 Task: Find connections with filter location Pulheim with filter topic #Investingwith filter profile language English with filter current company Lodha  with filter school Air Force Bal Bharati School with filter industry Legal Services with filter service category Management Consulting with filter keywords title Sales Associate
Action: Mouse moved to (573, 97)
Screenshot: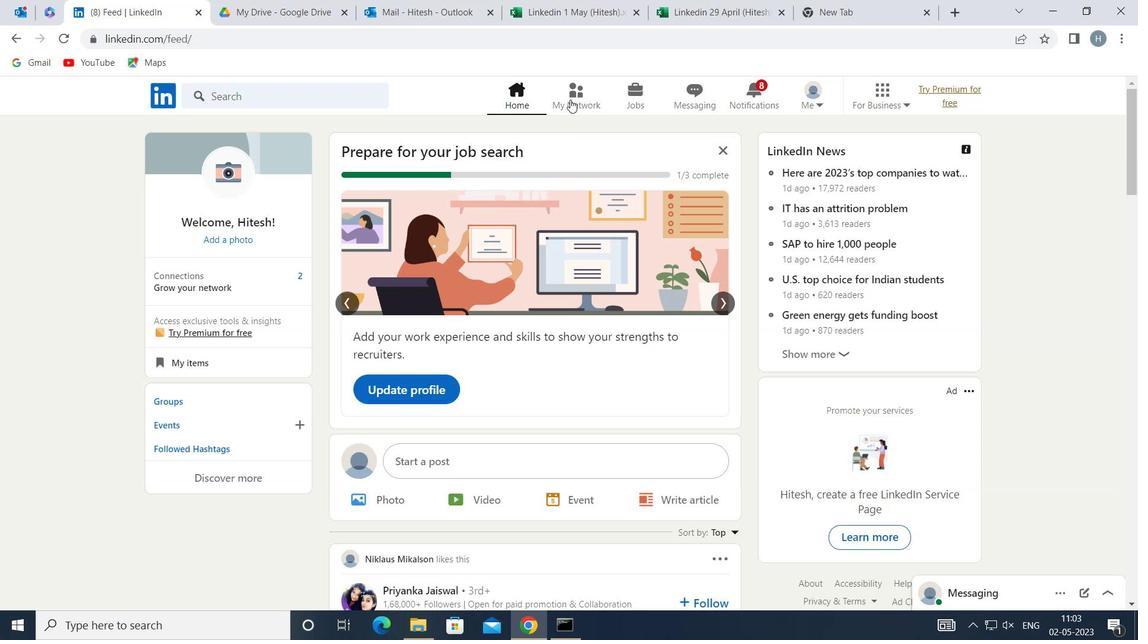 
Action: Mouse pressed left at (573, 97)
Screenshot: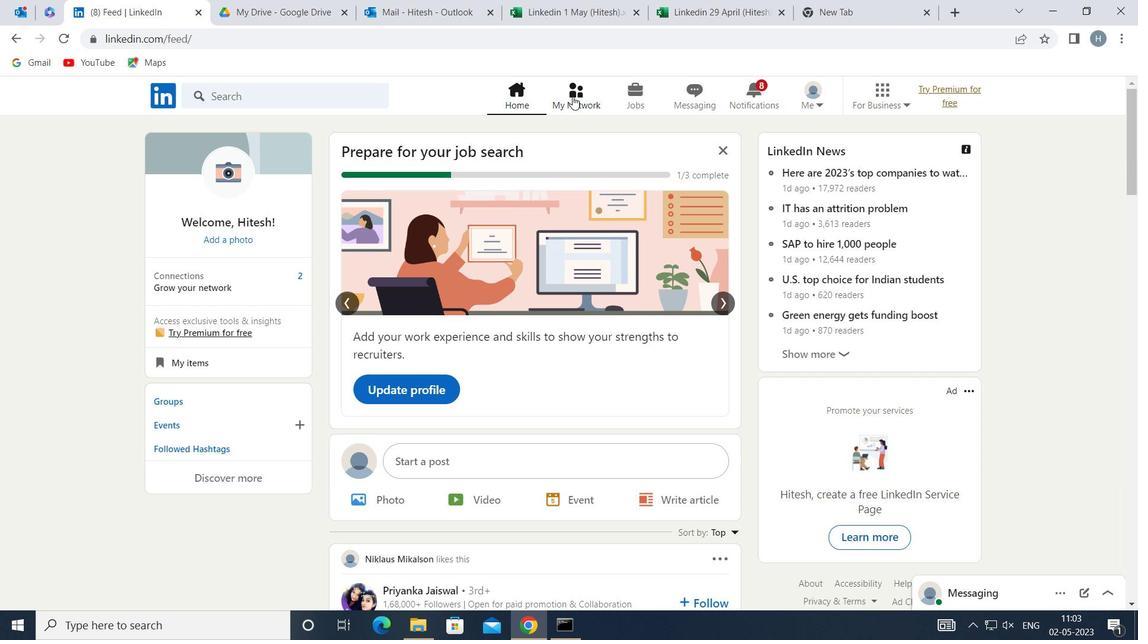 
Action: Mouse moved to (346, 177)
Screenshot: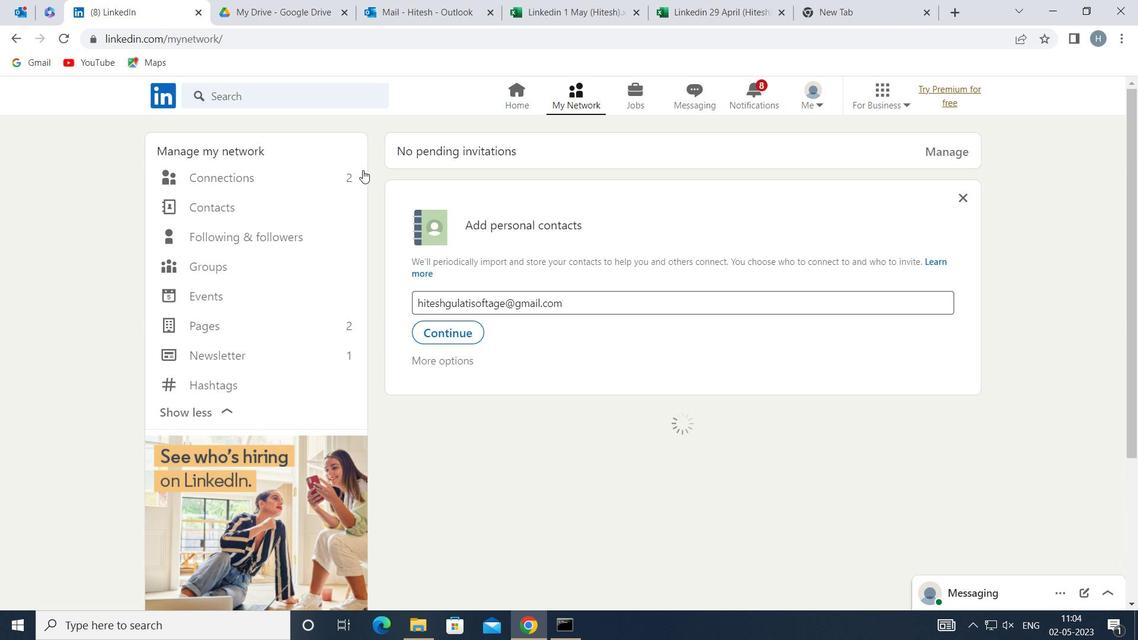 
Action: Mouse pressed left at (346, 177)
Screenshot: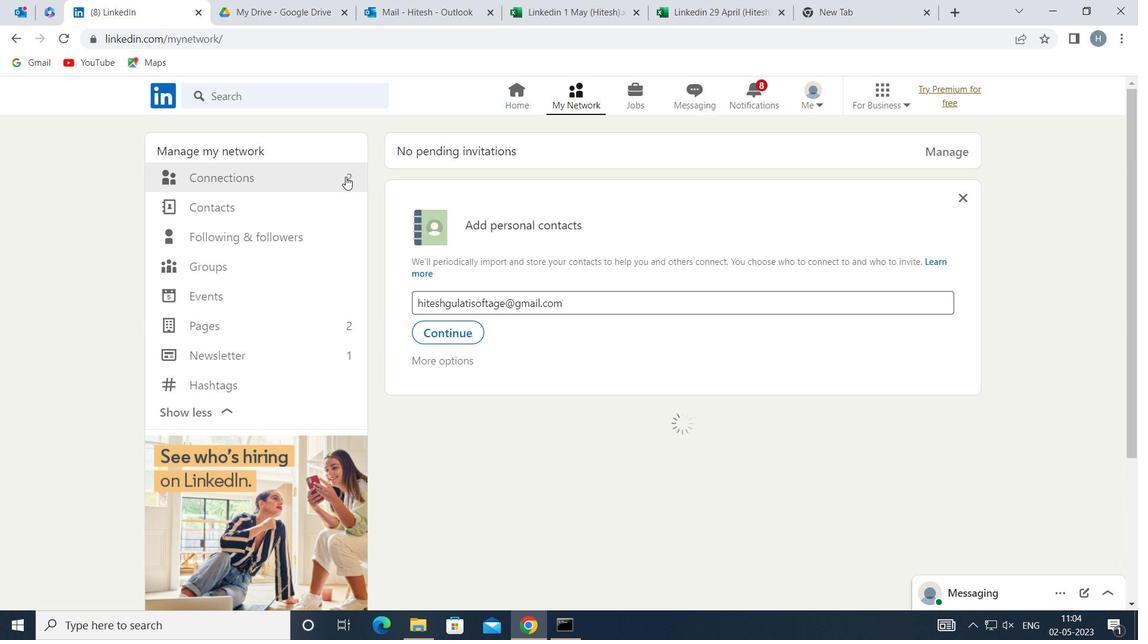 
Action: Mouse moved to (680, 177)
Screenshot: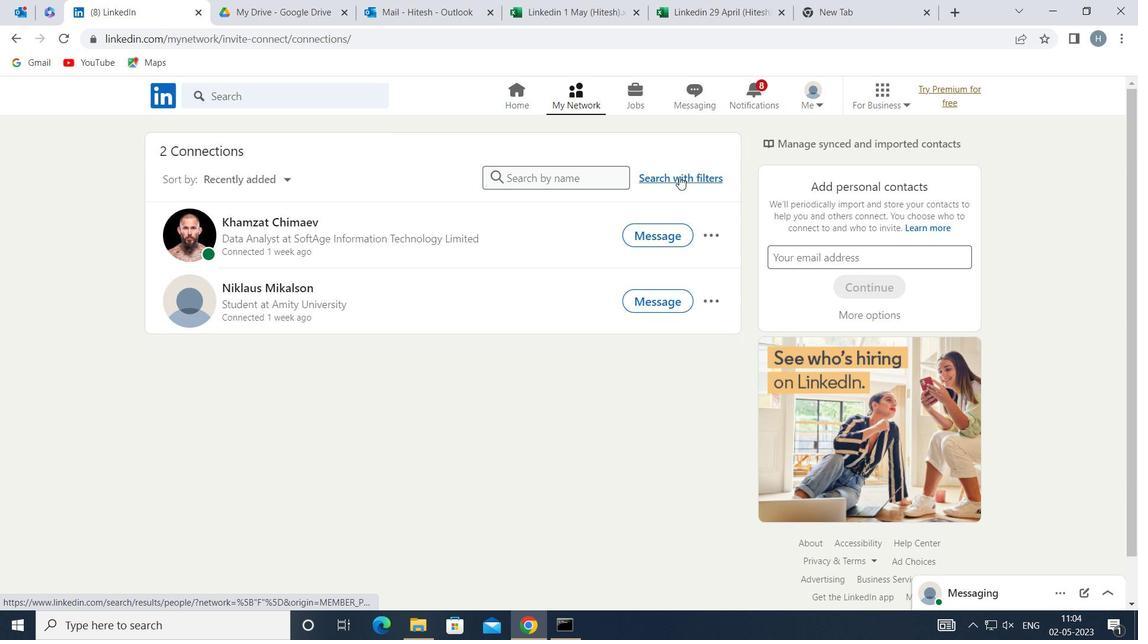 
Action: Mouse pressed left at (680, 177)
Screenshot: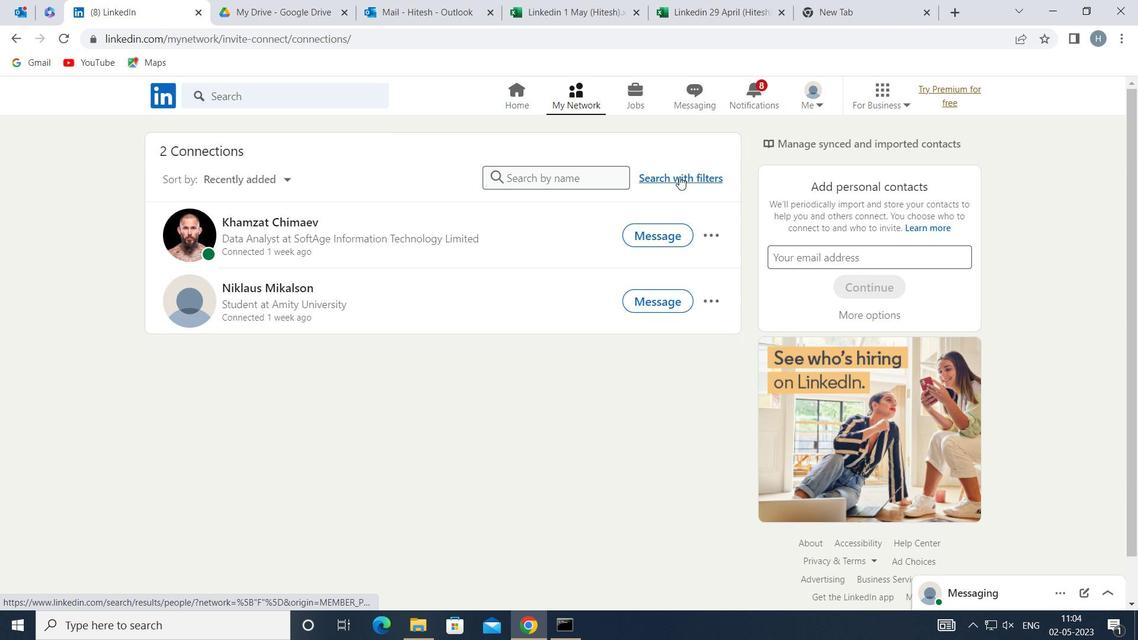 
Action: Mouse moved to (629, 135)
Screenshot: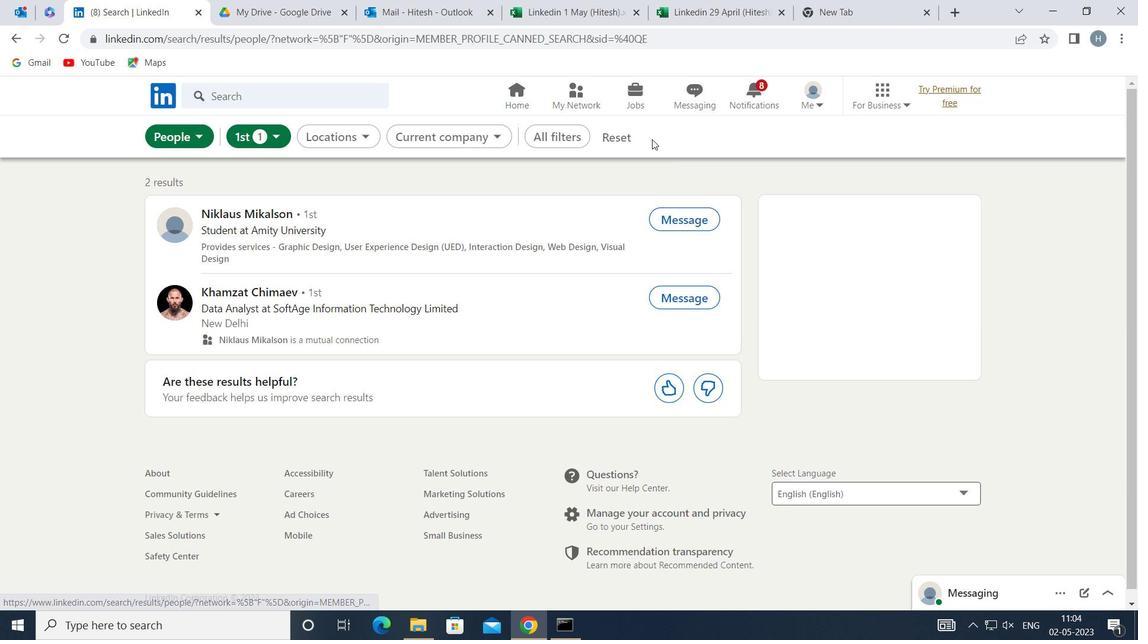 
Action: Mouse pressed left at (629, 135)
Screenshot: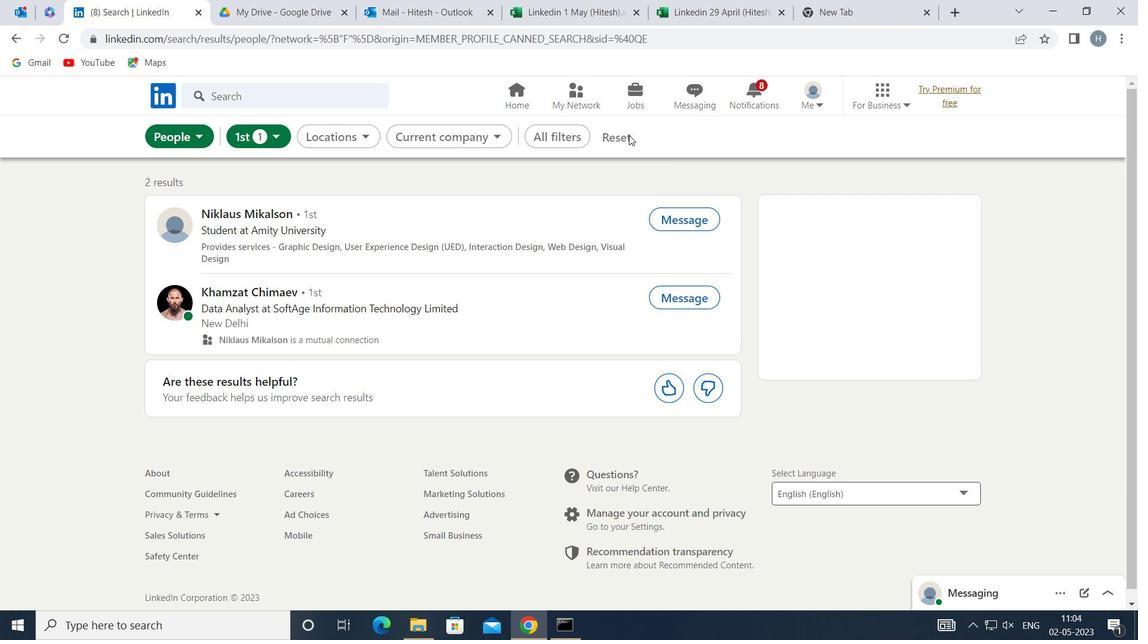 
Action: Mouse moved to (606, 134)
Screenshot: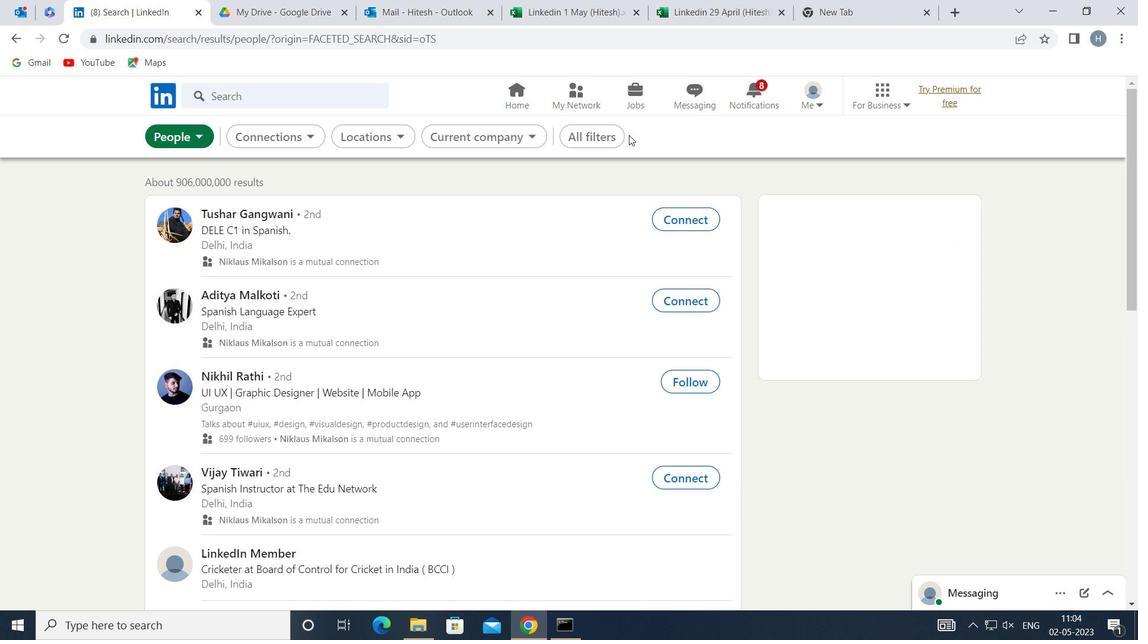 
Action: Mouse pressed left at (606, 134)
Screenshot: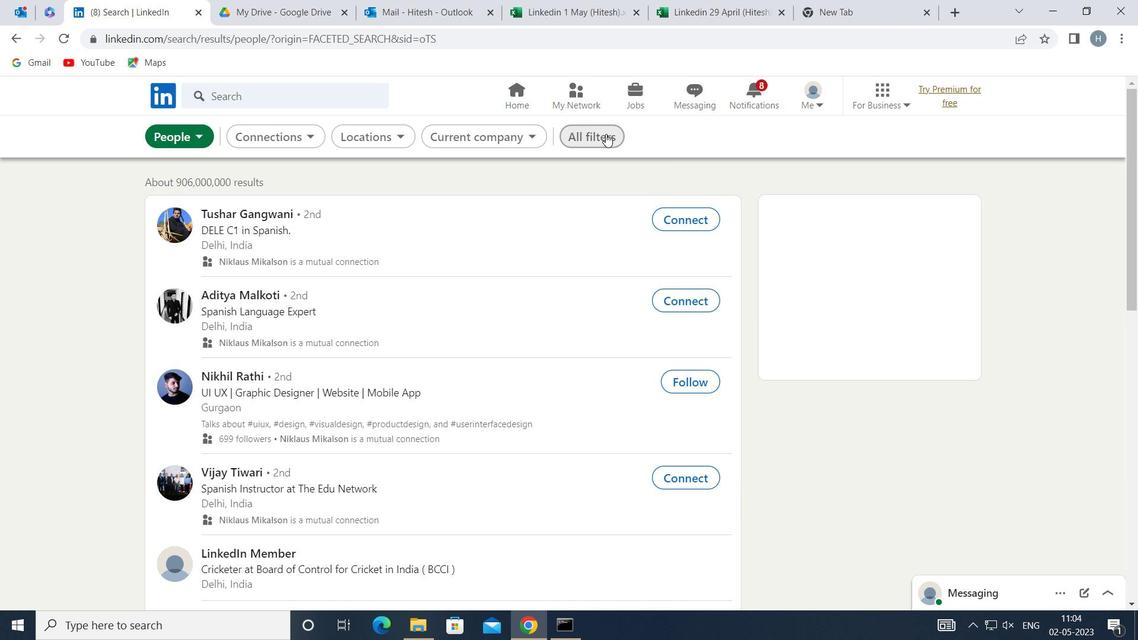 
Action: Mouse moved to (813, 286)
Screenshot: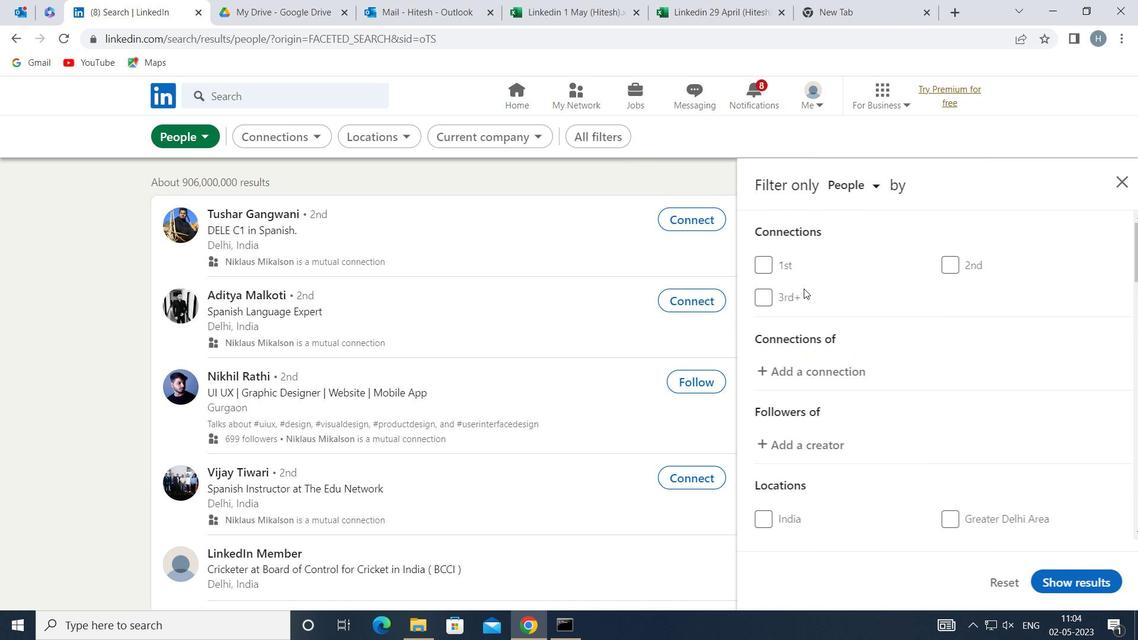 
Action: Mouse scrolled (813, 285) with delta (0, 0)
Screenshot: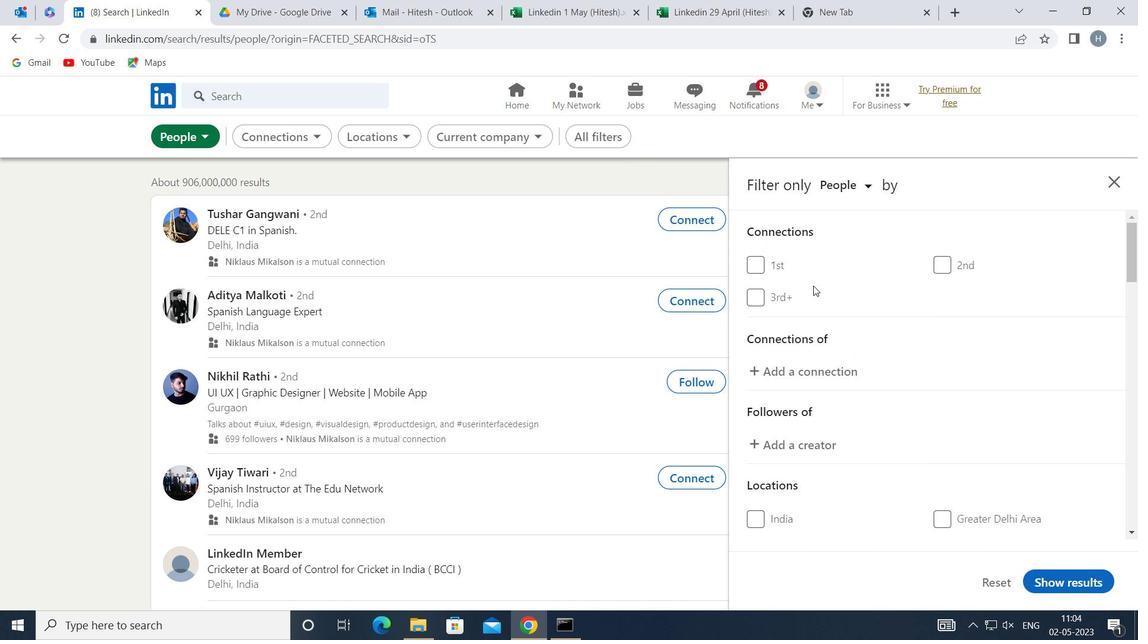 
Action: Mouse scrolled (813, 285) with delta (0, 0)
Screenshot: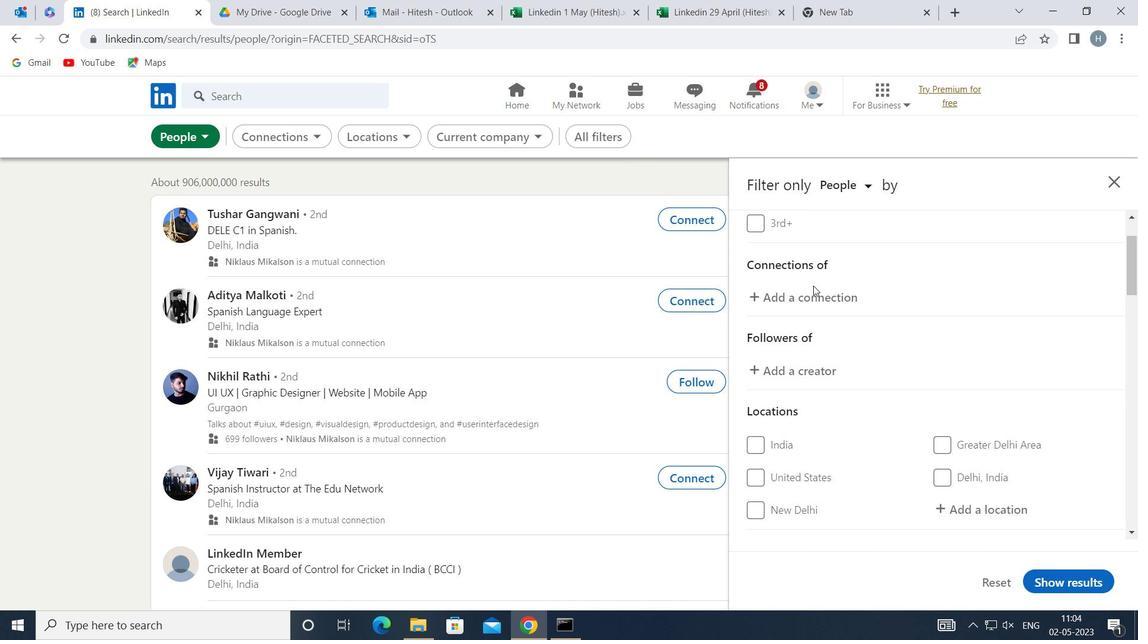 
Action: Mouse moved to (968, 440)
Screenshot: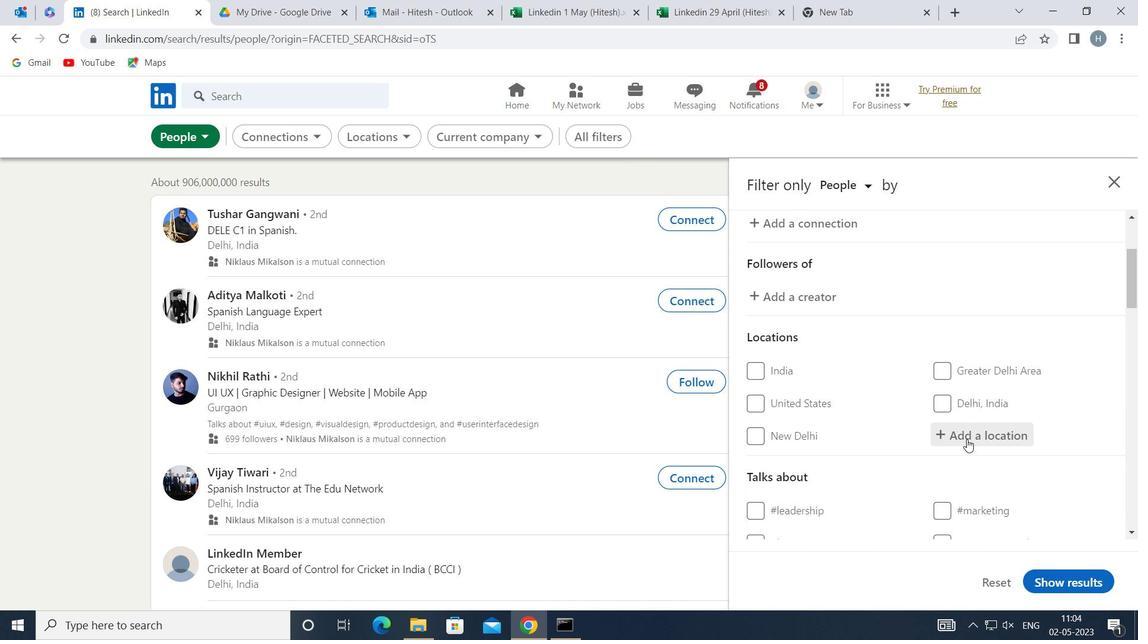 
Action: Mouse pressed left at (968, 440)
Screenshot: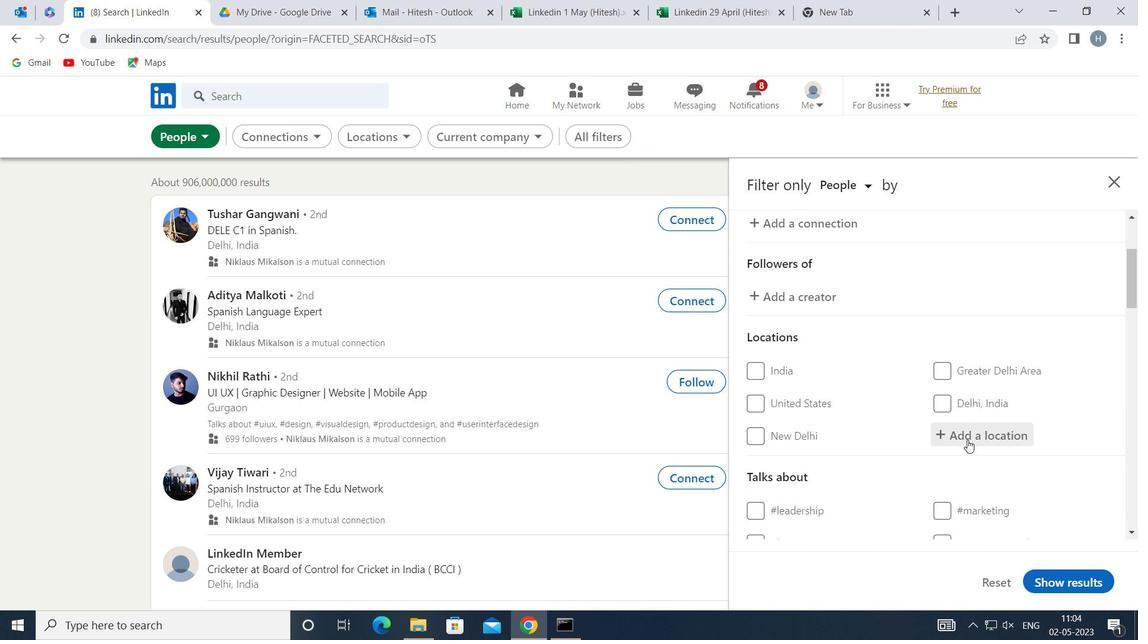 
Action: Key pressed <Key.shift>PULHEIM
Screenshot: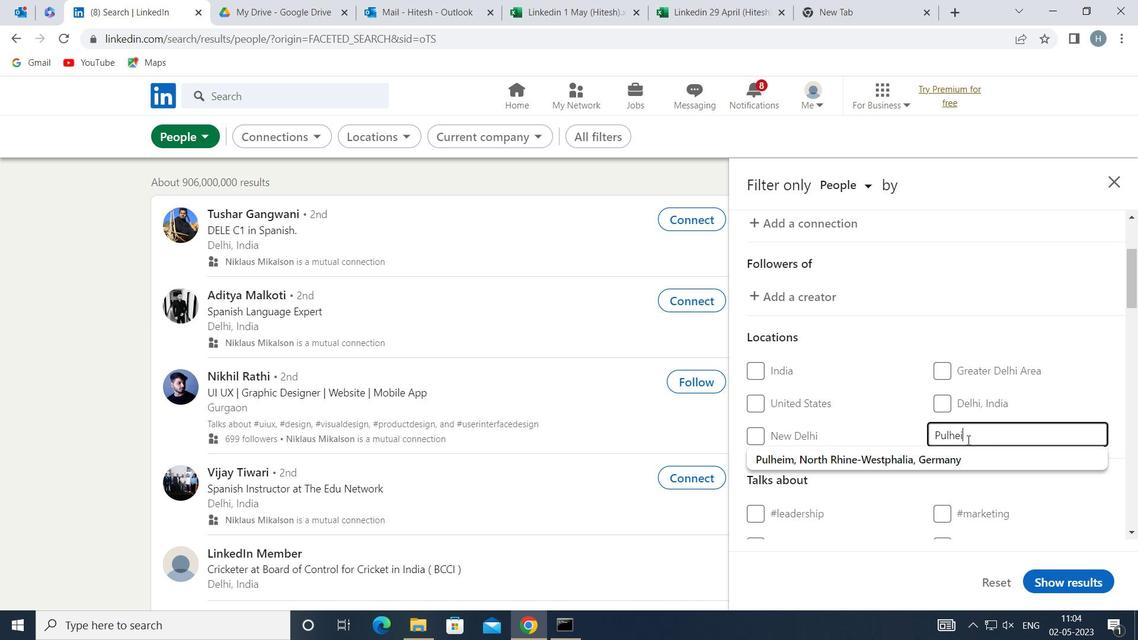 
Action: Mouse moved to (959, 454)
Screenshot: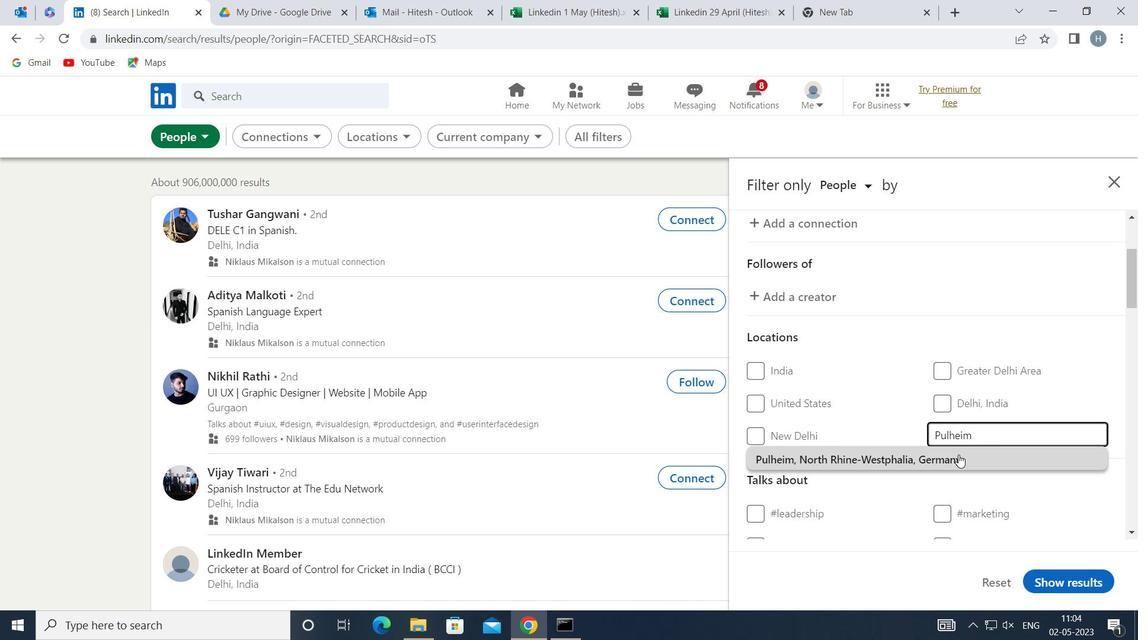 
Action: Mouse pressed left at (959, 454)
Screenshot: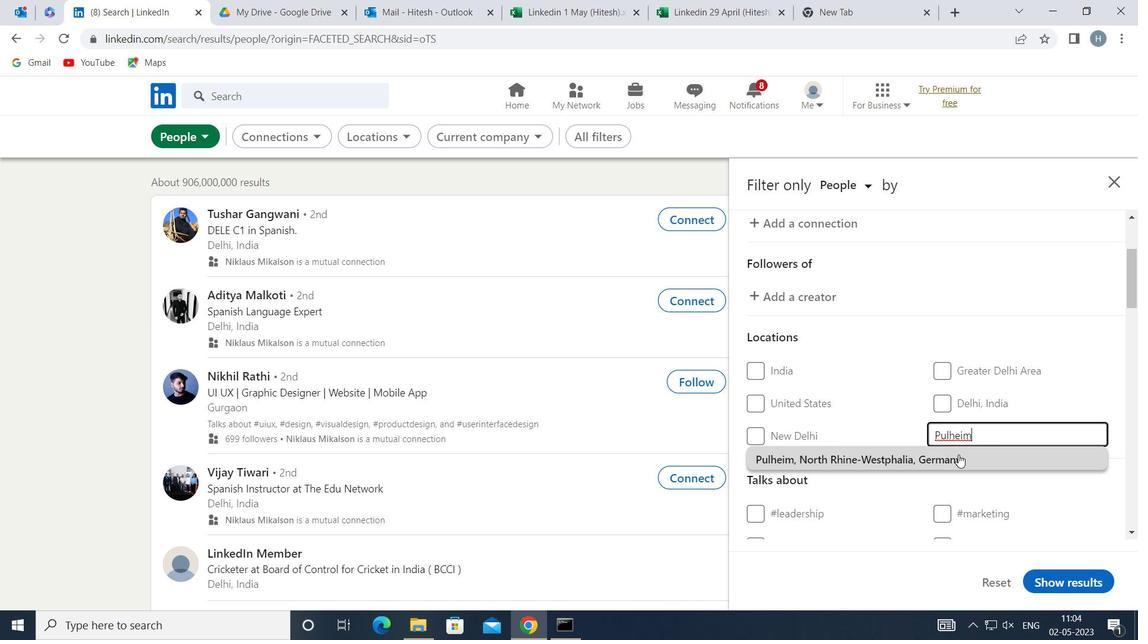 
Action: Mouse moved to (957, 438)
Screenshot: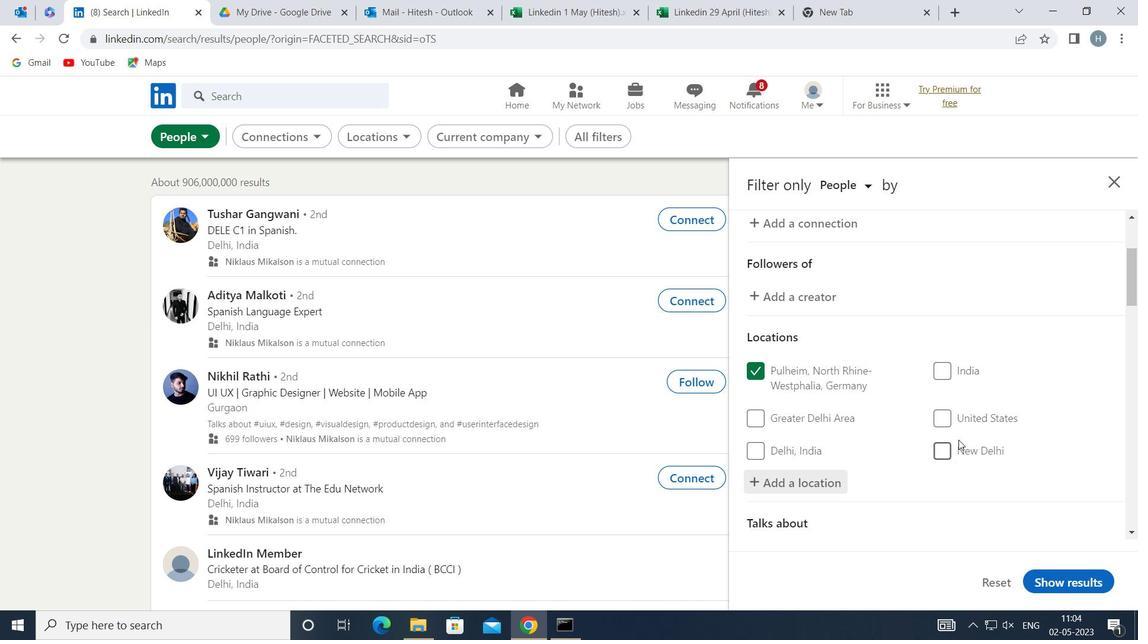 
Action: Mouse scrolled (957, 438) with delta (0, 0)
Screenshot: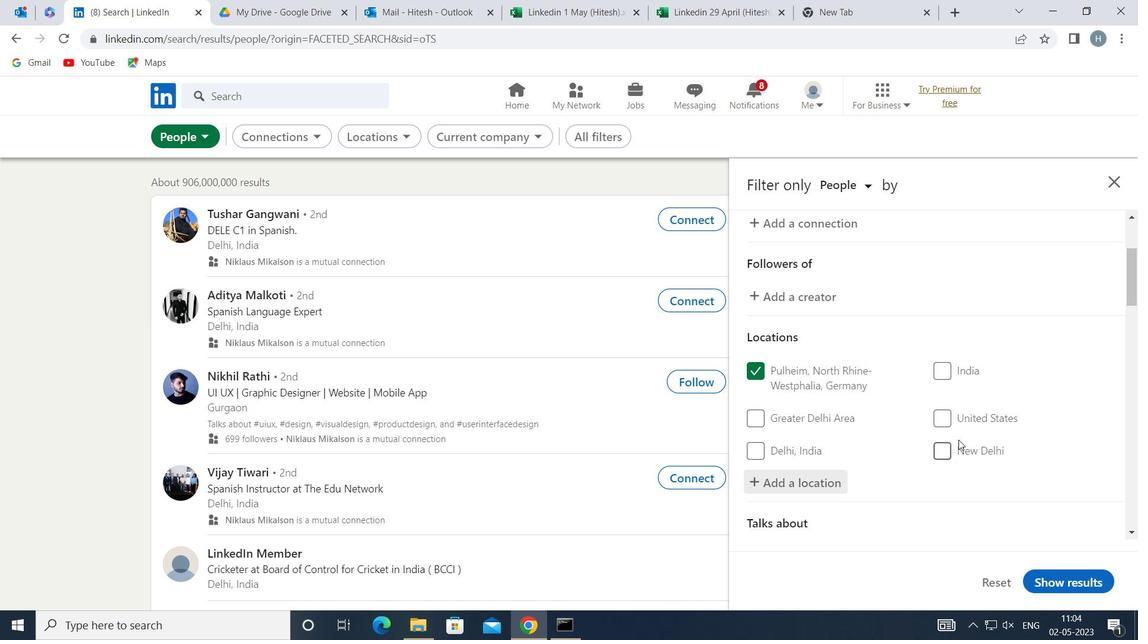 
Action: Mouse scrolled (957, 438) with delta (0, 0)
Screenshot: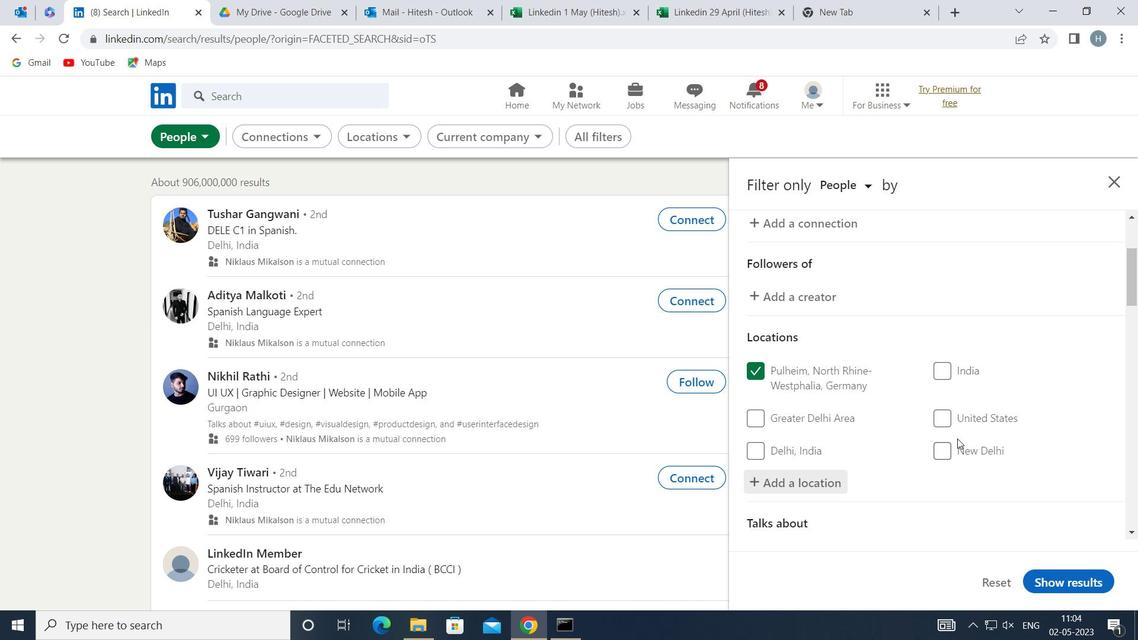 
Action: Mouse moved to (965, 470)
Screenshot: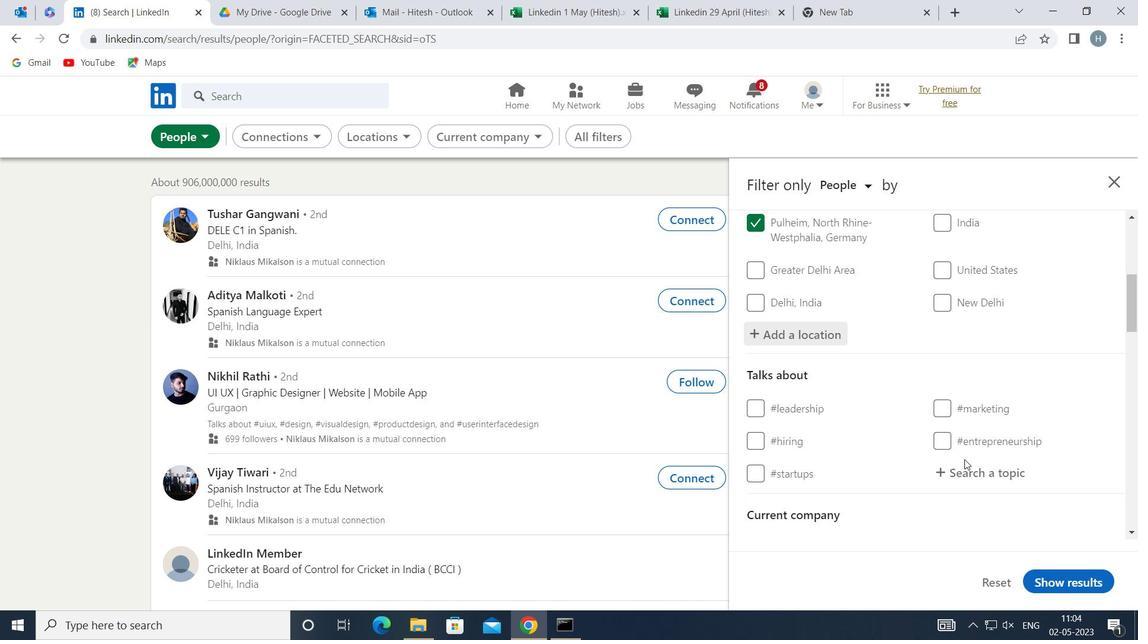
Action: Mouse pressed left at (965, 470)
Screenshot: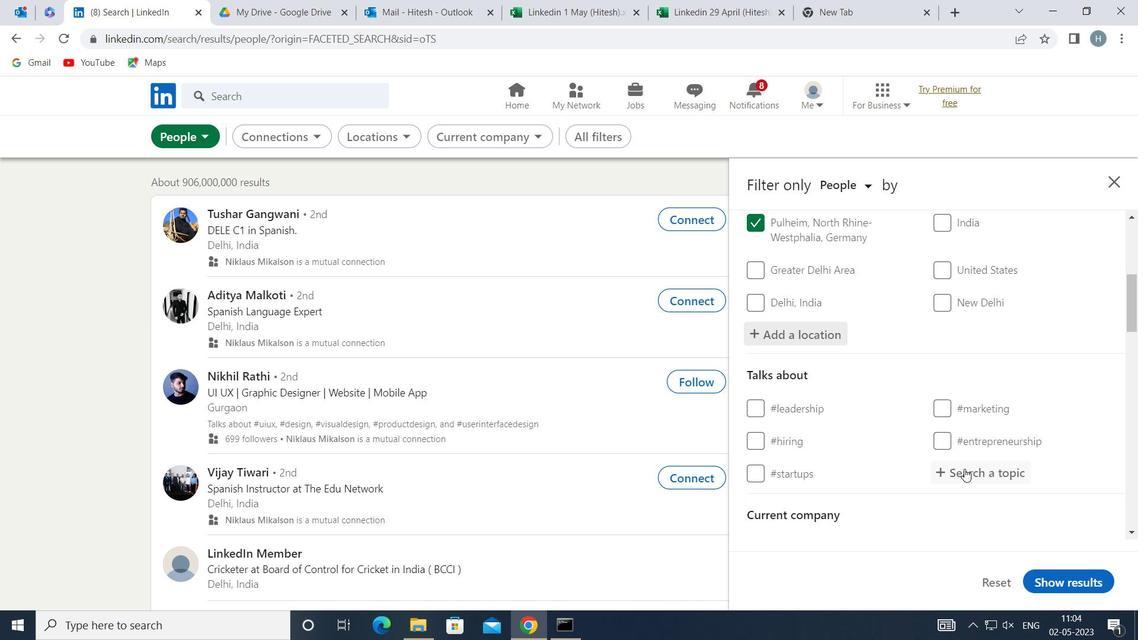 
Action: Mouse moved to (956, 467)
Screenshot: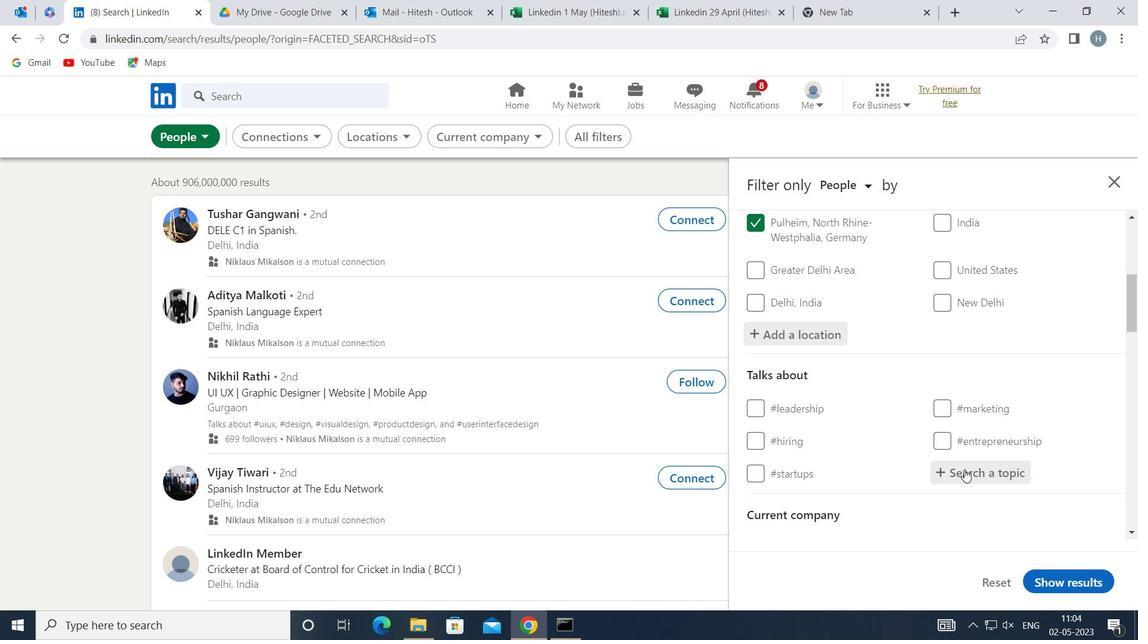 
Action: Key pressed <Key.shift>INVESTING
Screenshot: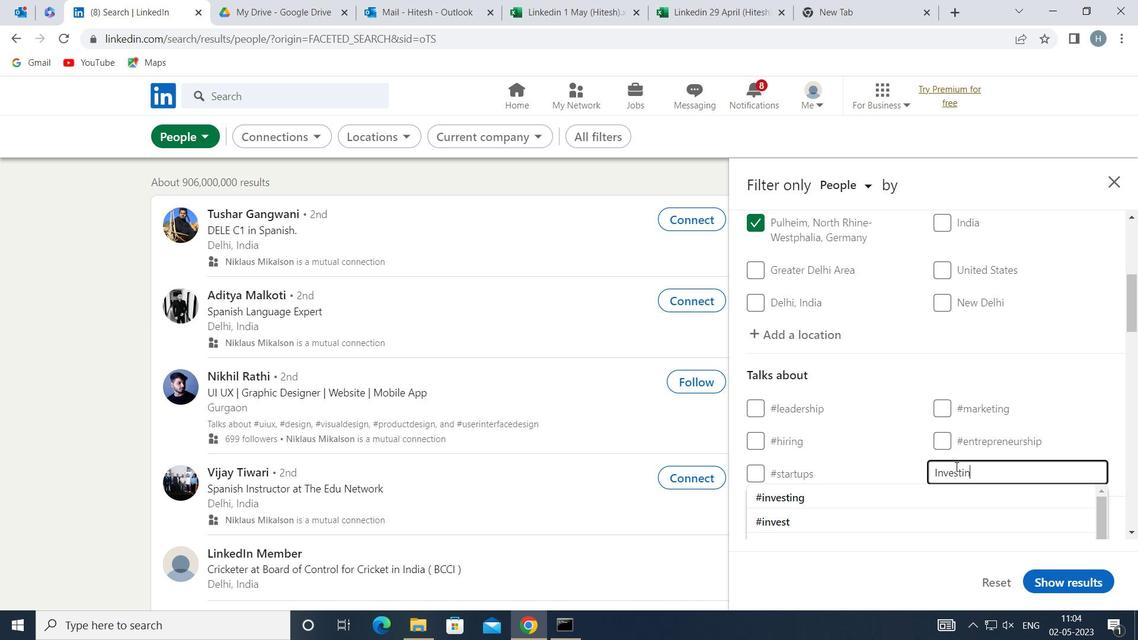 
Action: Mouse moved to (892, 496)
Screenshot: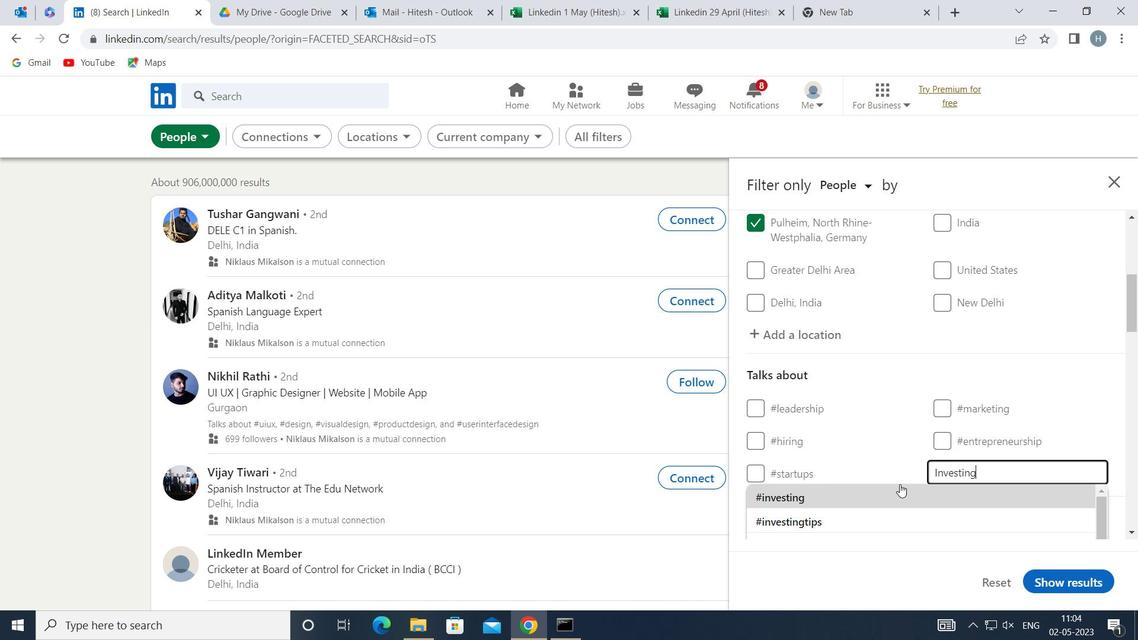 
Action: Mouse pressed left at (892, 496)
Screenshot: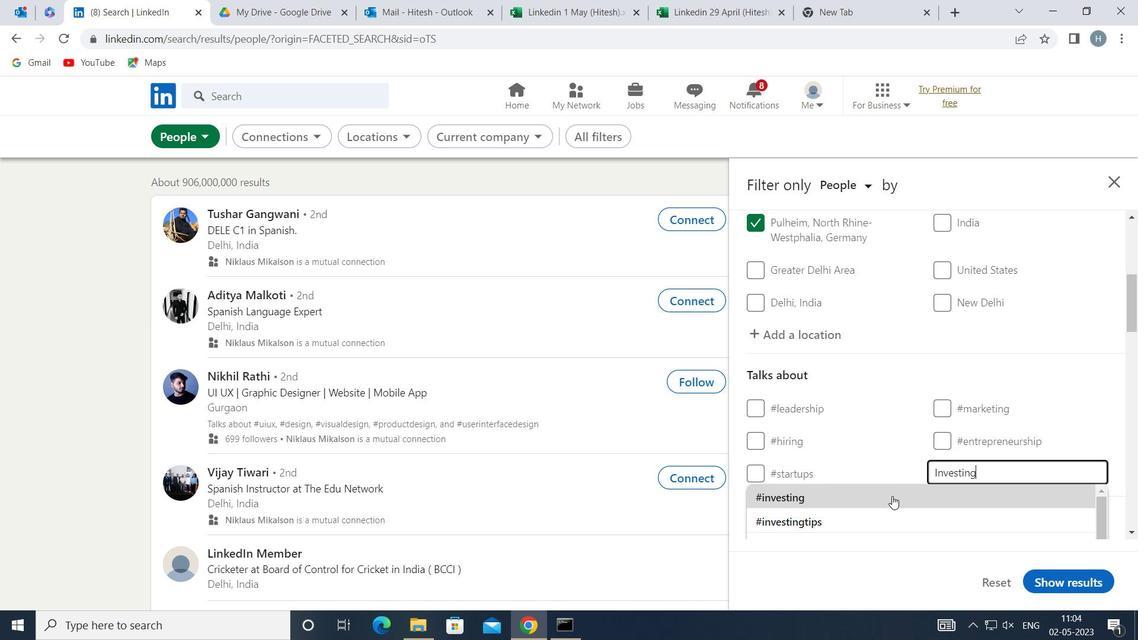 
Action: Mouse moved to (890, 459)
Screenshot: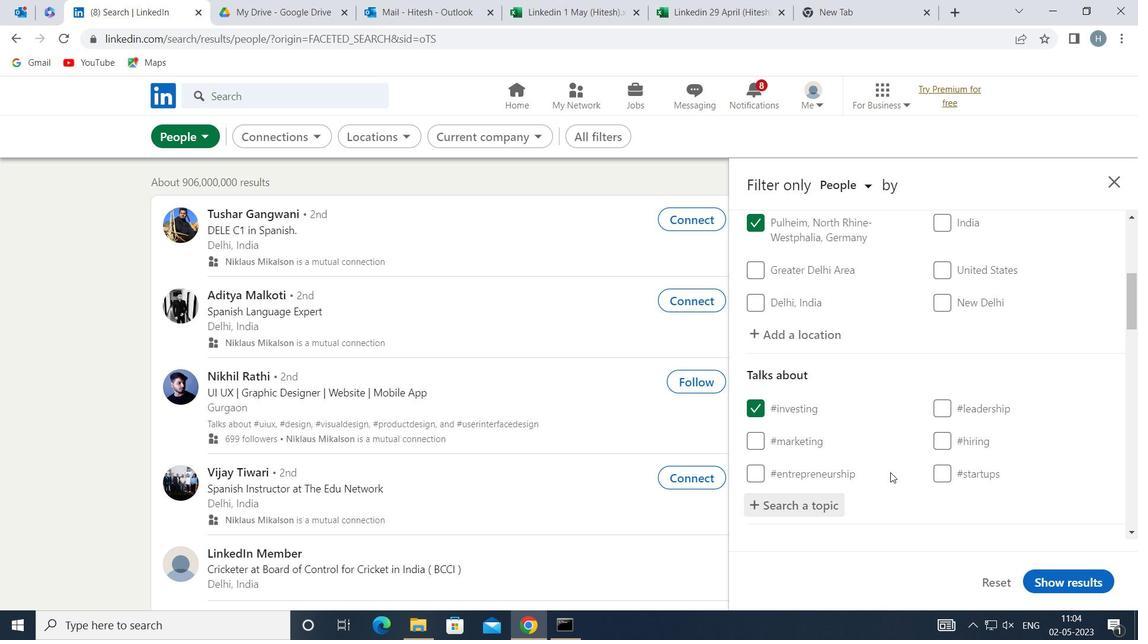 
Action: Mouse scrolled (890, 459) with delta (0, 0)
Screenshot: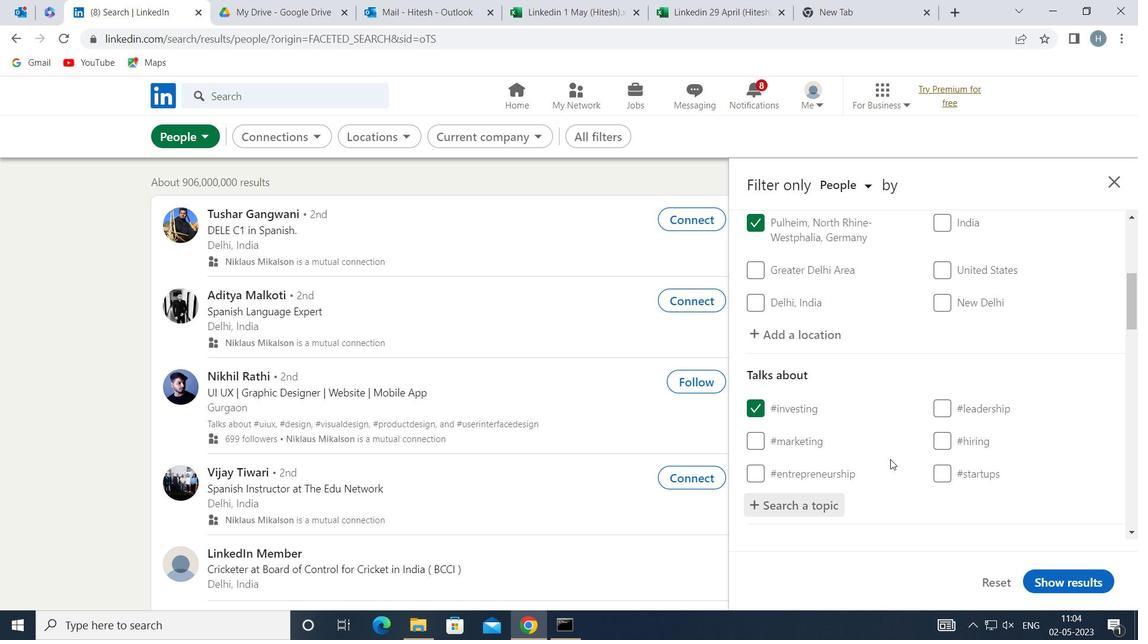 
Action: Mouse moved to (889, 432)
Screenshot: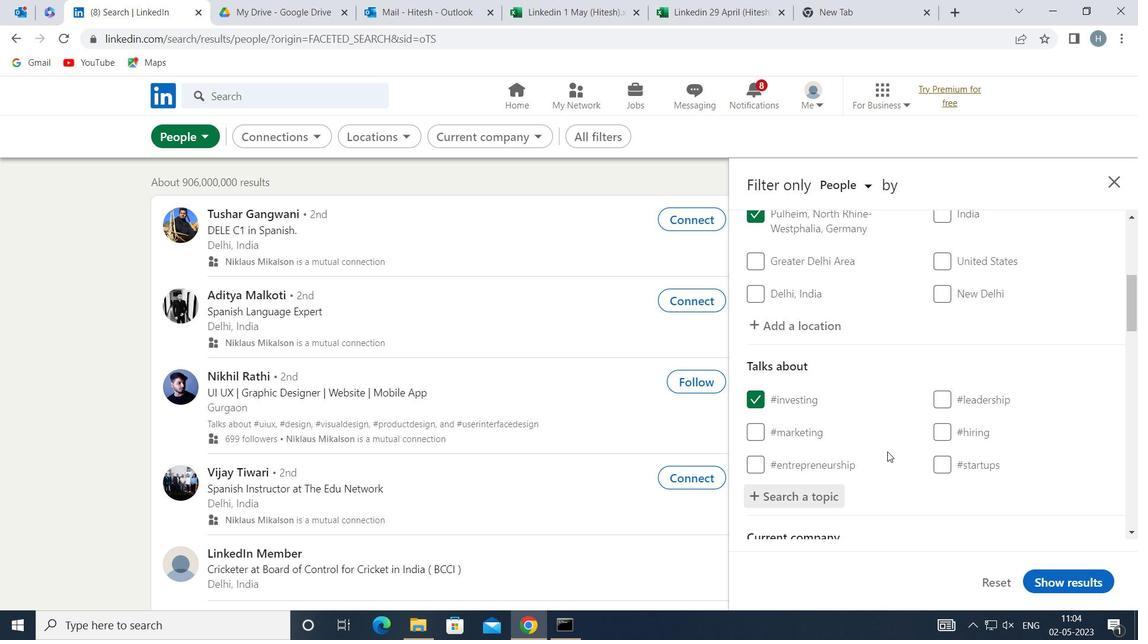 
Action: Mouse scrolled (889, 431) with delta (0, 0)
Screenshot: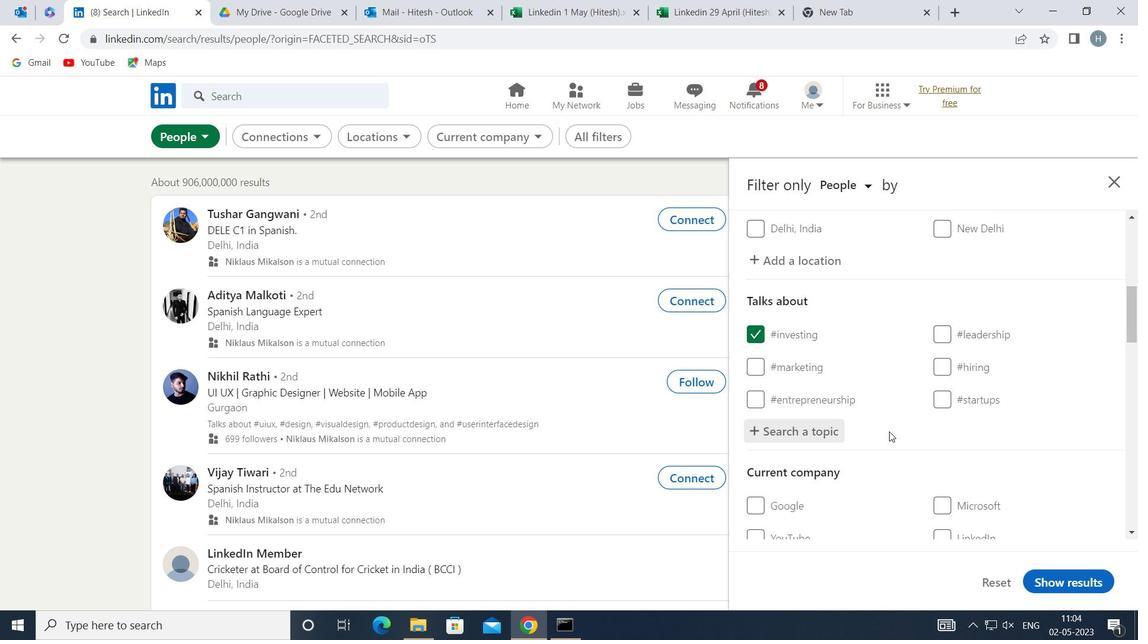 
Action: Mouse moved to (889, 431)
Screenshot: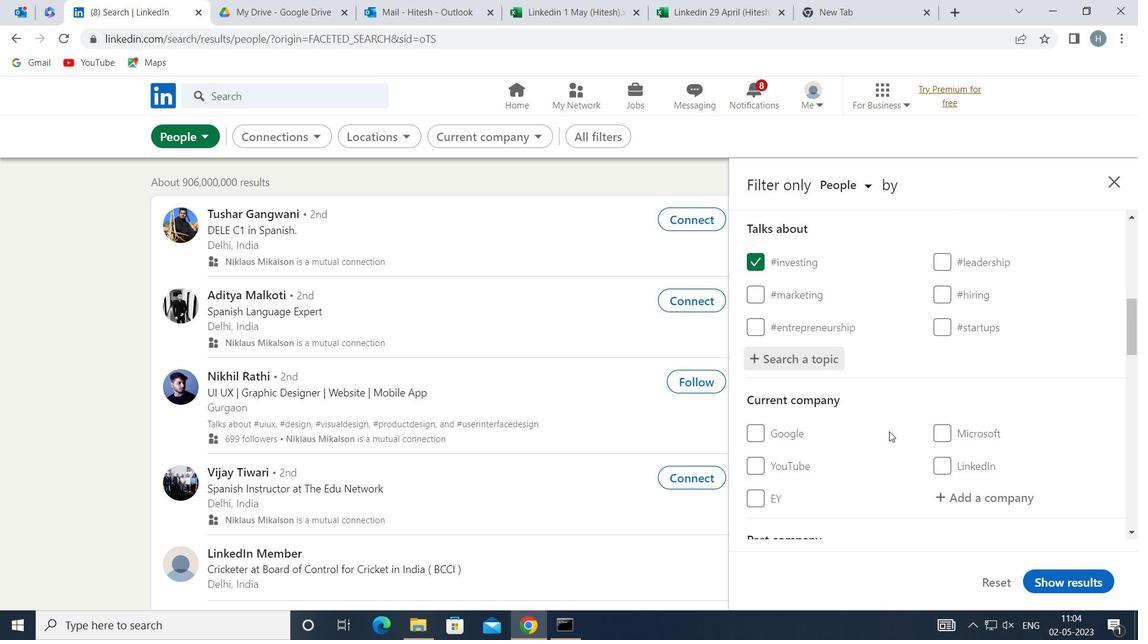 
Action: Mouse scrolled (889, 431) with delta (0, 0)
Screenshot: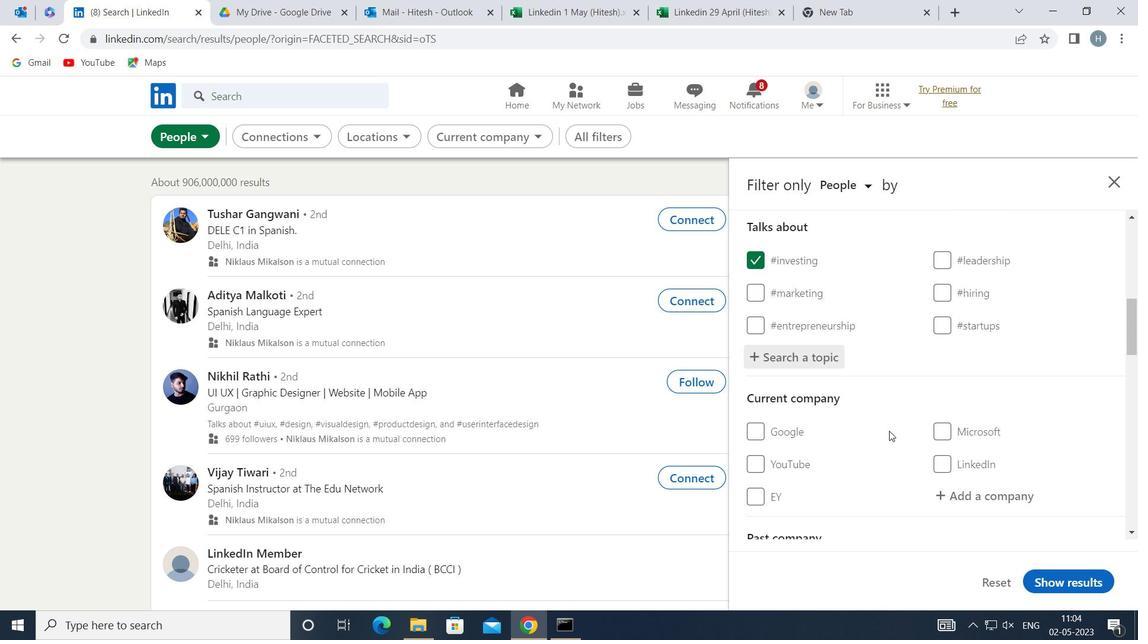 
Action: Mouse scrolled (889, 431) with delta (0, 0)
Screenshot: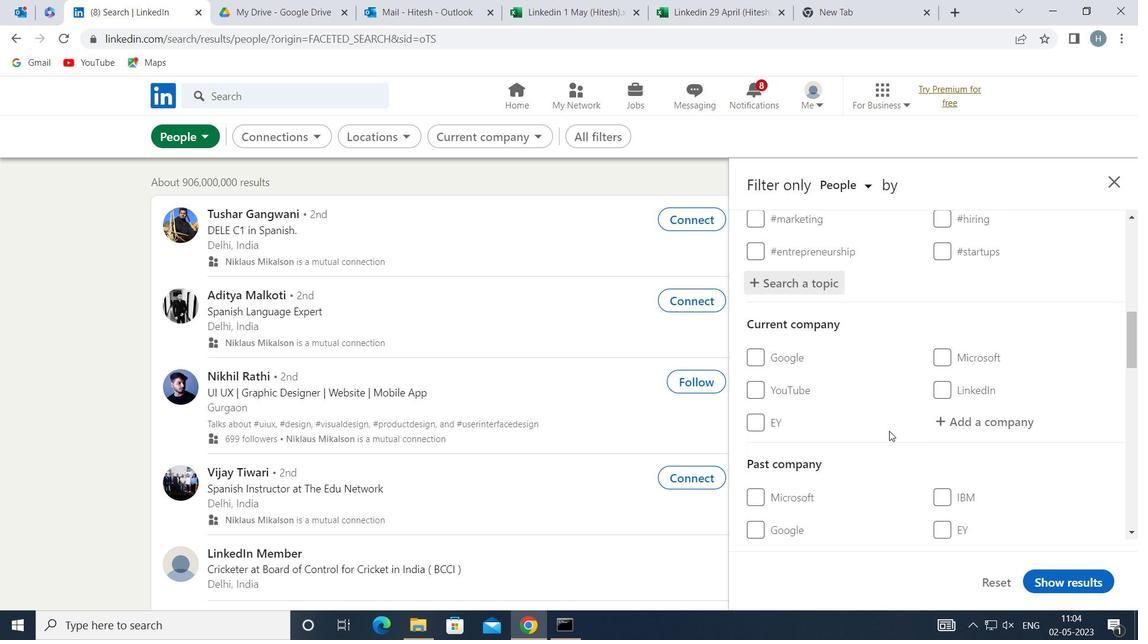 
Action: Mouse moved to (892, 428)
Screenshot: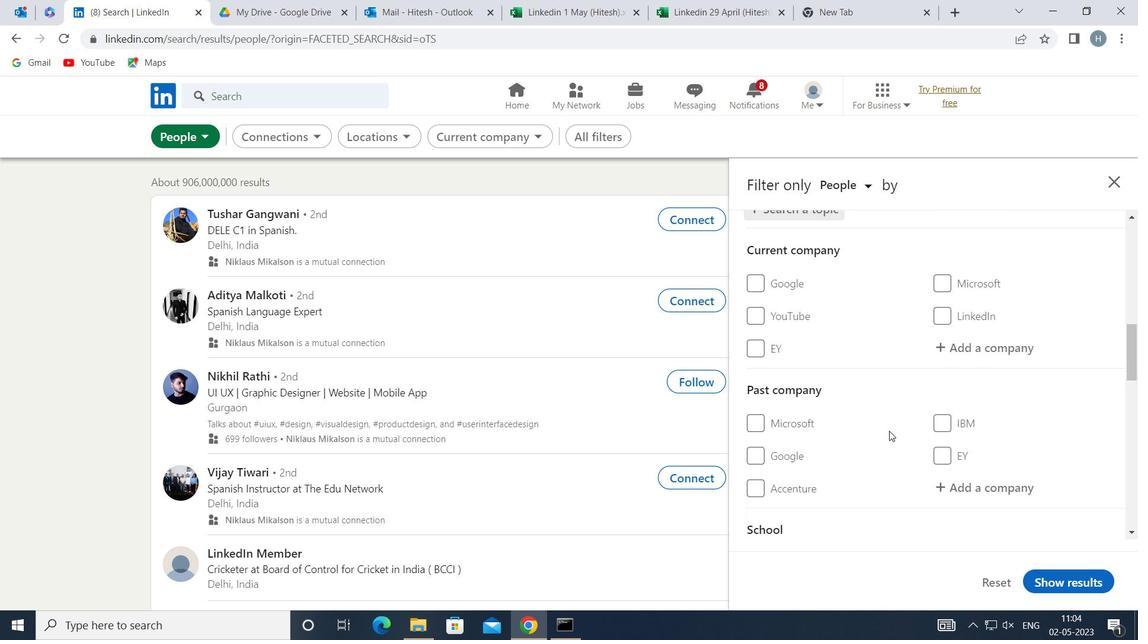 
Action: Mouse scrolled (892, 428) with delta (0, 0)
Screenshot: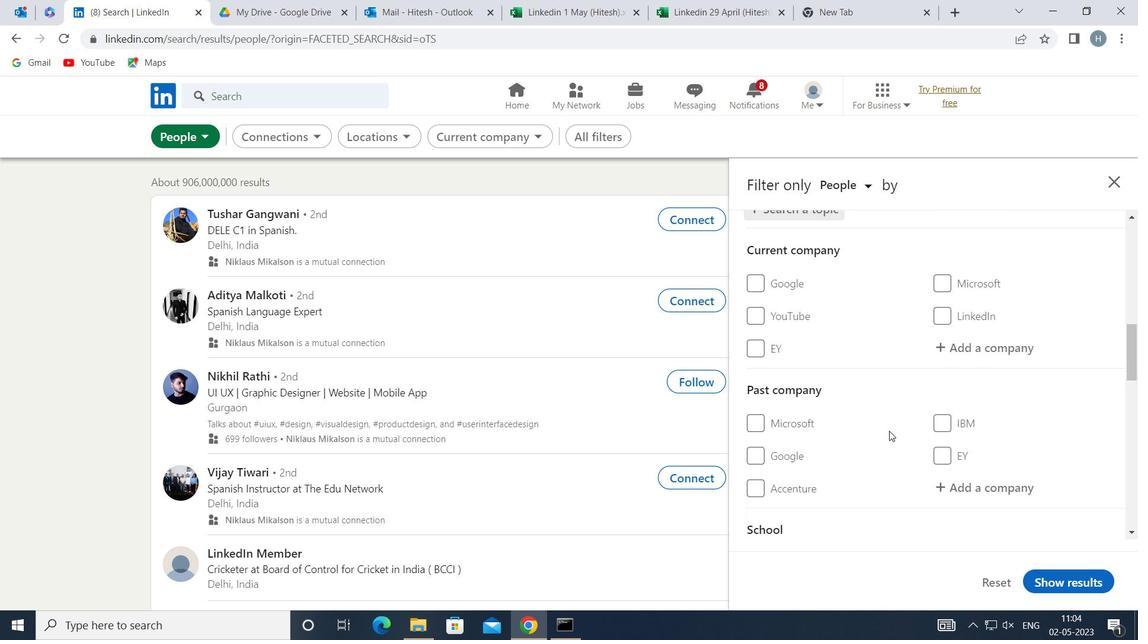 
Action: Mouse scrolled (892, 428) with delta (0, 0)
Screenshot: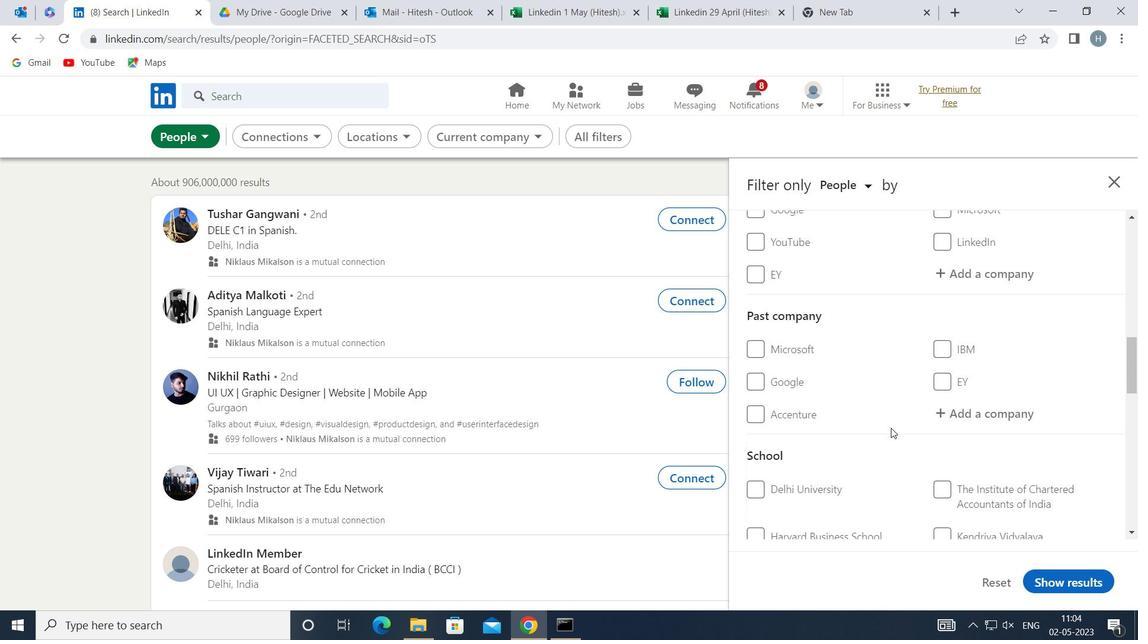 
Action: Mouse scrolled (892, 428) with delta (0, 0)
Screenshot: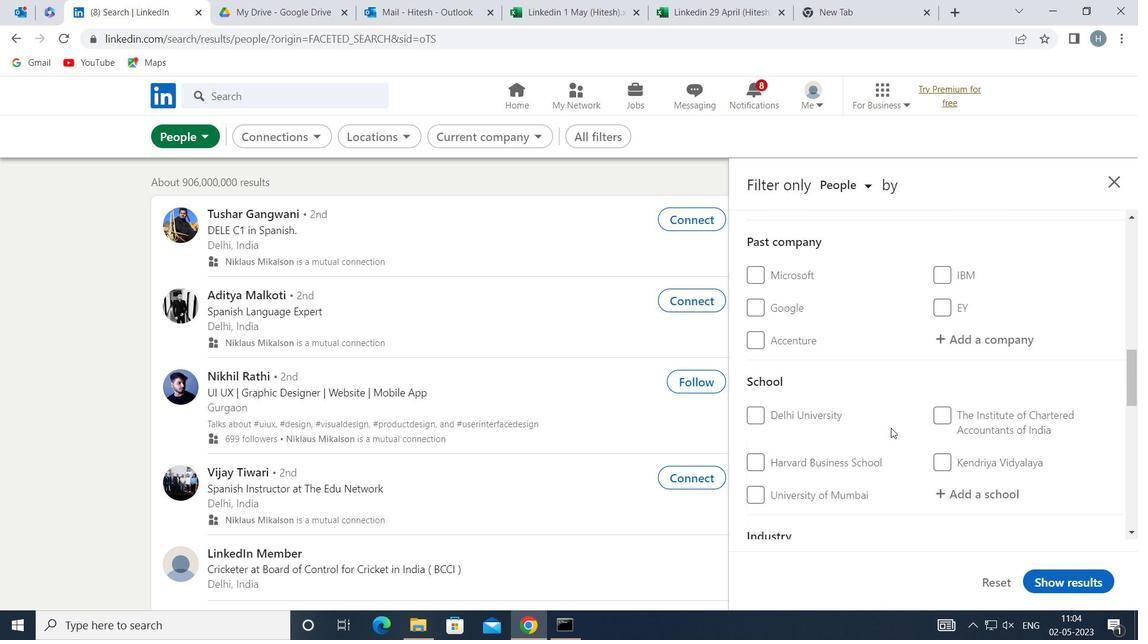 
Action: Mouse scrolled (892, 428) with delta (0, 0)
Screenshot: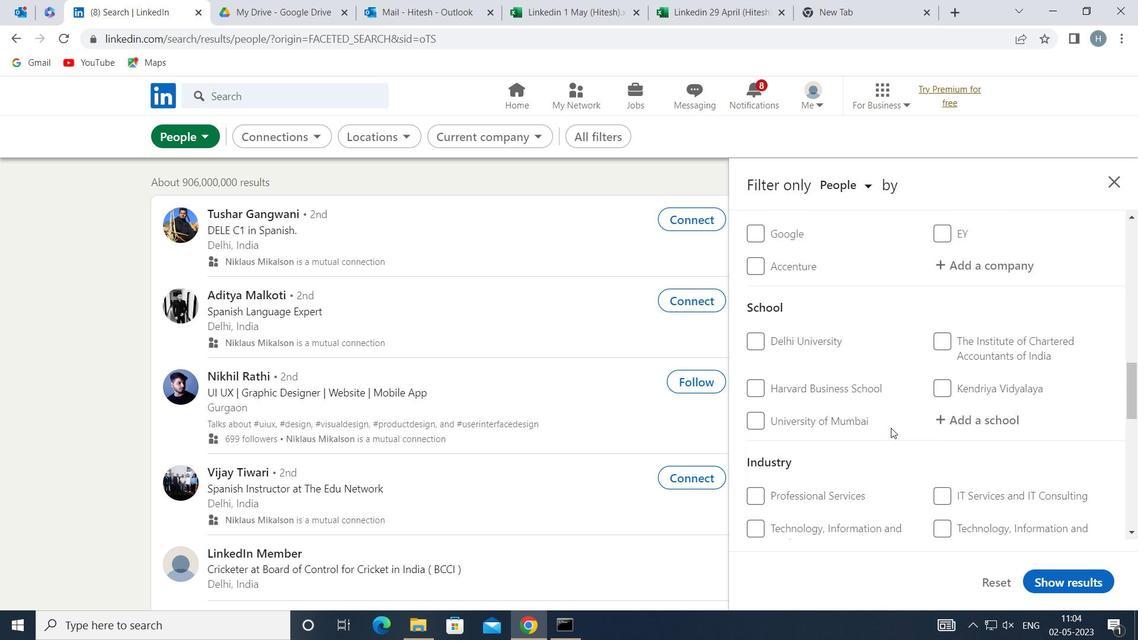 
Action: Mouse scrolled (892, 428) with delta (0, 0)
Screenshot: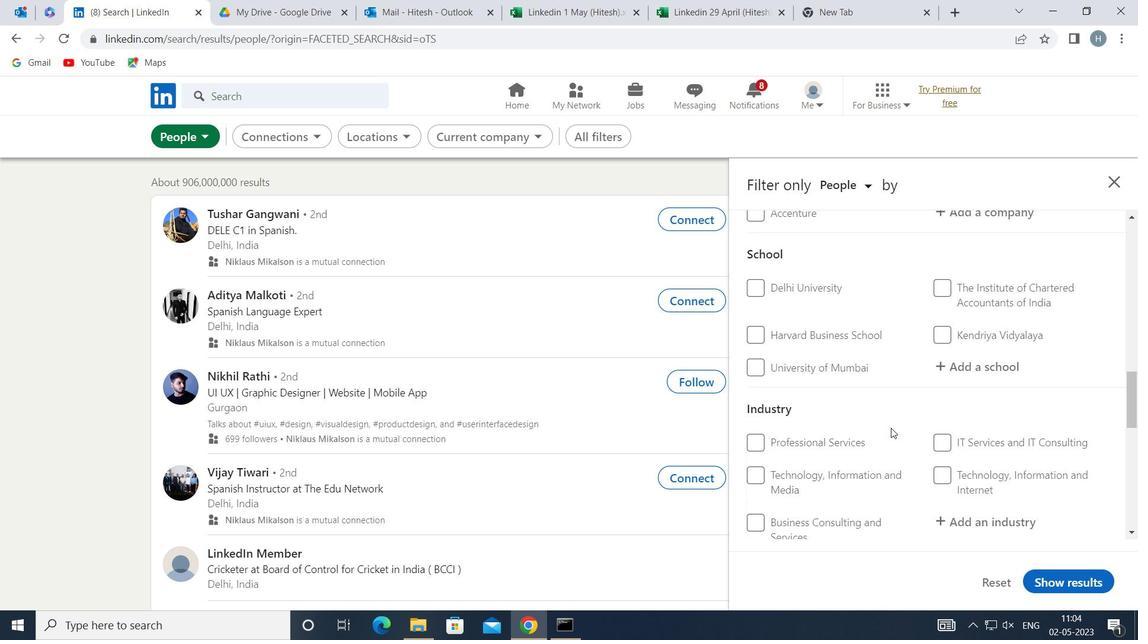 
Action: Mouse scrolled (892, 428) with delta (0, 0)
Screenshot: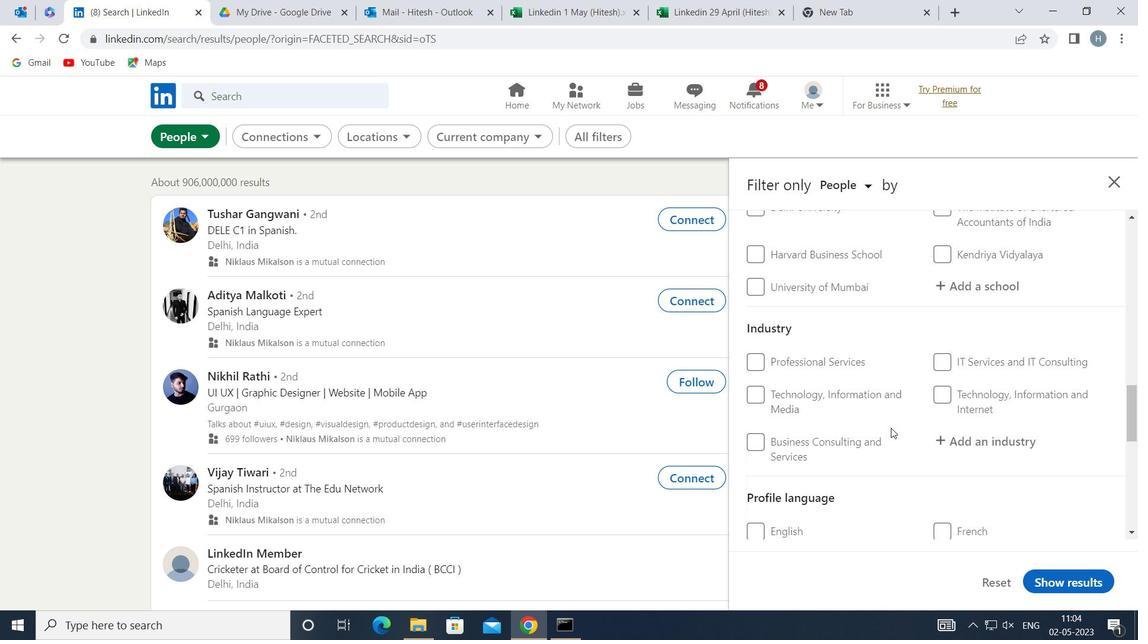 
Action: Mouse moved to (796, 447)
Screenshot: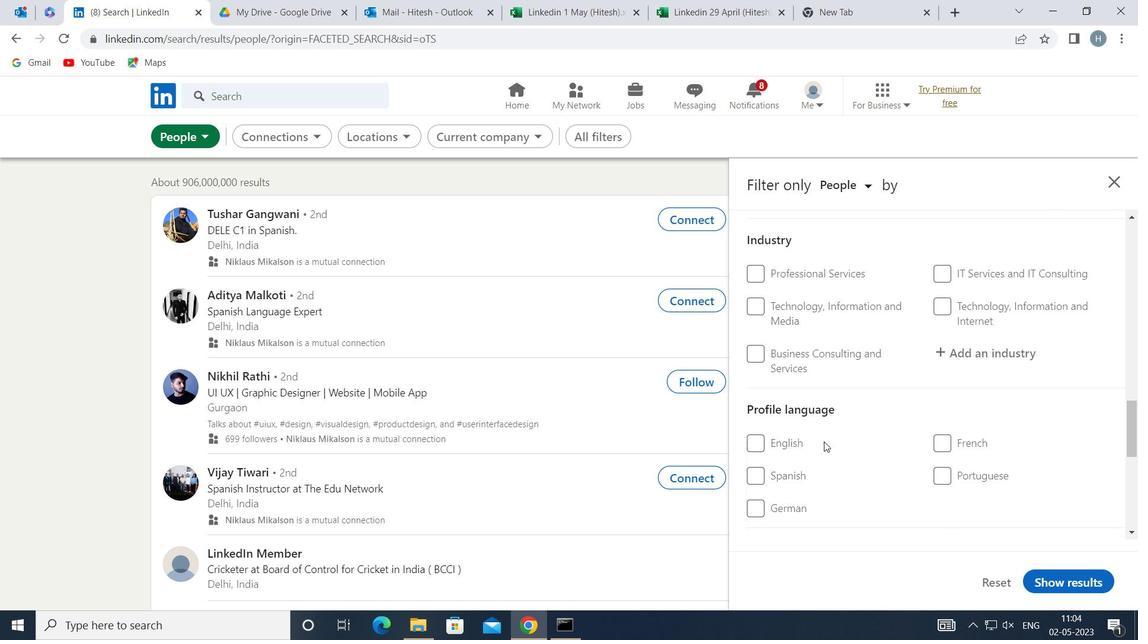 
Action: Mouse pressed left at (796, 447)
Screenshot: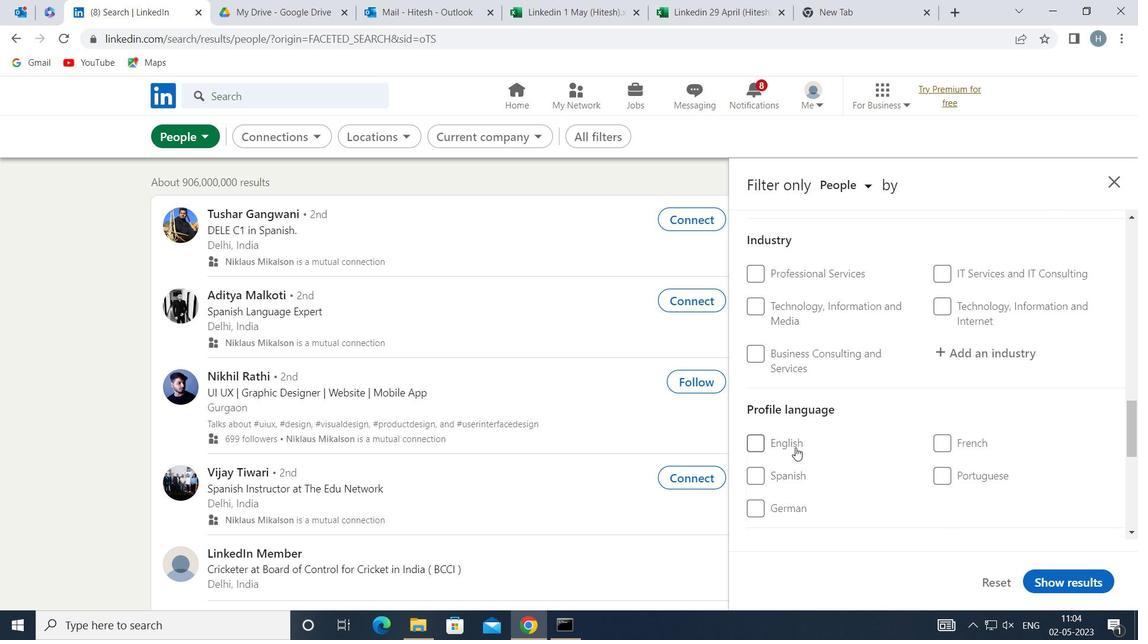 
Action: Mouse moved to (874, 448)
Screenshot: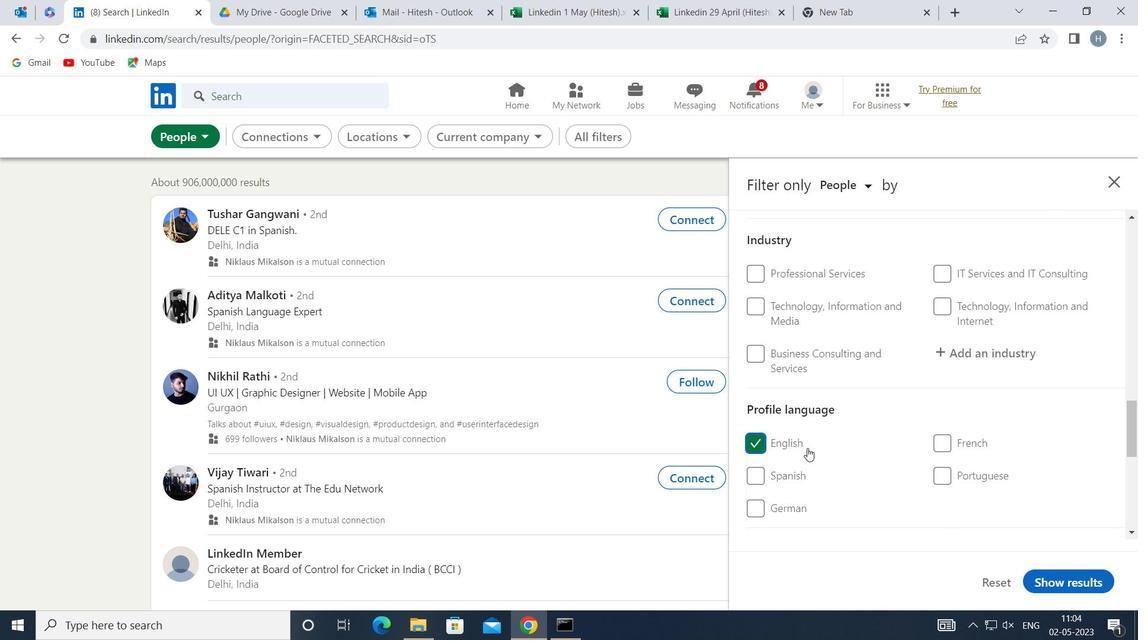 
Action: Mouse scrolled (874, 449) with delta (0, 0)
Screenshot: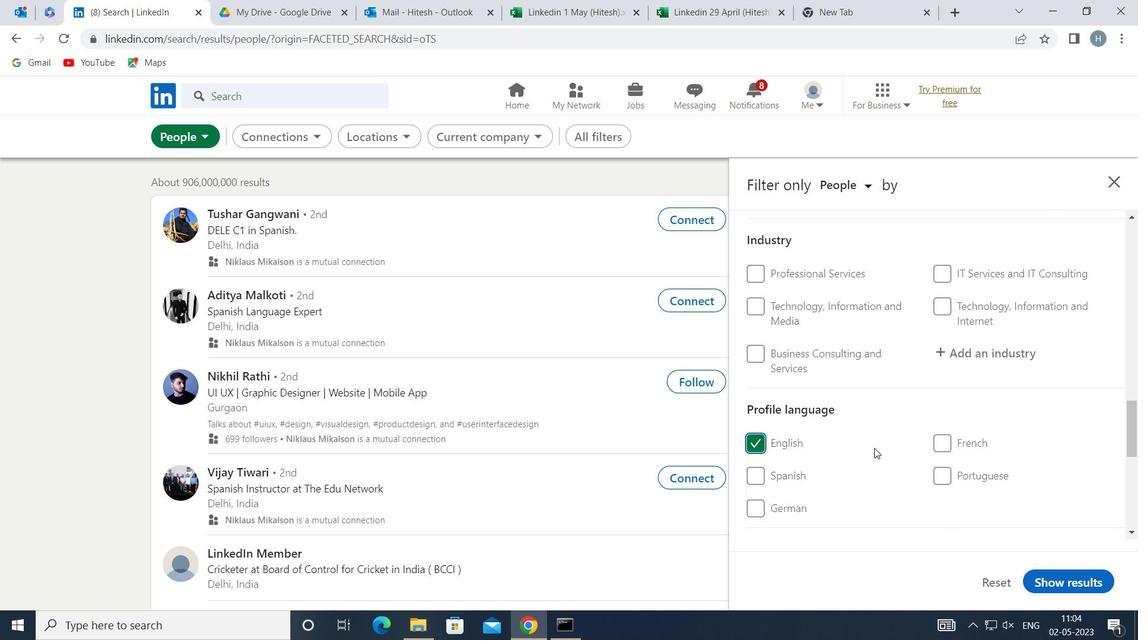 
Action: Mouse scrolled (874, 449) with delta (0, 0)
Screenshot: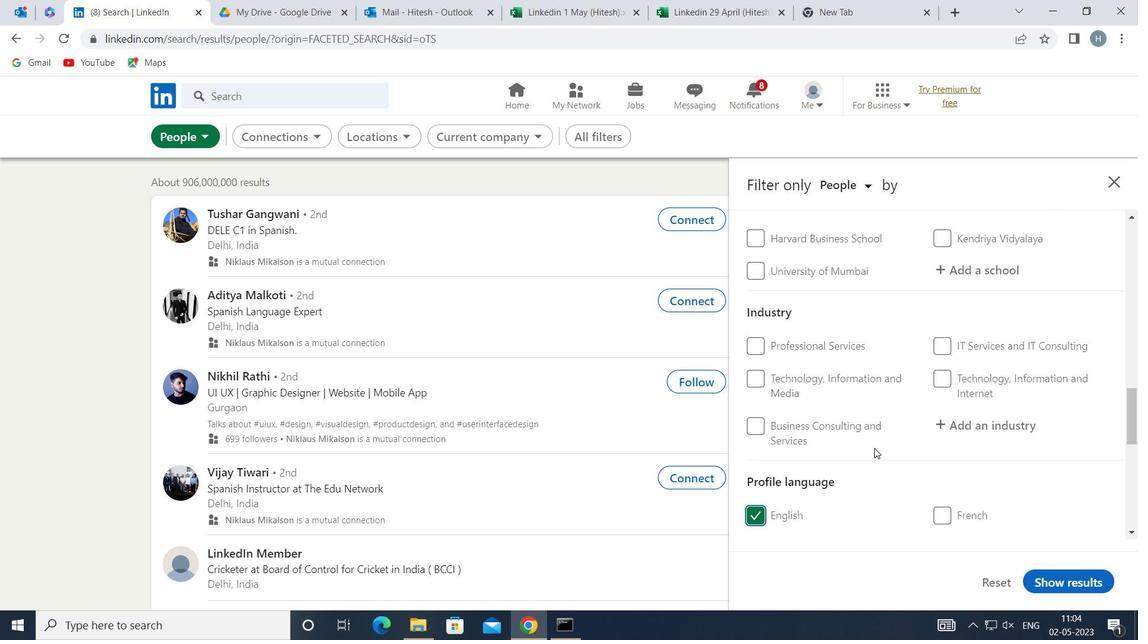 
Action: Mouse scrolled (874, 449) with delta (0, 0)
Screenshot: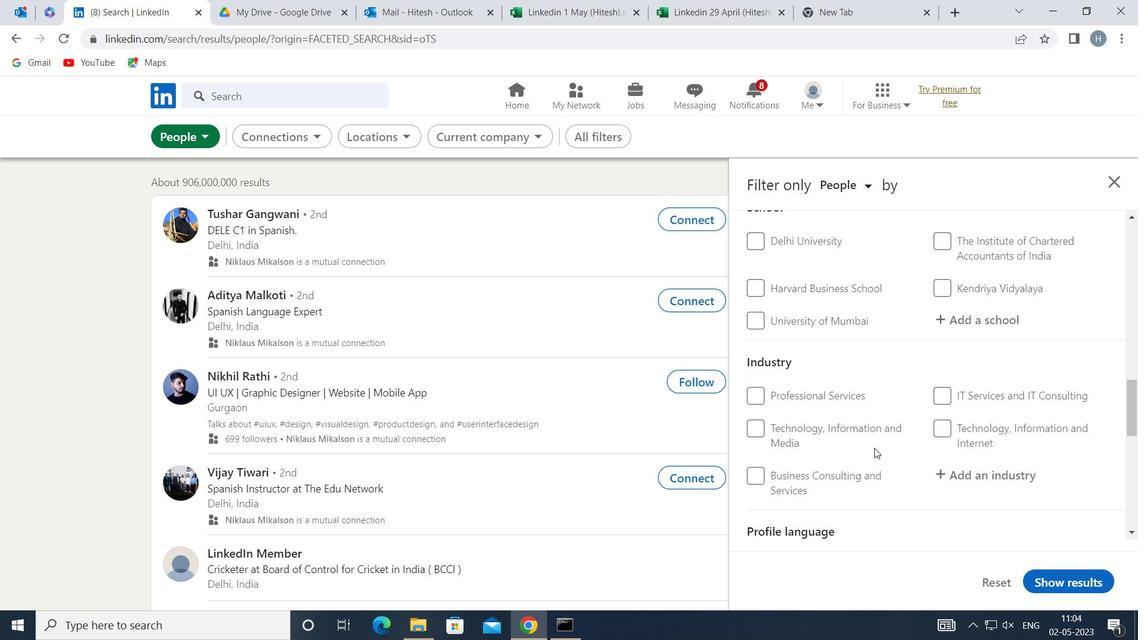 
Action: Mouse scrolled (874, 449) with delta (0, 0)
Screenshot: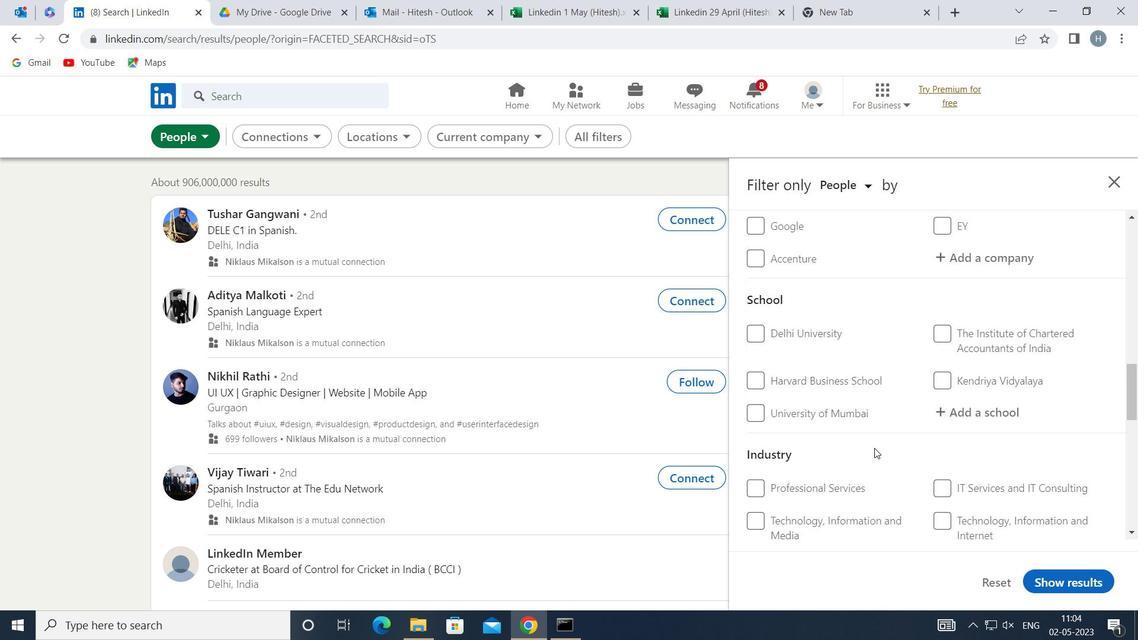 
Action: Mouse scrolled (874, 449) with delta (0, 0)
Screenshot: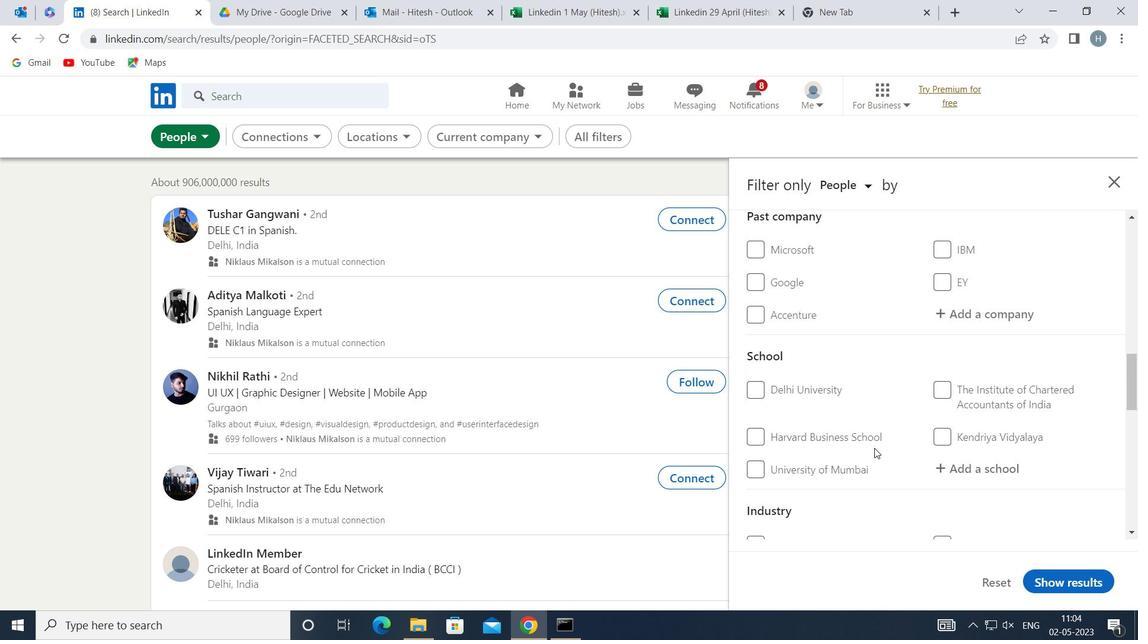 
Action: Mouse scrolled (874, 449) with delta (0, 0)
Screenshot: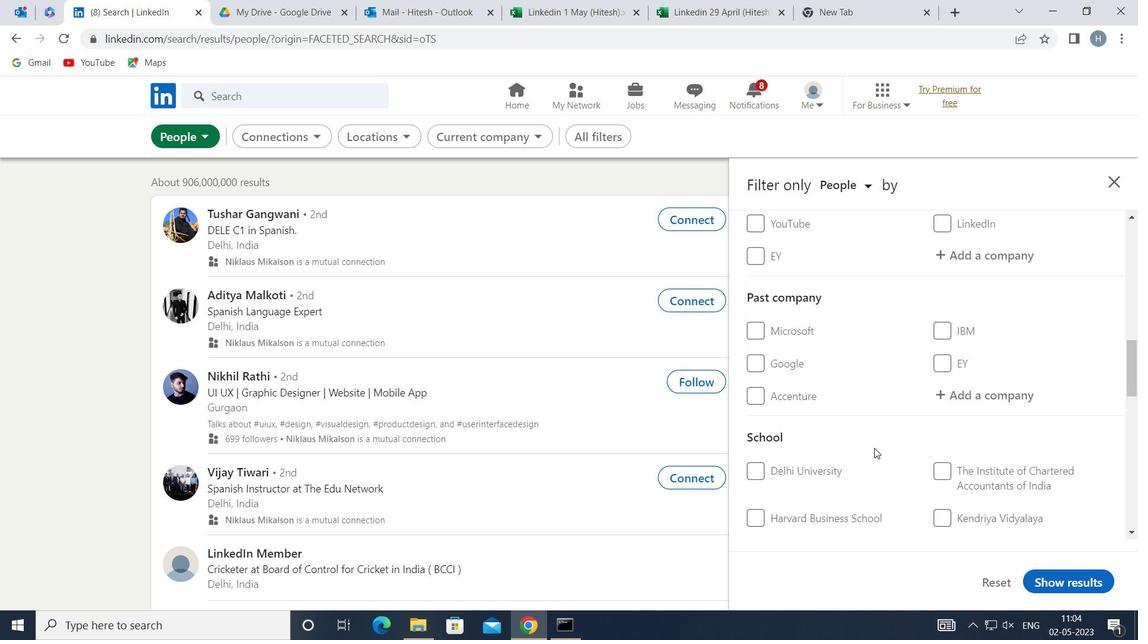 
Action: Mouse scrolled (874, 449) with delta (0, 0)
Screenshot: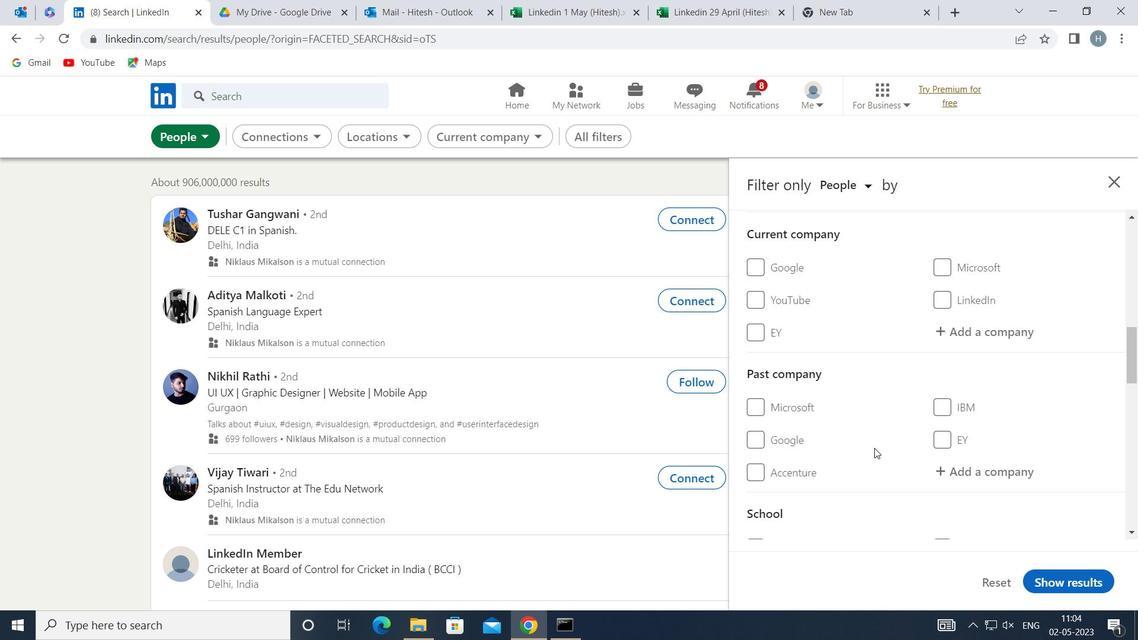 
Action: Mouse moved to (992, 423)
Screenshot: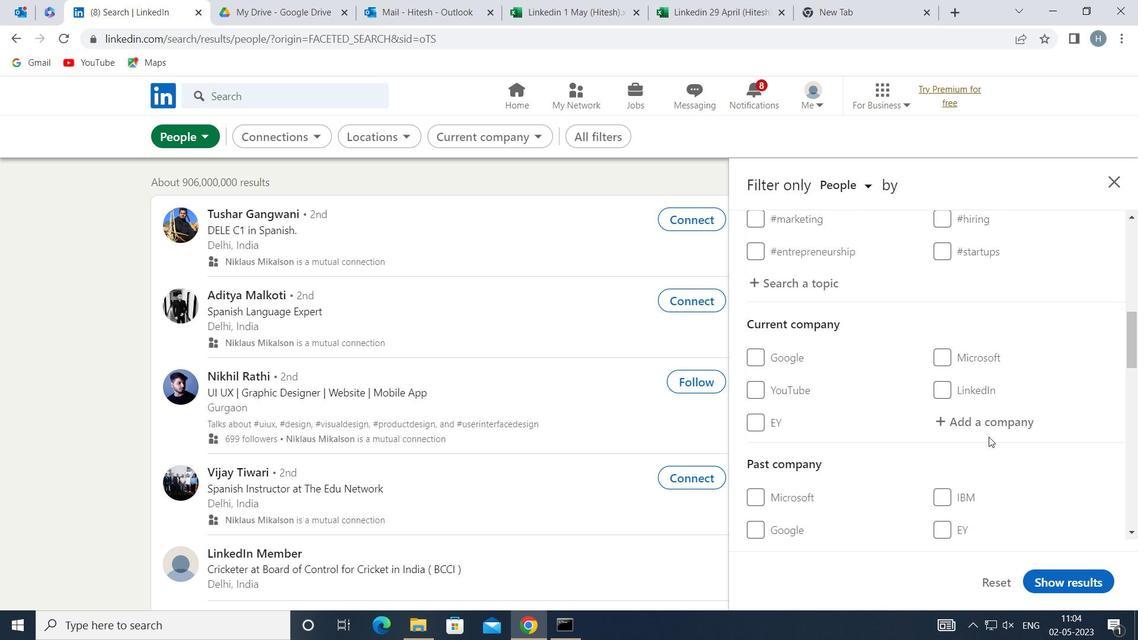 
Action: Mouse pressed left at (992, 423)
Screenshot: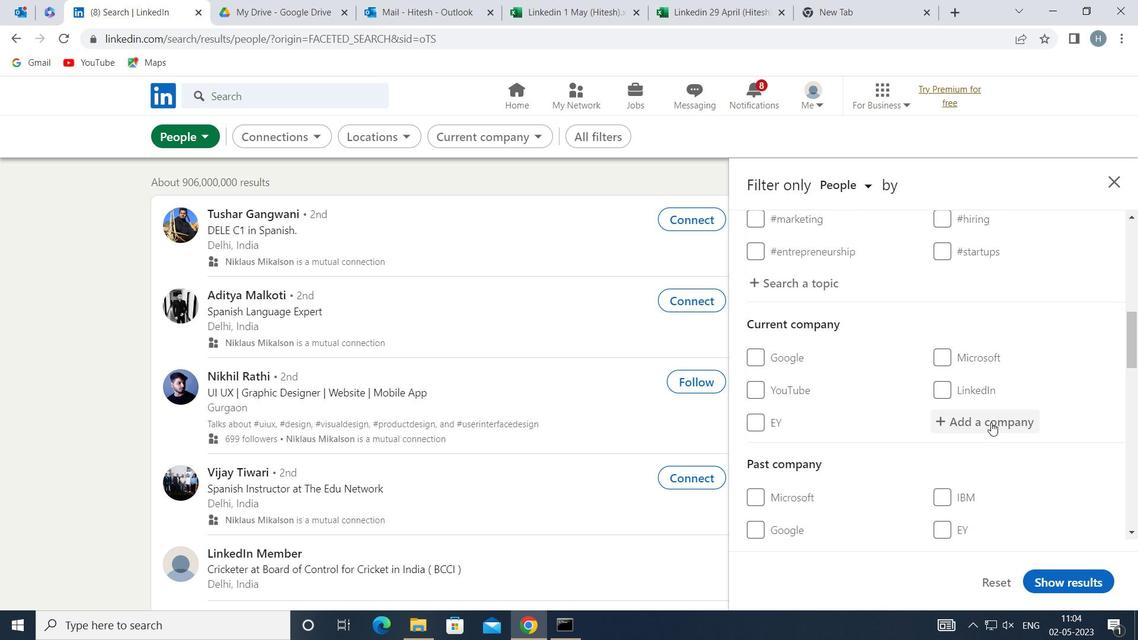 
Action: Key pressed <Key.shift>
Screenshot: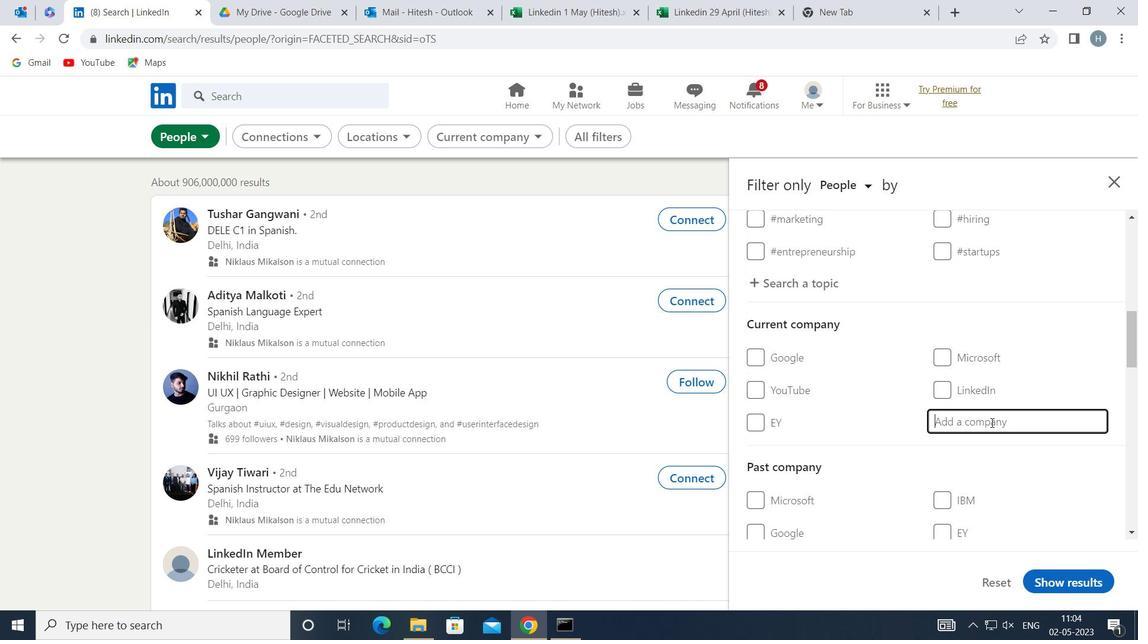 
Action: Mouse moved to (992, 422)
Screenshot: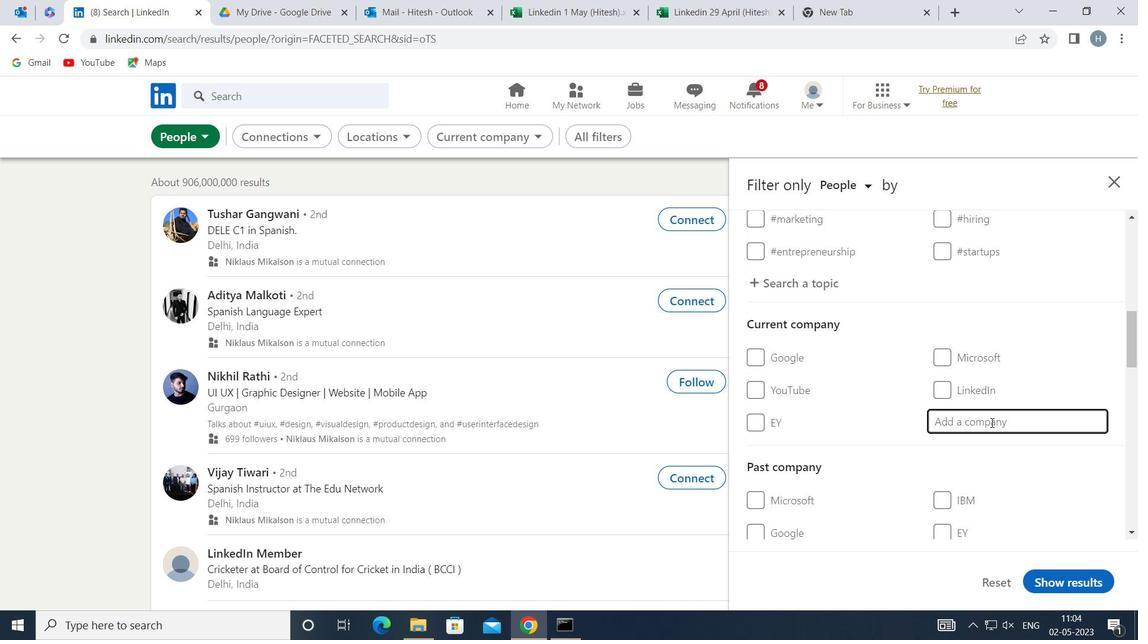 
Action: Key pressed LODHA
Screenshot: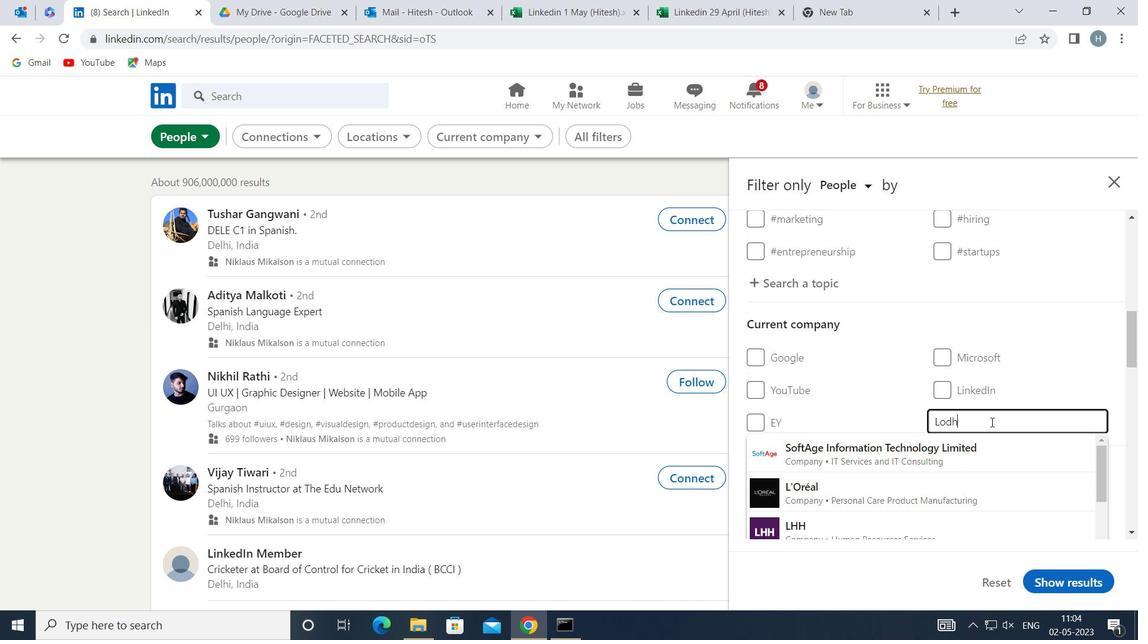 
Action: Mouse moved to (953, 455)
Screenshot: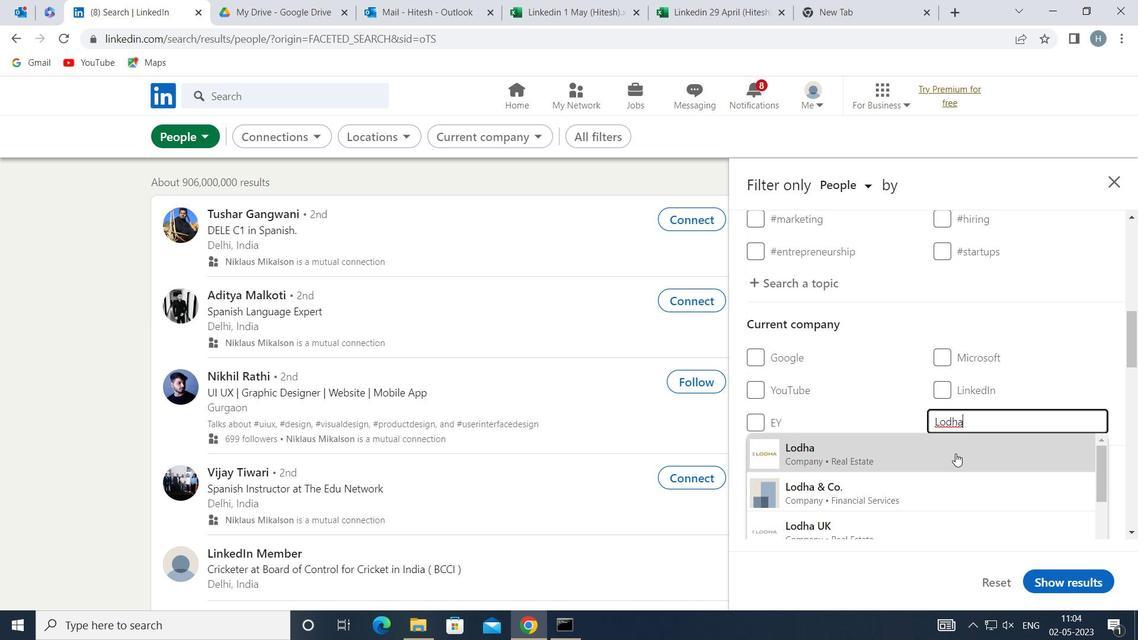
Action: Mouse pressed left at (953, 455)
Screenshot: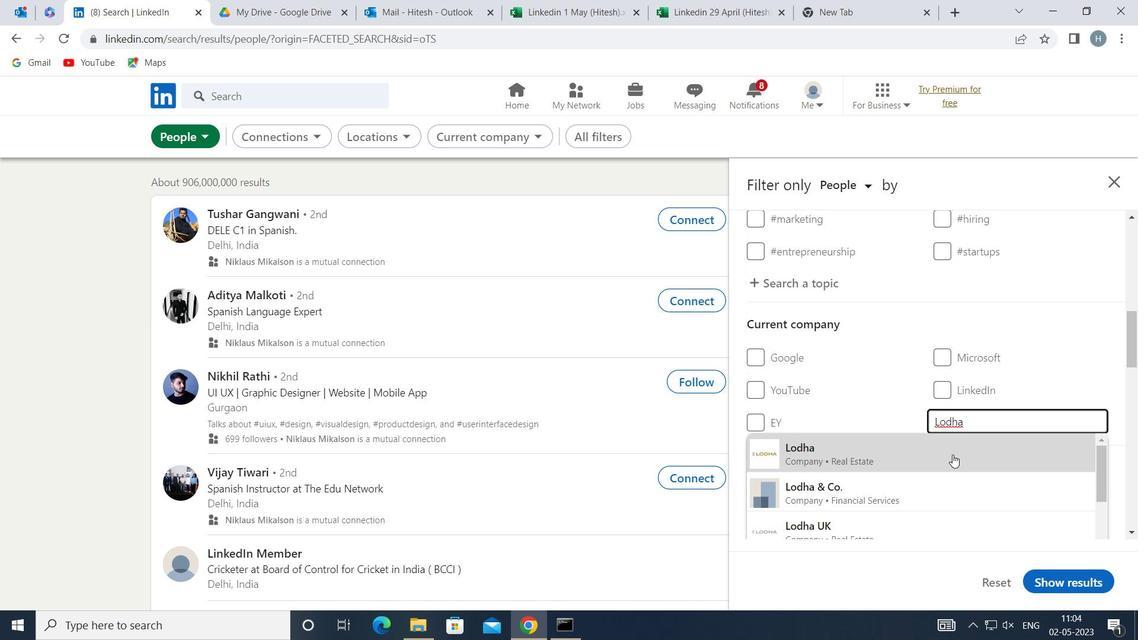
Action: Mouse moved to (923, 447)
Screenshot: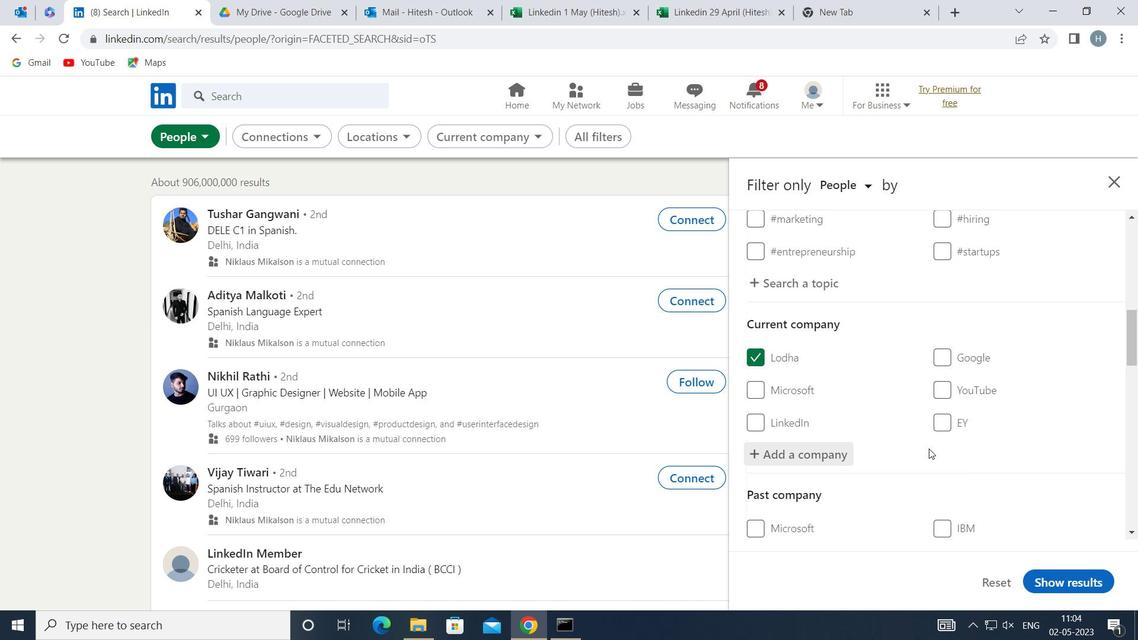 
Action: Mouse scrolled (923, 447) with delta (0, 0)
Screenshot: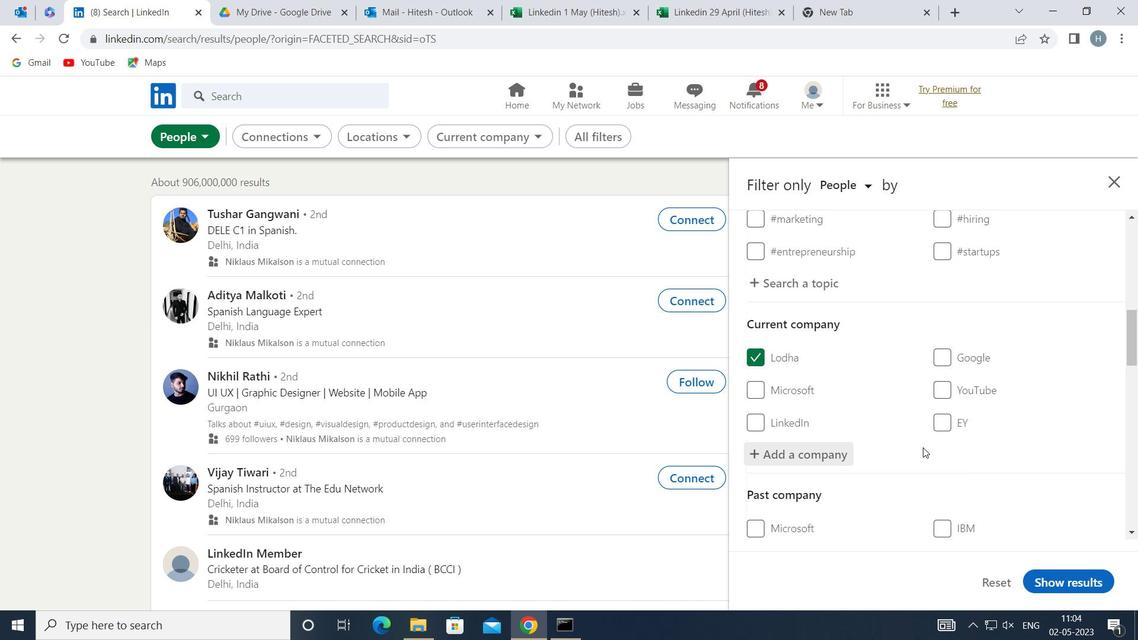 
Action: Mouse scrolled (923, 447) with delta (0, 0)
Screenshot: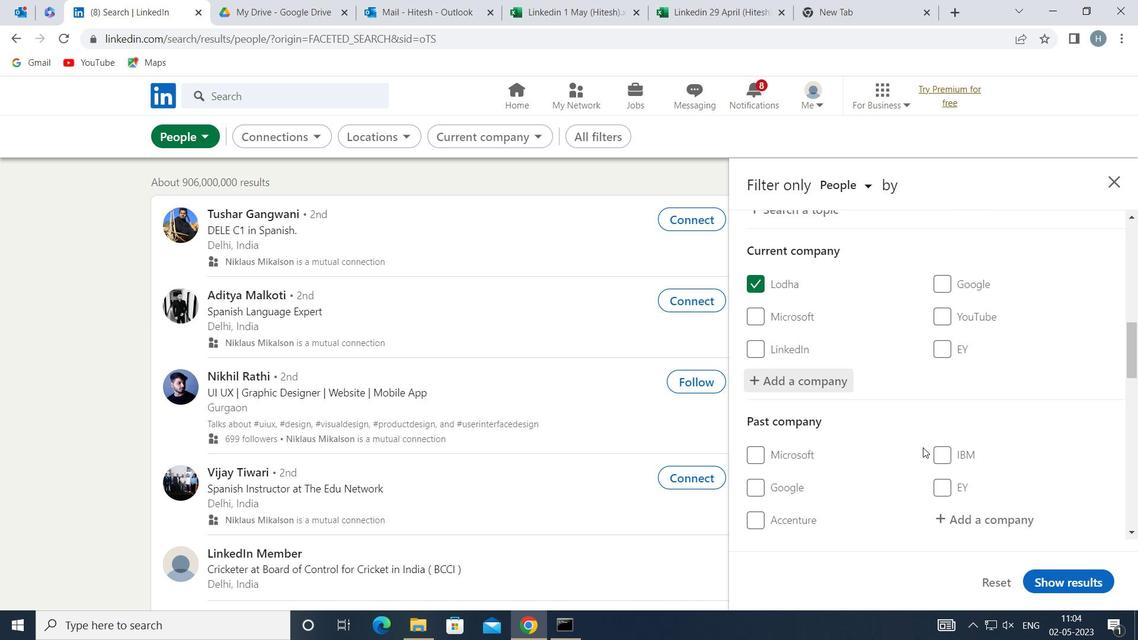 
Action: Mouse scrolled (923, 447) with delta (0, 0)
Screenshot: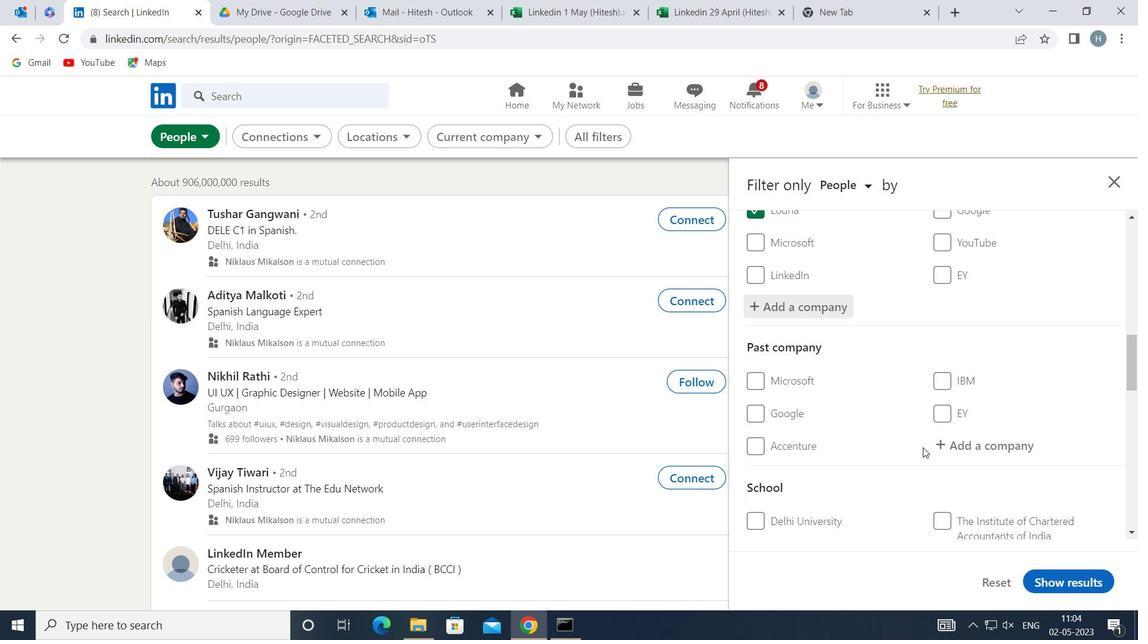 
Action: Mouse scrolled (923, 447) with delta (0, 0)
Screenshot: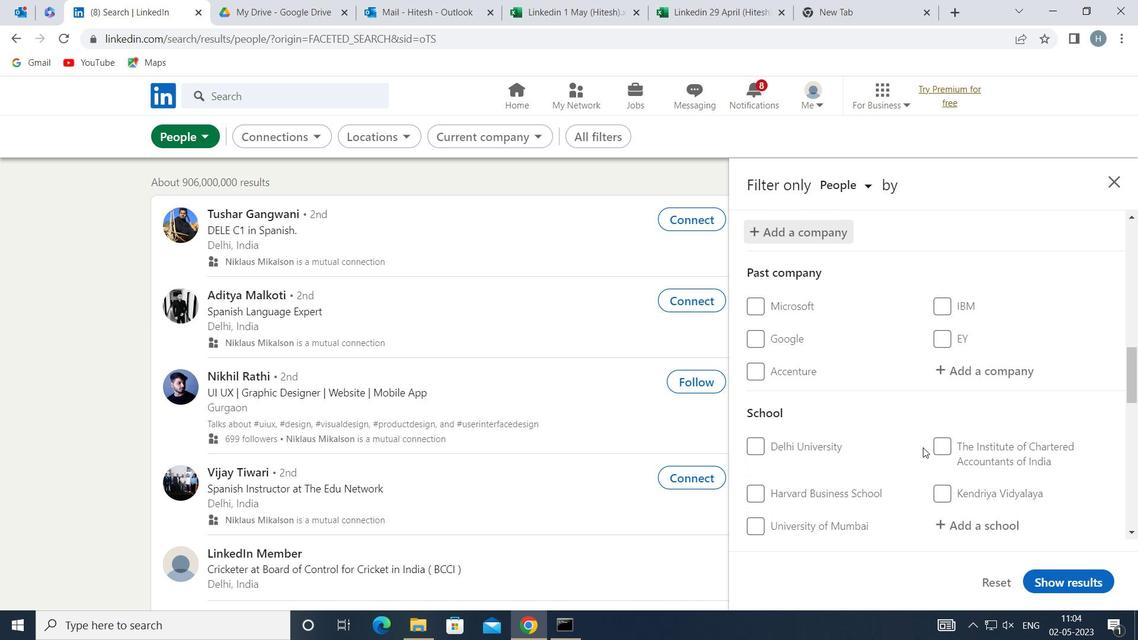 
Action: Mouse moved to (968, 450)
Screenshot: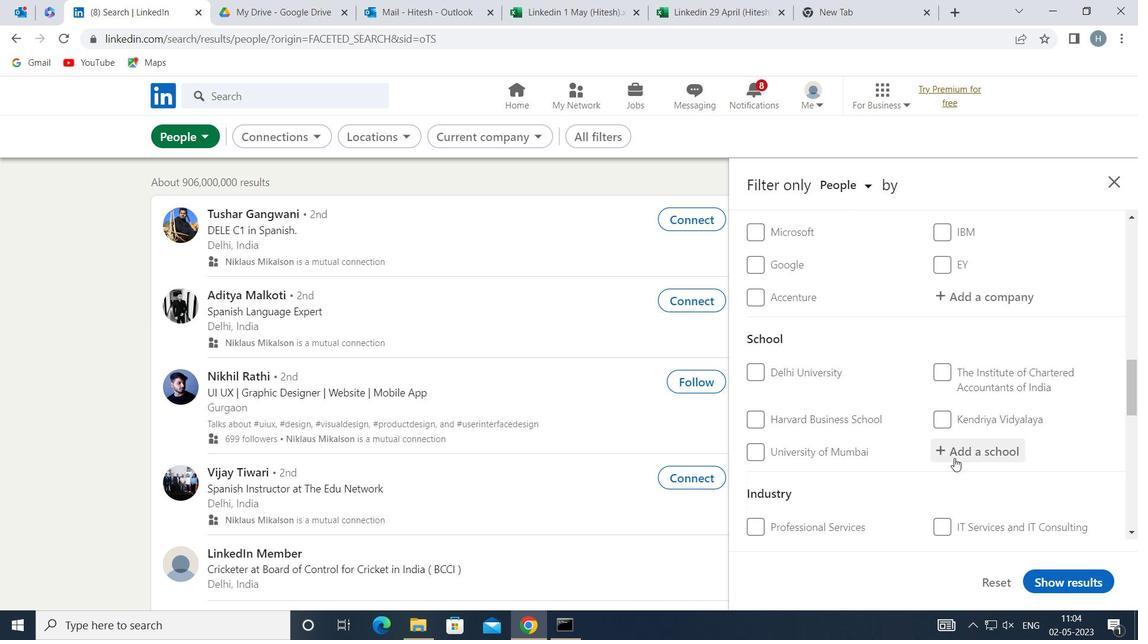
Action: Mouse pressed left at (968, 450)
Screenshot: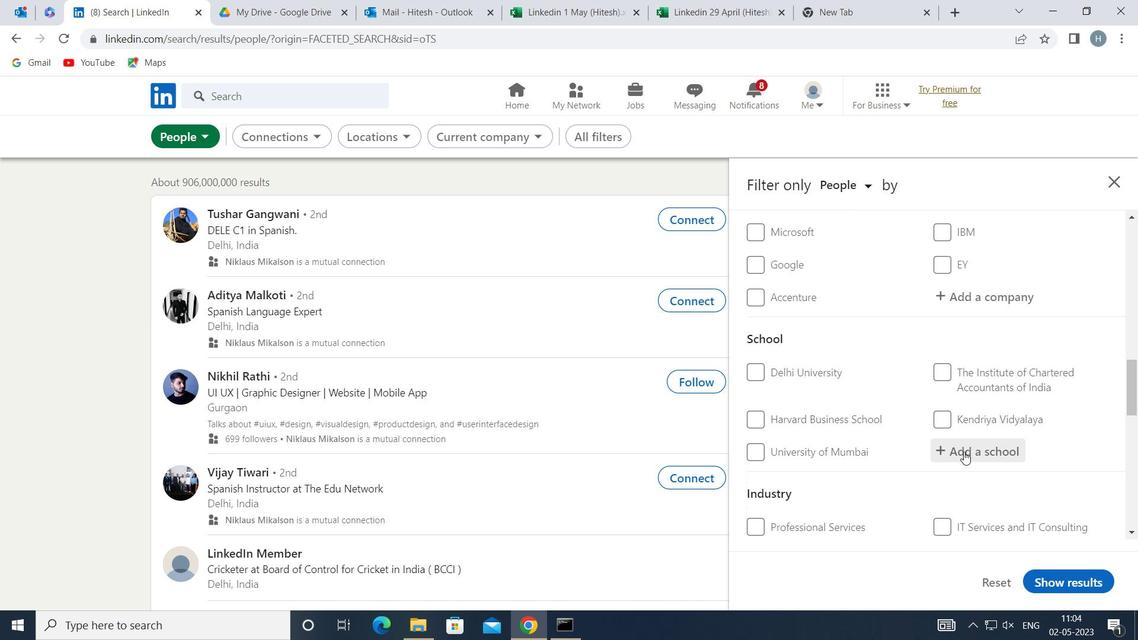 
Action: Key pressed <Key.shift>AIR<Key.space><Key.shift>FORCE<Key.space>
Screenshot: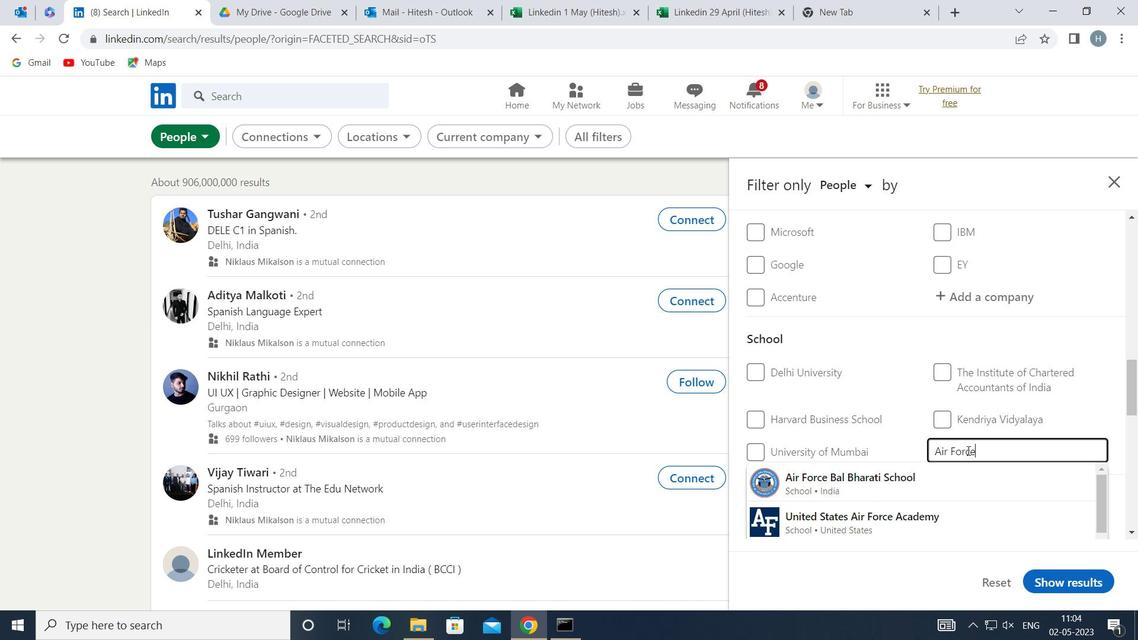 
Action: Mouse moved to (919, 479)
Screenshot: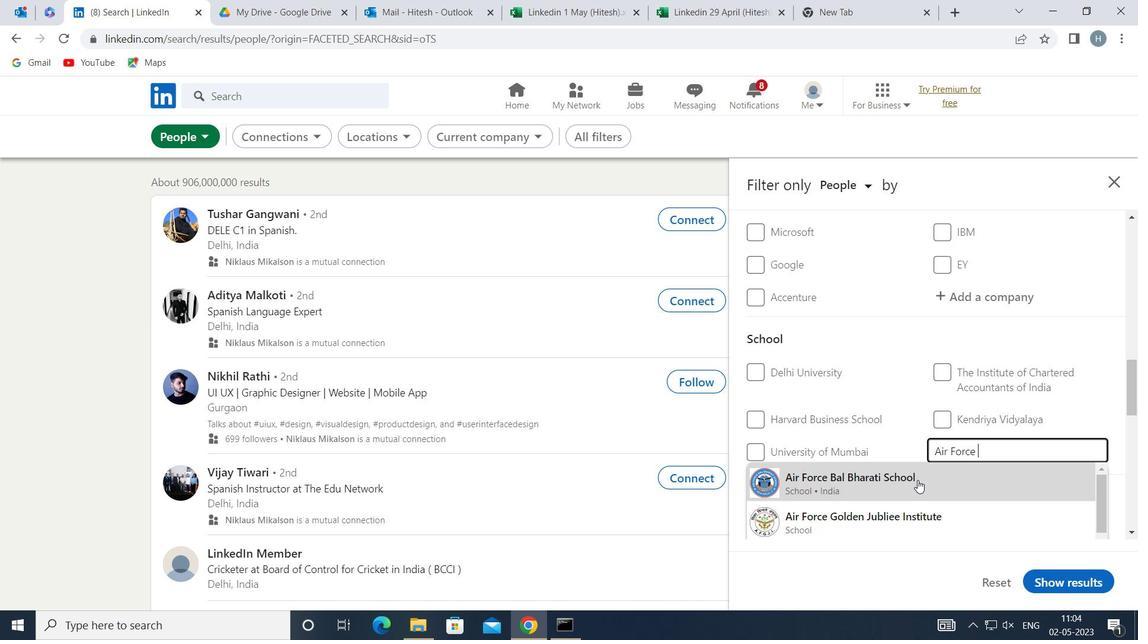 
Action: Mouse pressed left at (919, 479)
Screenshot: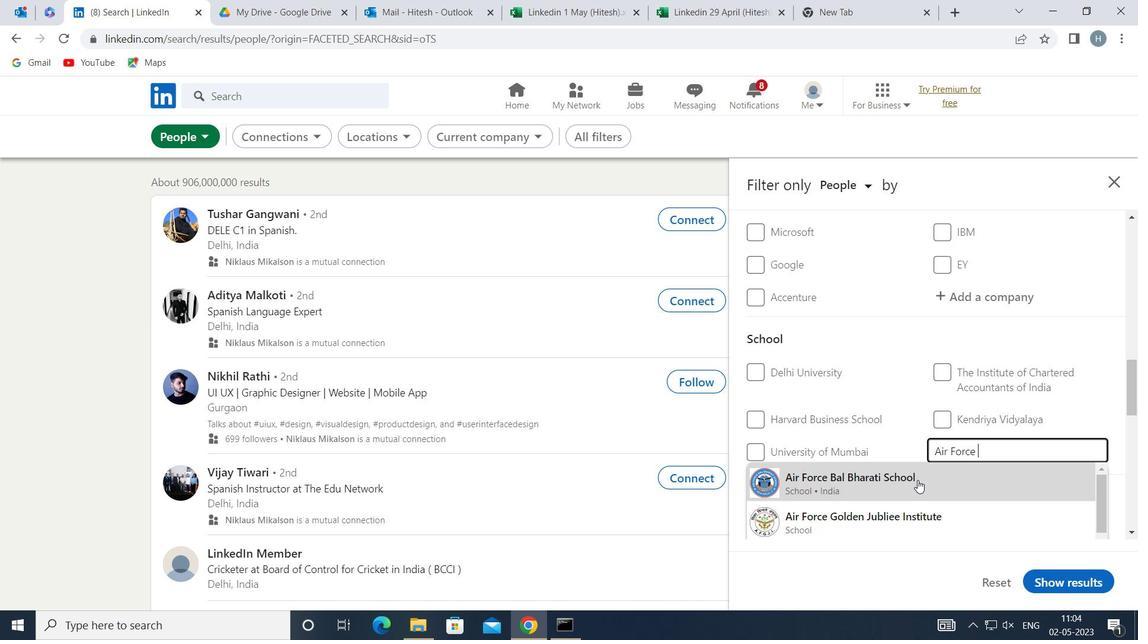 
Action: Mouse moved to (908, 456)
Screenshot: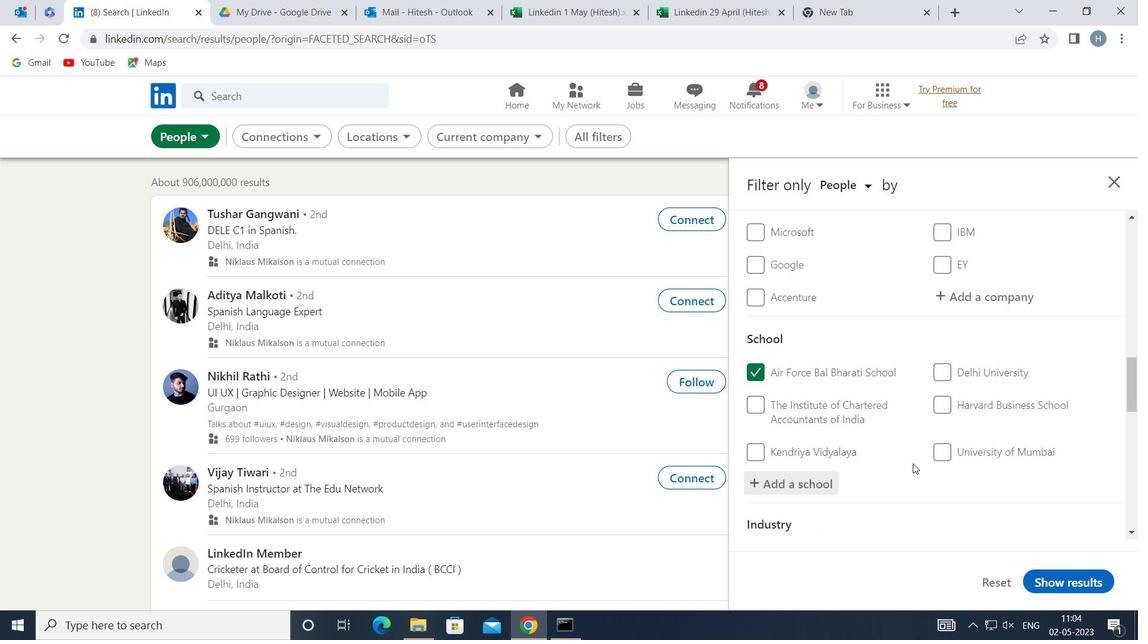 
Action: Mouse scrolled (908, 456) with delta (0, 0)
Screenshot: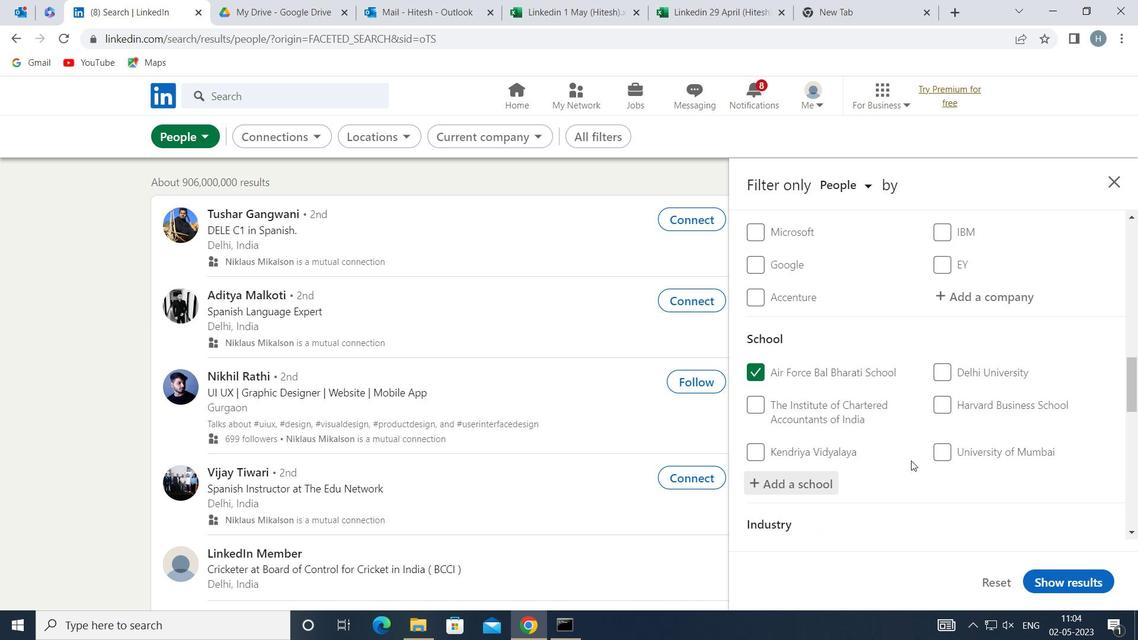 
Action: Mouse scrolled (908, 456) with delta (0, 0)
Screenshot: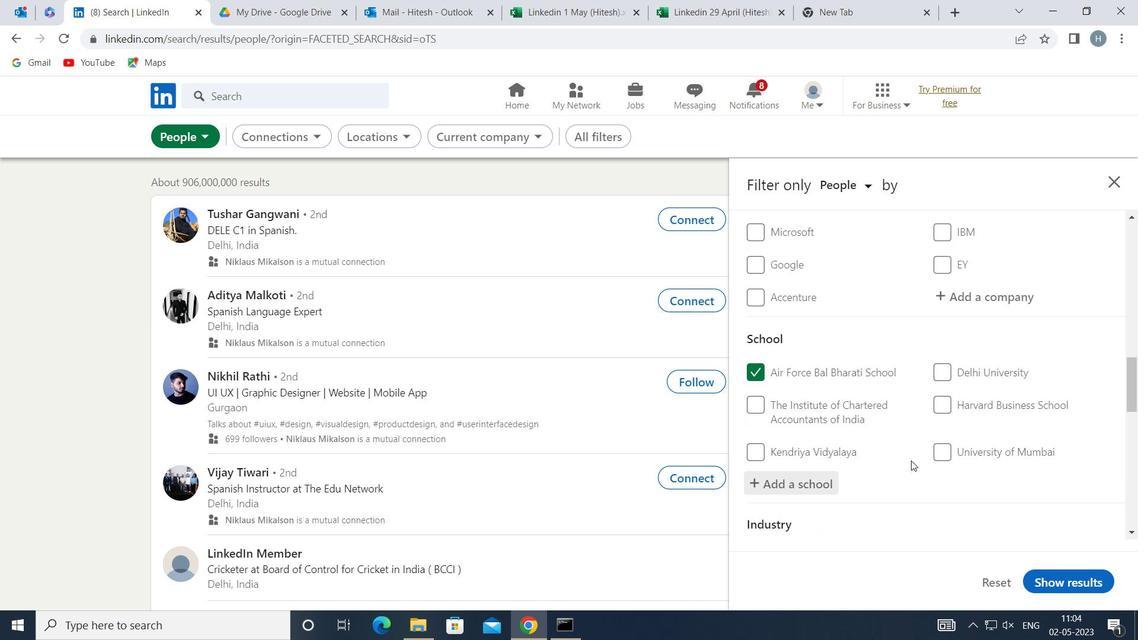 
Action: Mouse moved to (908, 455)
Screenshot: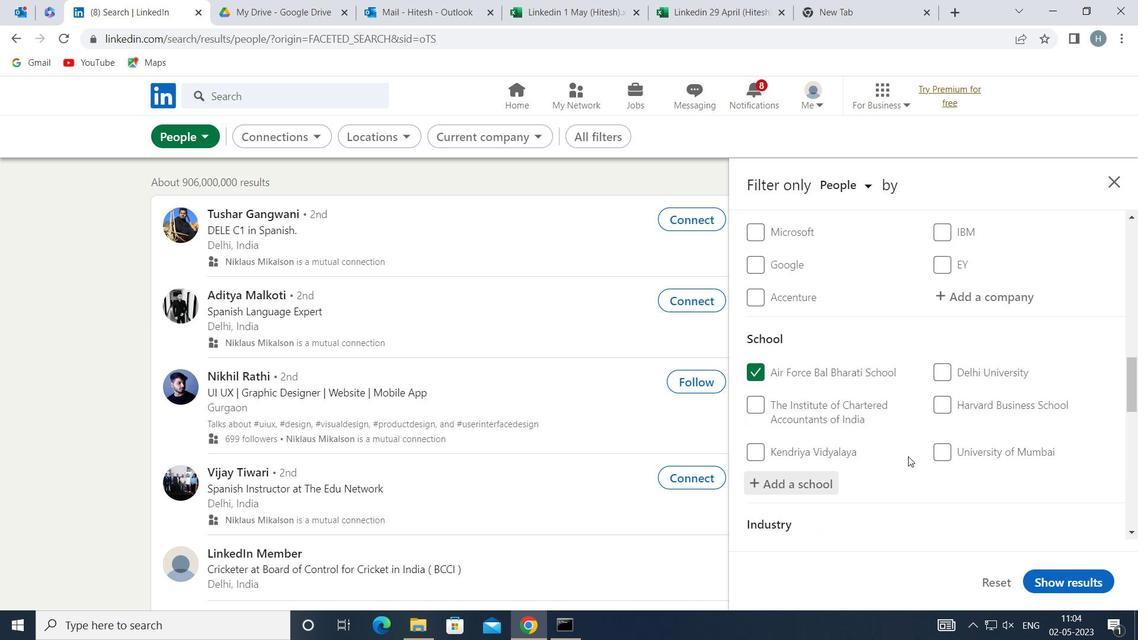 
Action: Mouse scrolled (908, 454) with delta (0, 0)
Screenshot: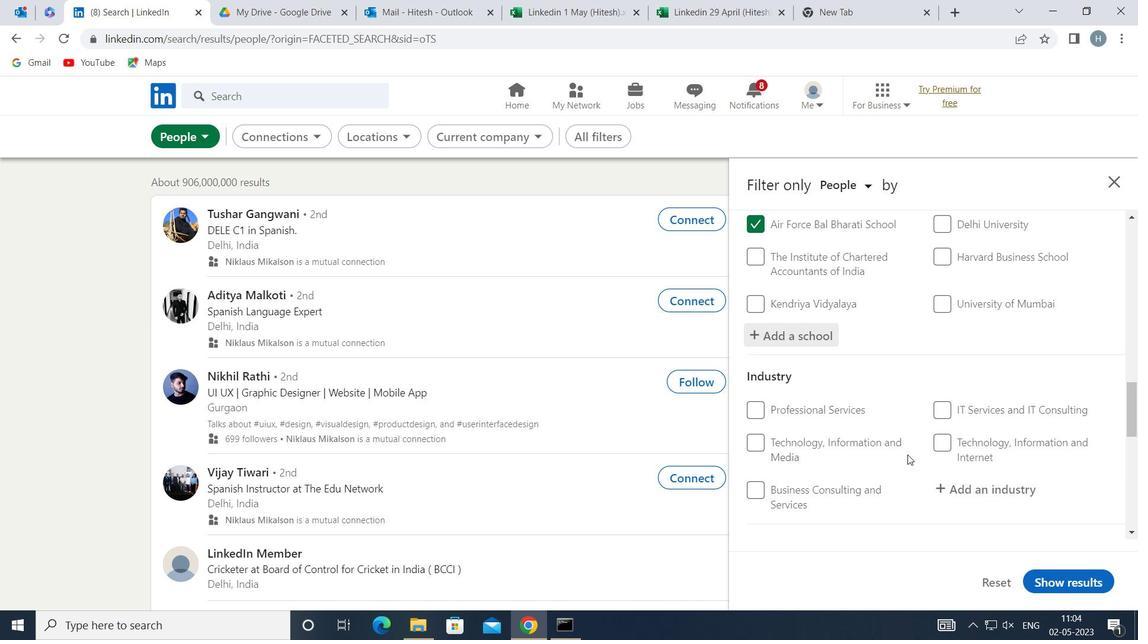 
Action: Mouse moved to (976, 420)
Screenshot: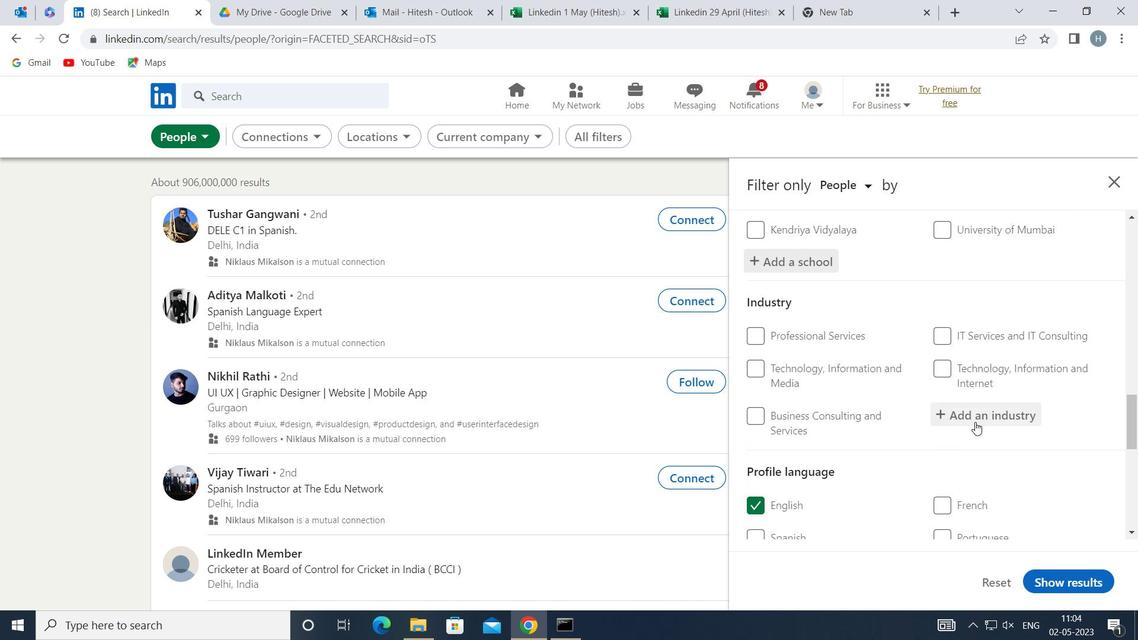 
Action: Mouse pressed left at (976, 420)
Screenshot: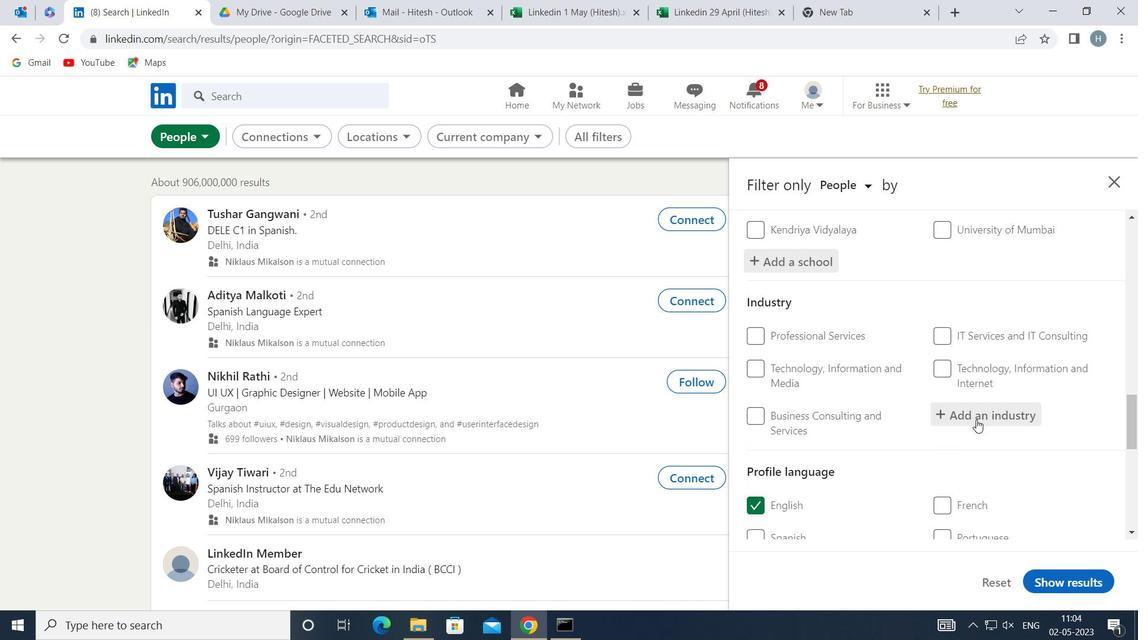 
Action: Key pressed <Key.shift>LEGAL<Key.space><Key.shift>SERVICE
Screenshot: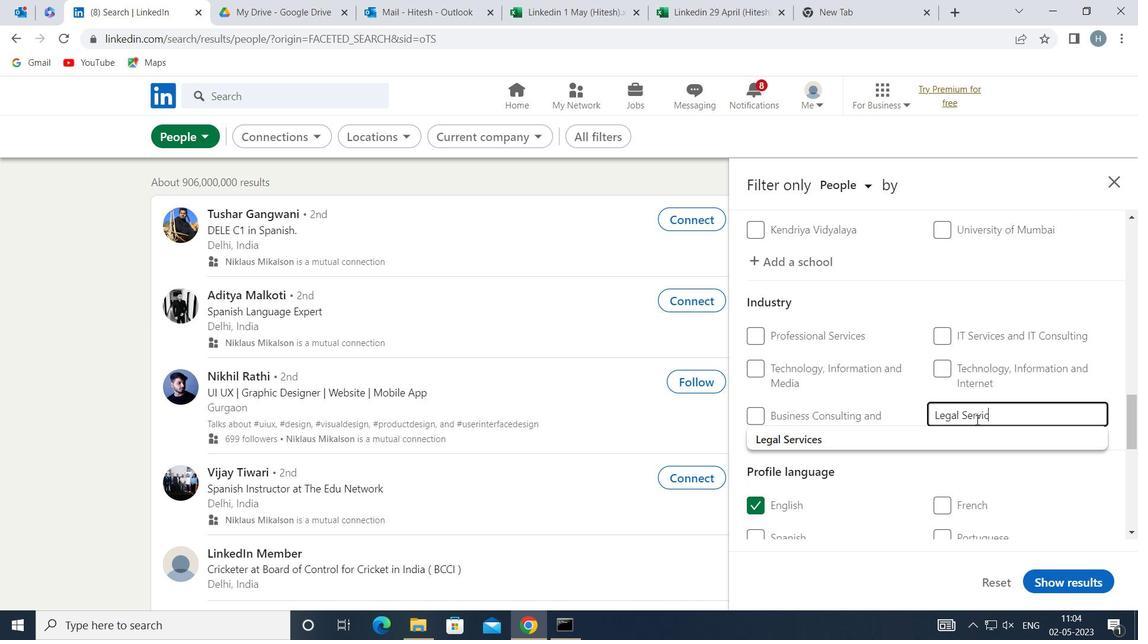 
Action: Mouse moved to (975, 420)
Screenshot: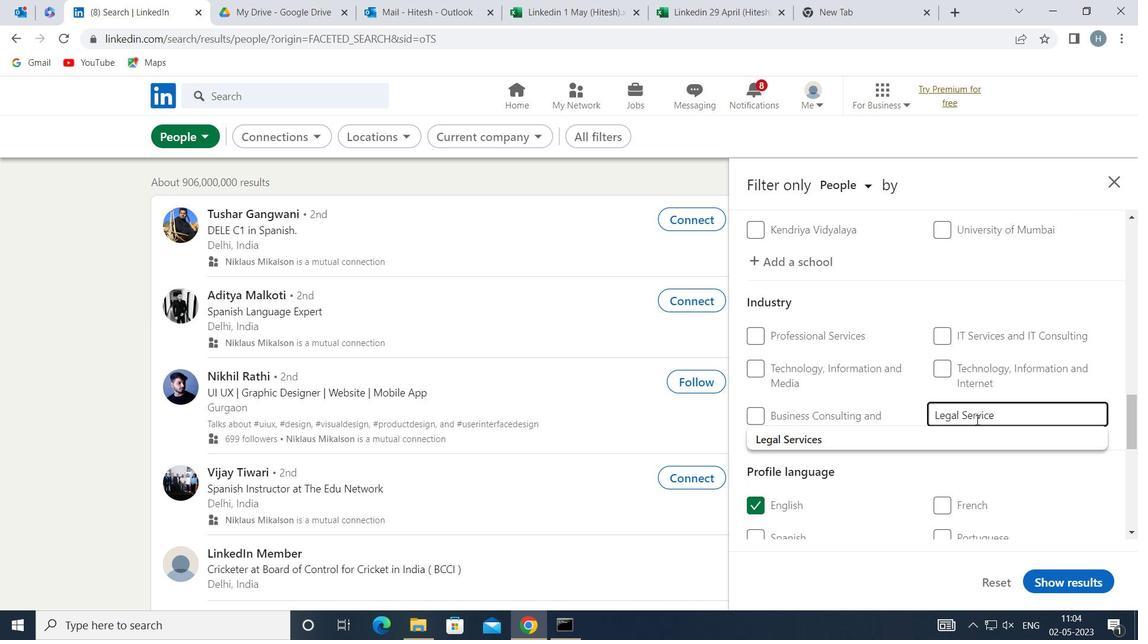
Action: Key pressed S
Screenshot: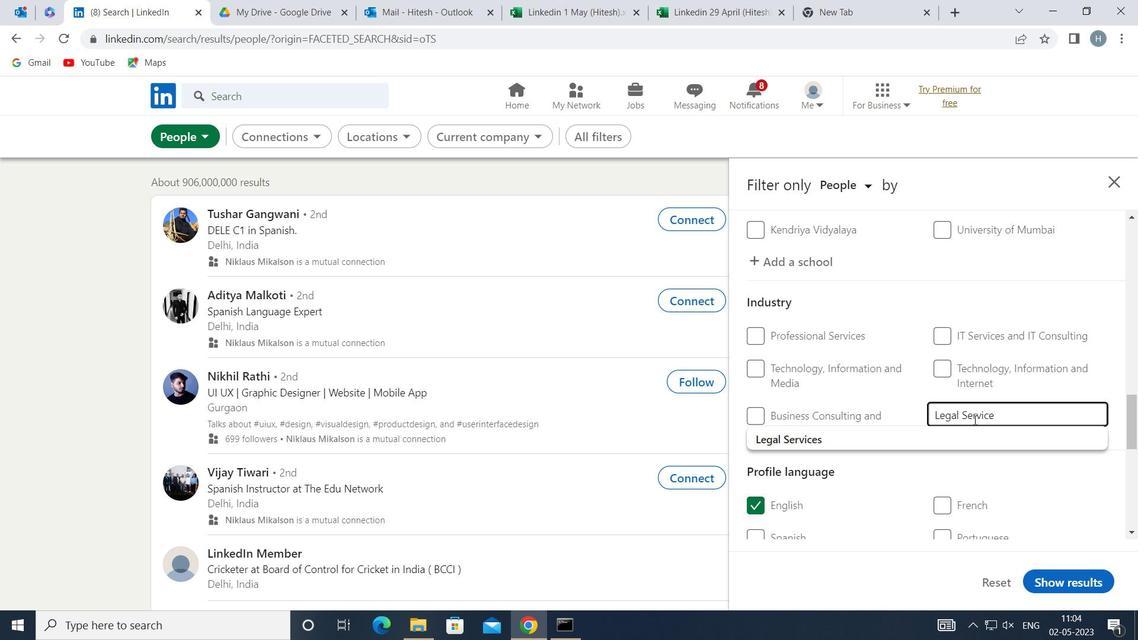 
Action: Mouse moved to (935, 439)
Screenshot: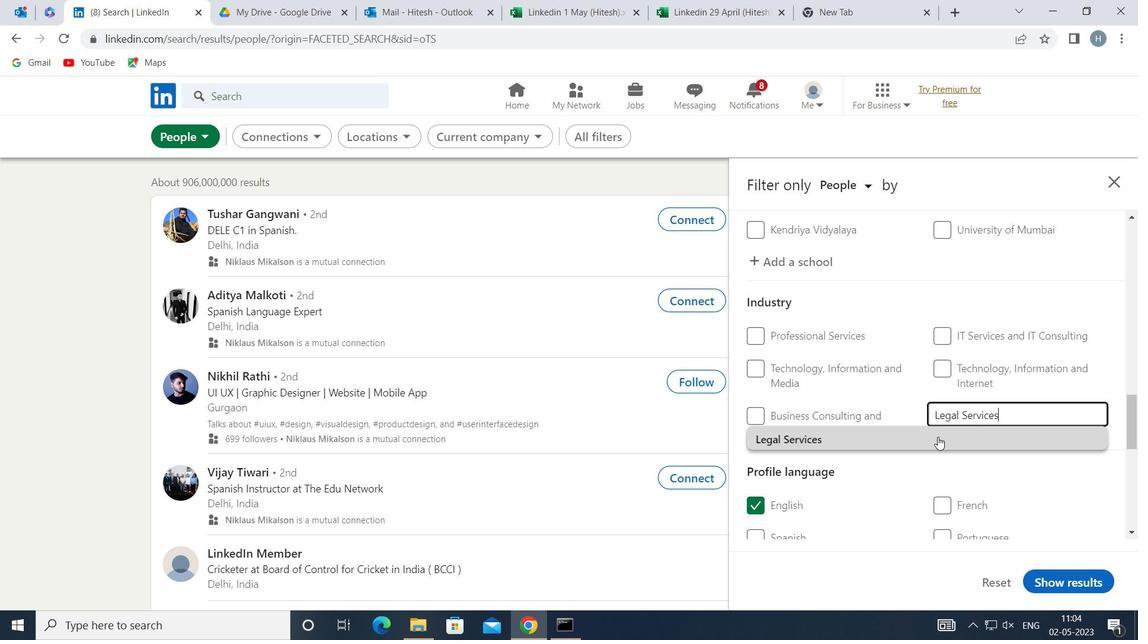 
Action: Mouse pressed left at (935, 439)
Screenshot: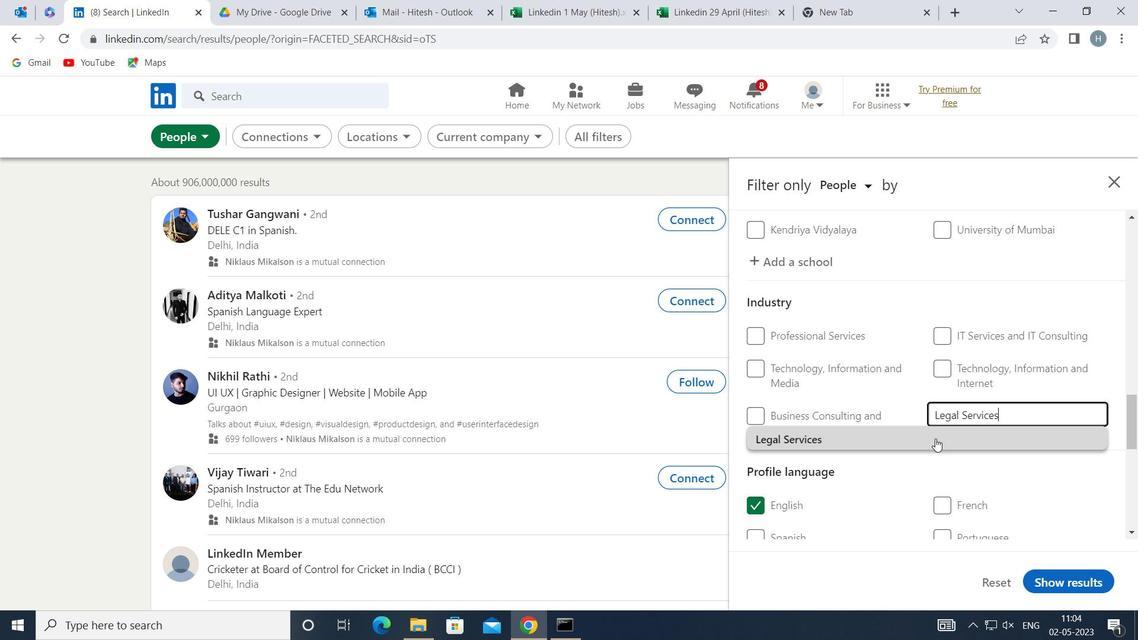 
Action: Mouse moved to (901, 434)
Screenshot: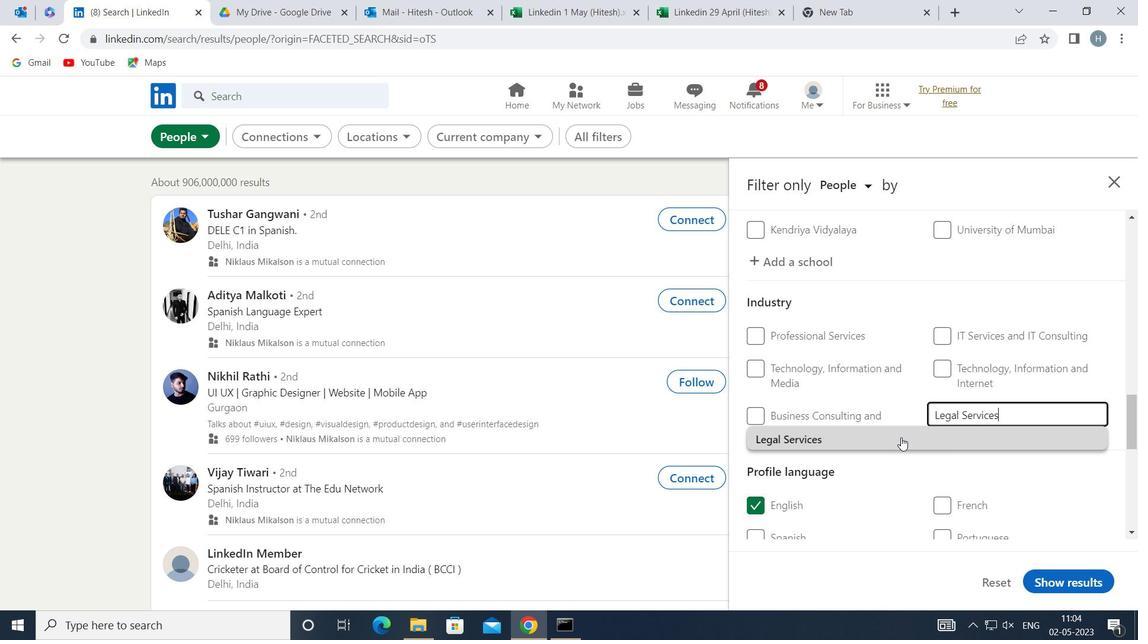 
Action: Mouse pressed left at (901, 434)
Screenshot: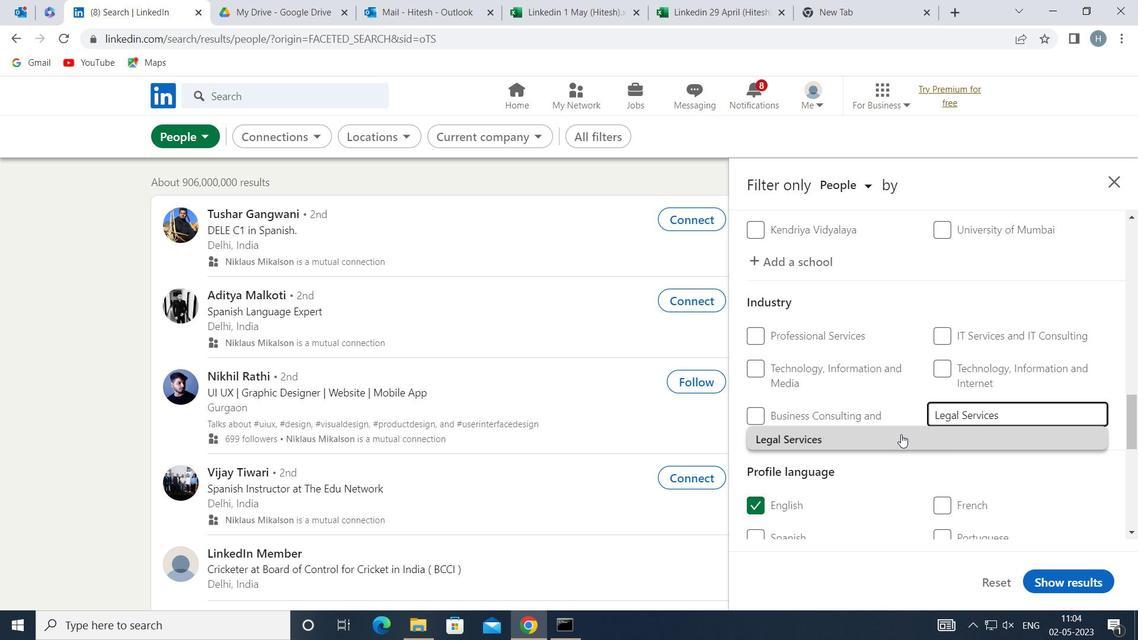 
Action: Mouse moved to (888, 440)
Screenshot: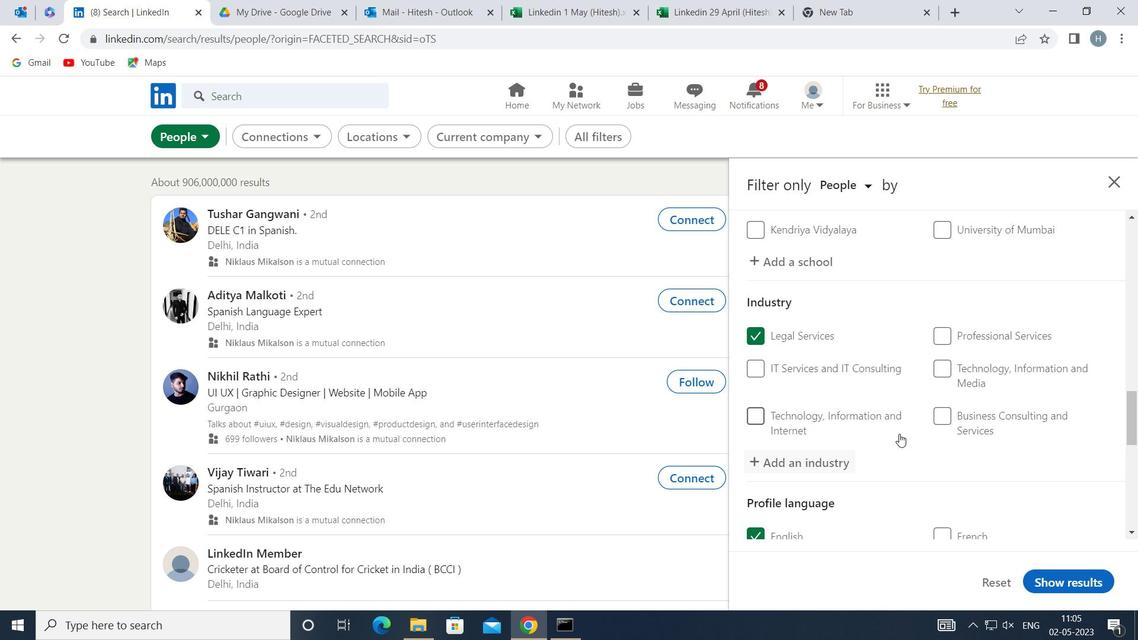 
Action: Mouse scrolled (888, 440) with delta (0, 0)
Screenshot: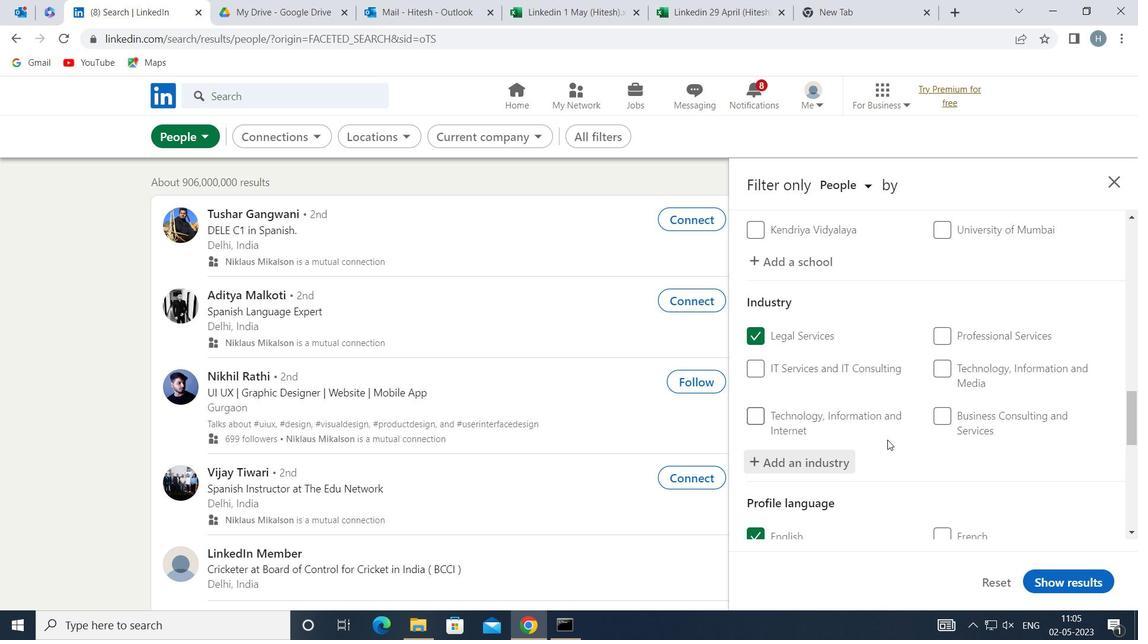 
Action: Mouse scrolled (888, 440) with delta (0, 0)
Screenshot: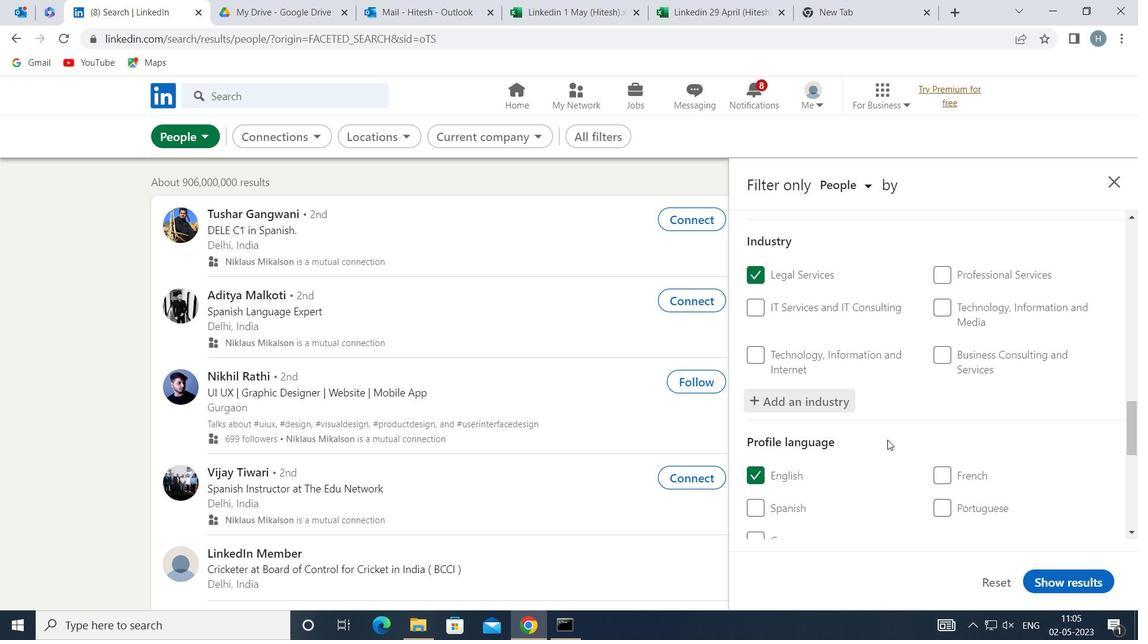 
Action: Mouse scrolled (888, 440) with delta (0, 0)
Screenshot: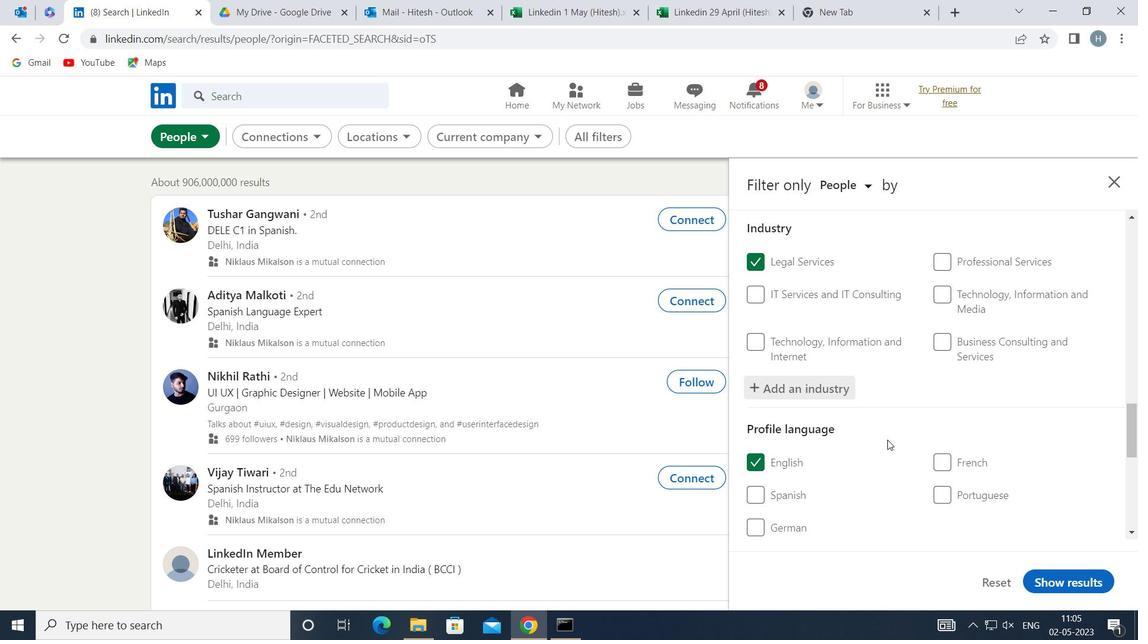 
Action: Mouse scrolled (888, 440) with delta (0, 0)
Screenshot: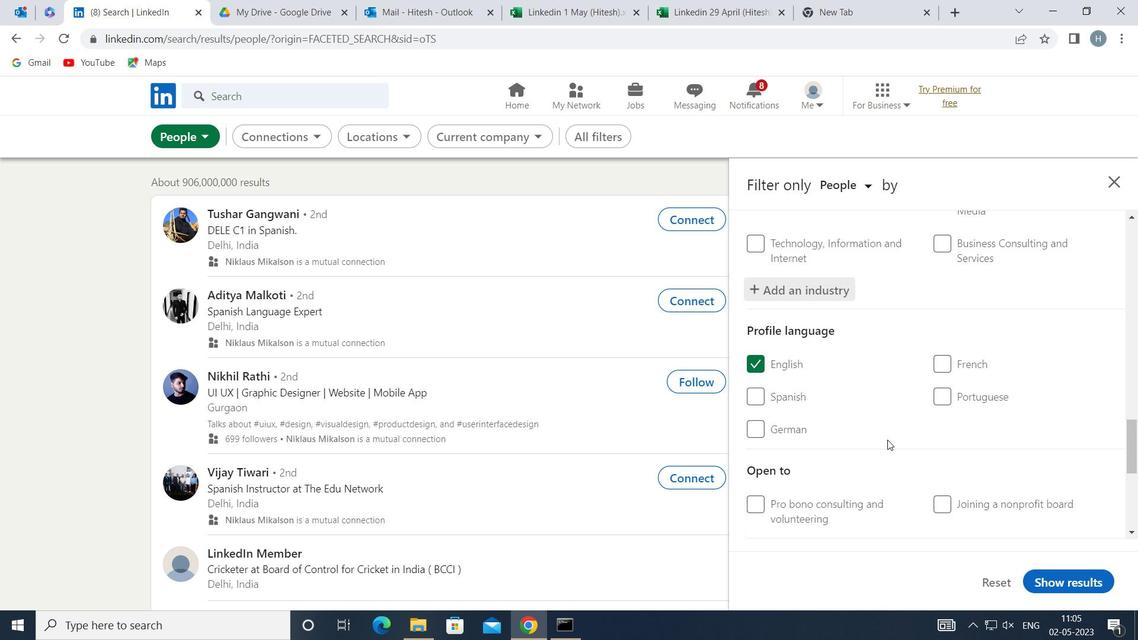 
Action: Mouse scrolled (888, 440) with delta (0, 0)
Screenshot: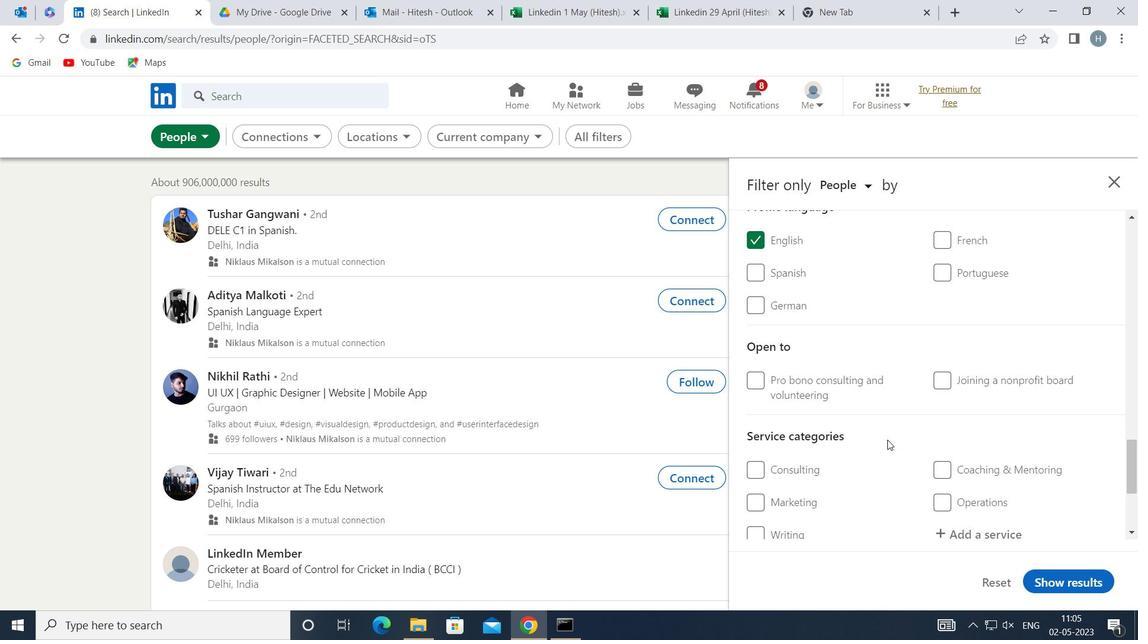 
Action: Mouse moved to (958, 466)
Screenshot: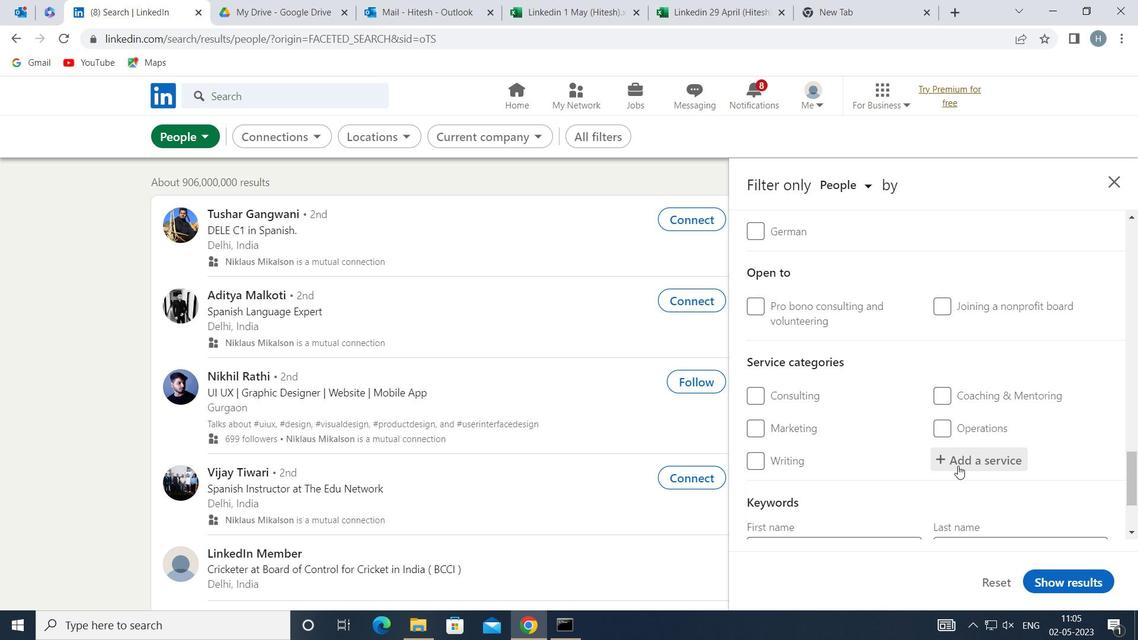 
Action: Mouse pressed left at (958, 466)
Screenshot: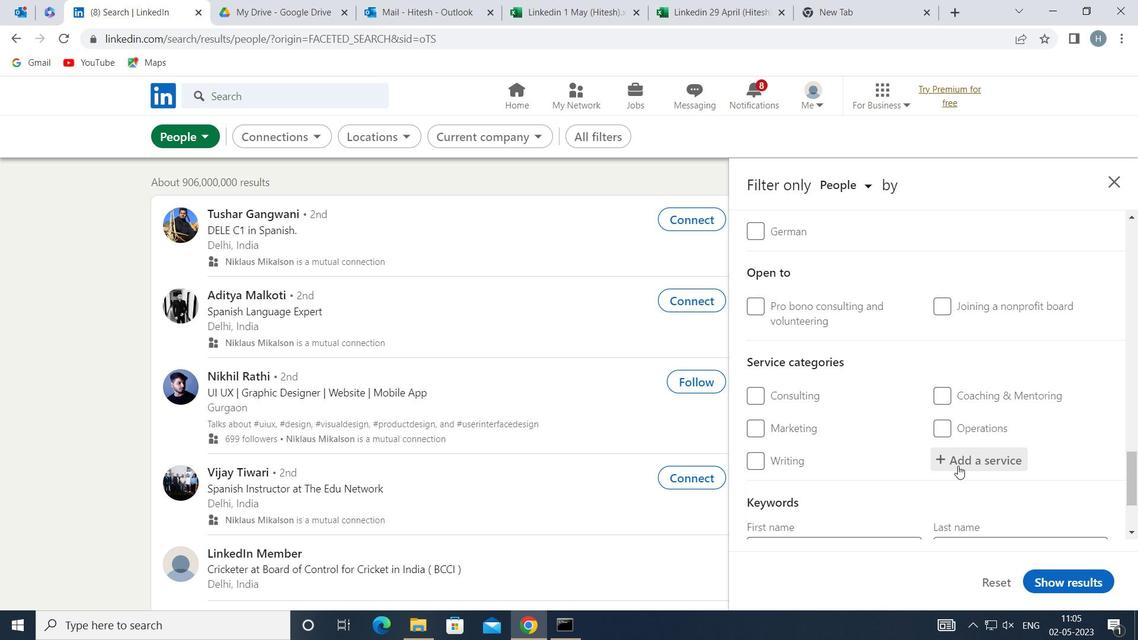 
Action: Mouse moved to (953, 462)
Screenshot: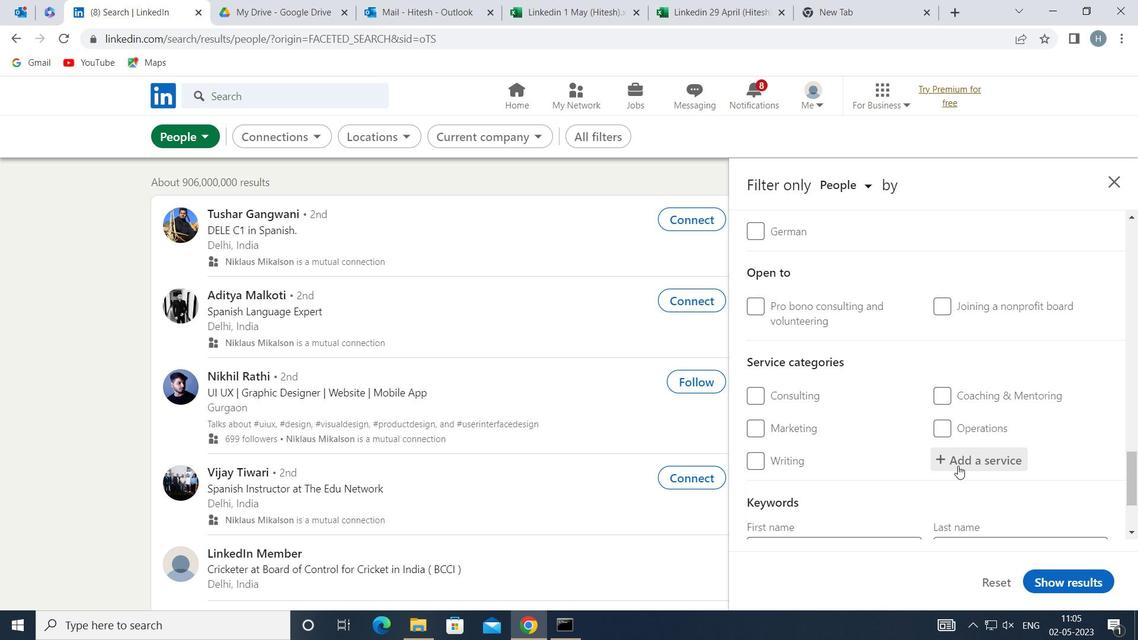 
Action: Key pressed <Key.shift>MANAGEMENT<Key.space><Key.shift>CO
Screenshot: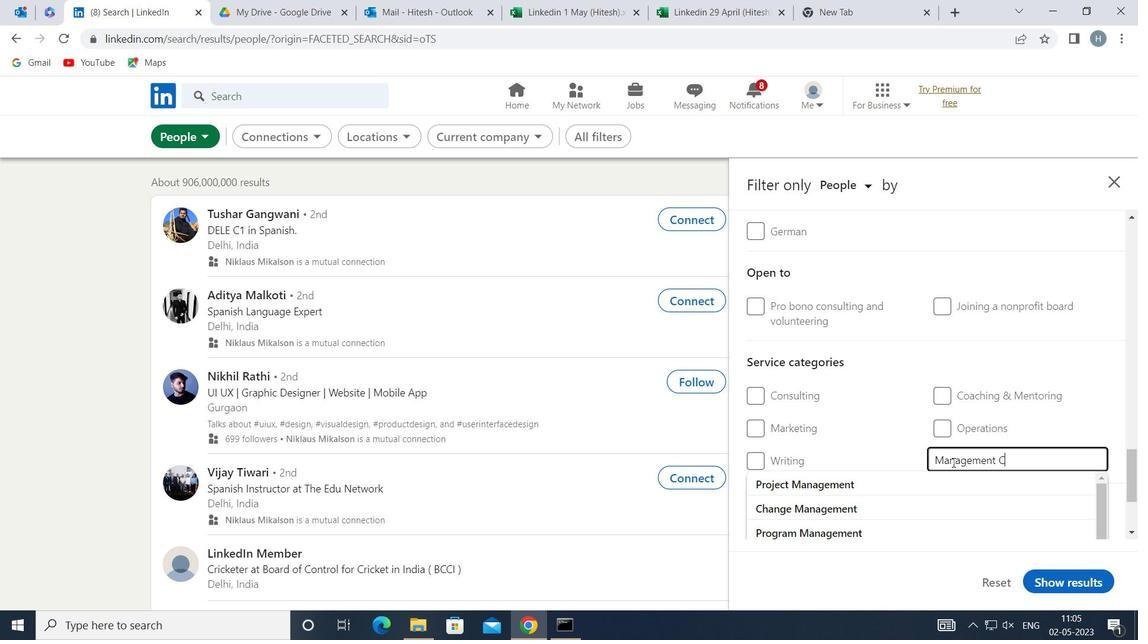 
Action: Mouse moved to (930, 480)
Screenshot: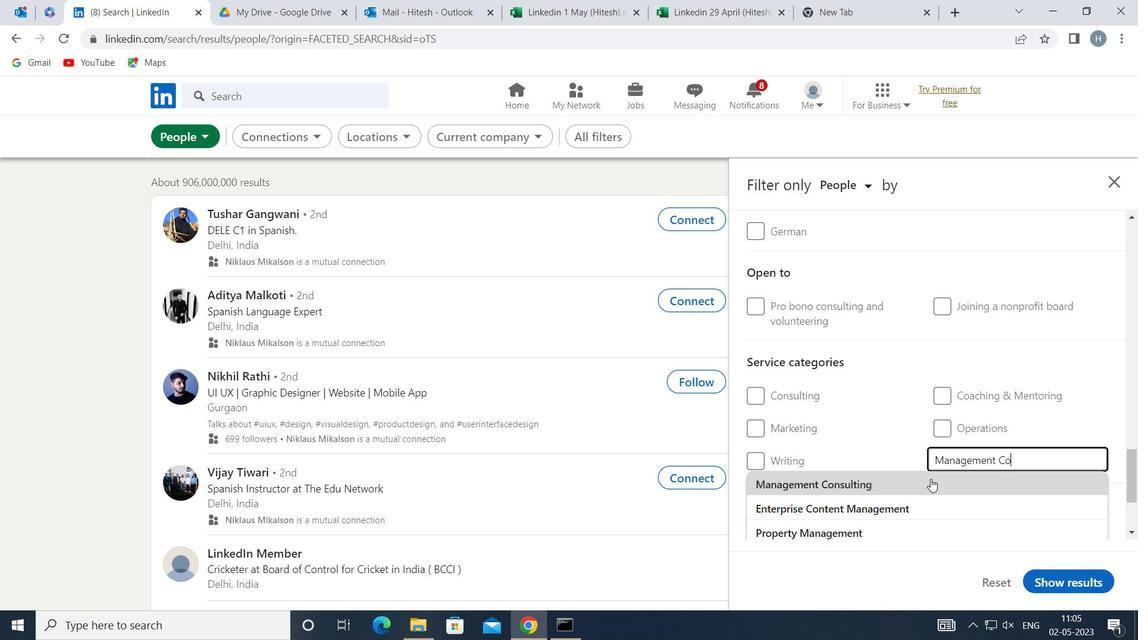 
Action: Mouse pressed left at (930, 480)
Screenshot: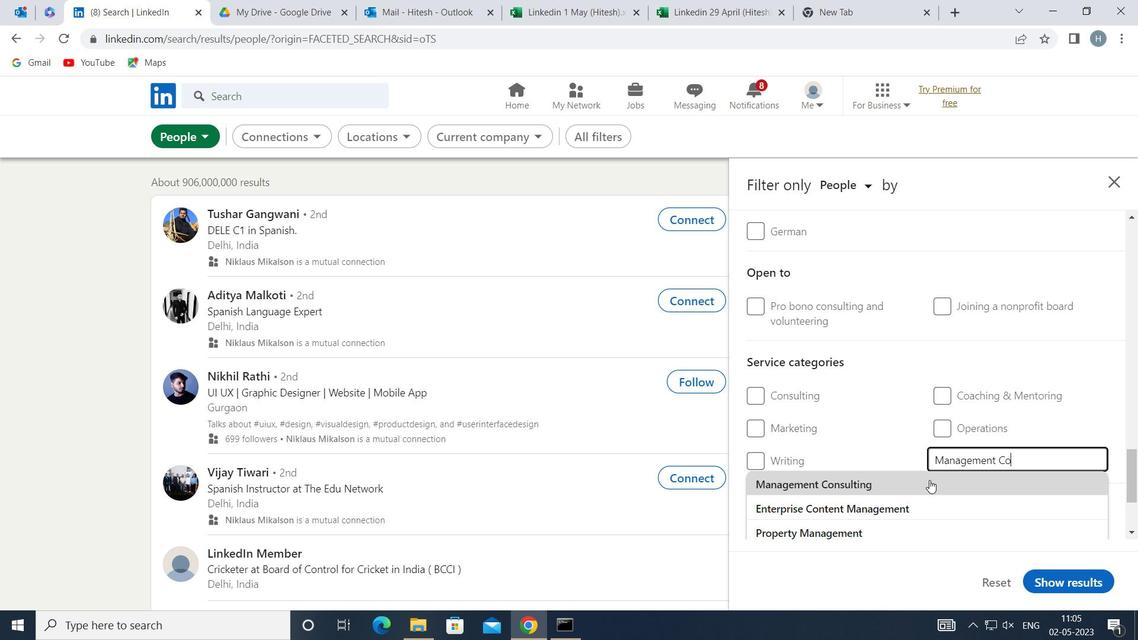 
Action: Mouse moved to (905, 462)
Screenshot: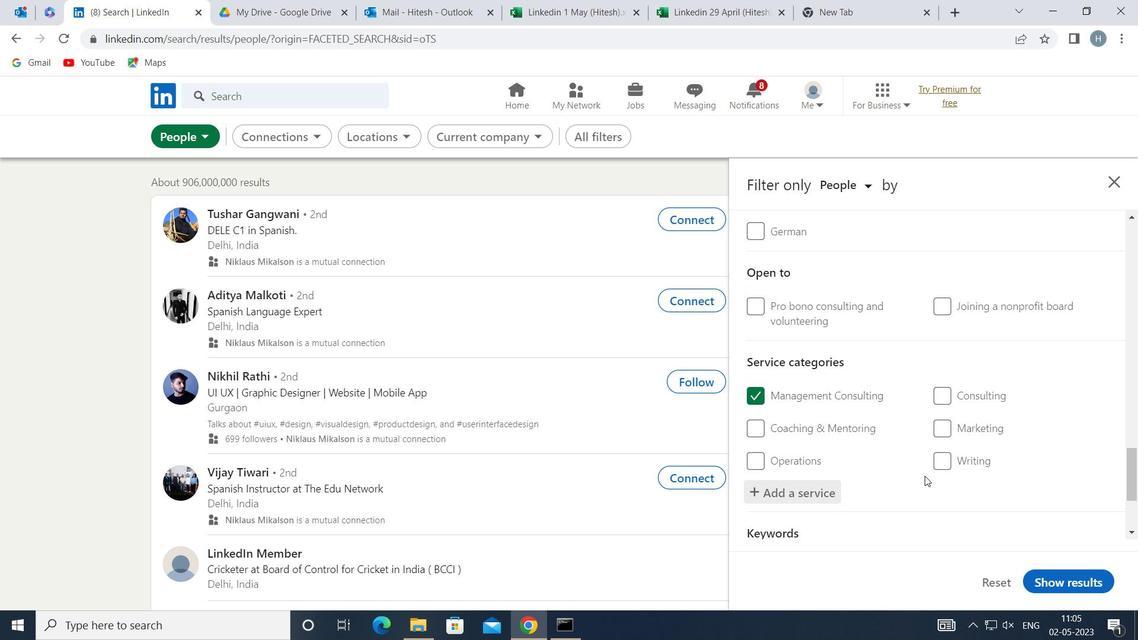 
Action: Mouse scrolled (905, 461) with delta (0, 0)
Screenshot: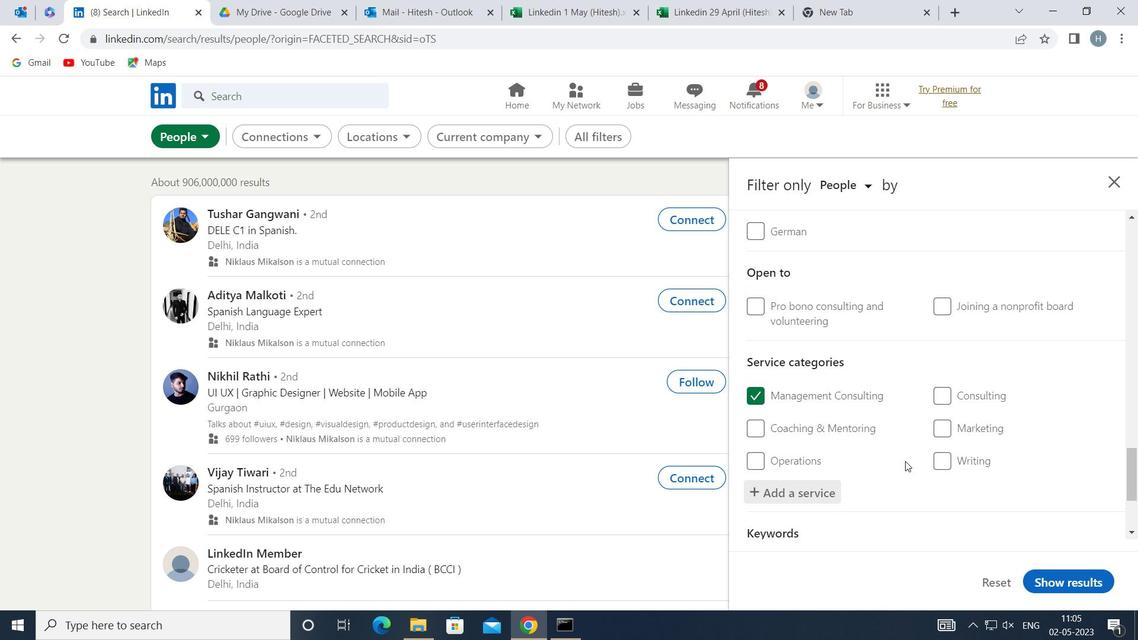 
Action: Mouse scrolled (905, 461) with delta (0, 0)
Screenshot: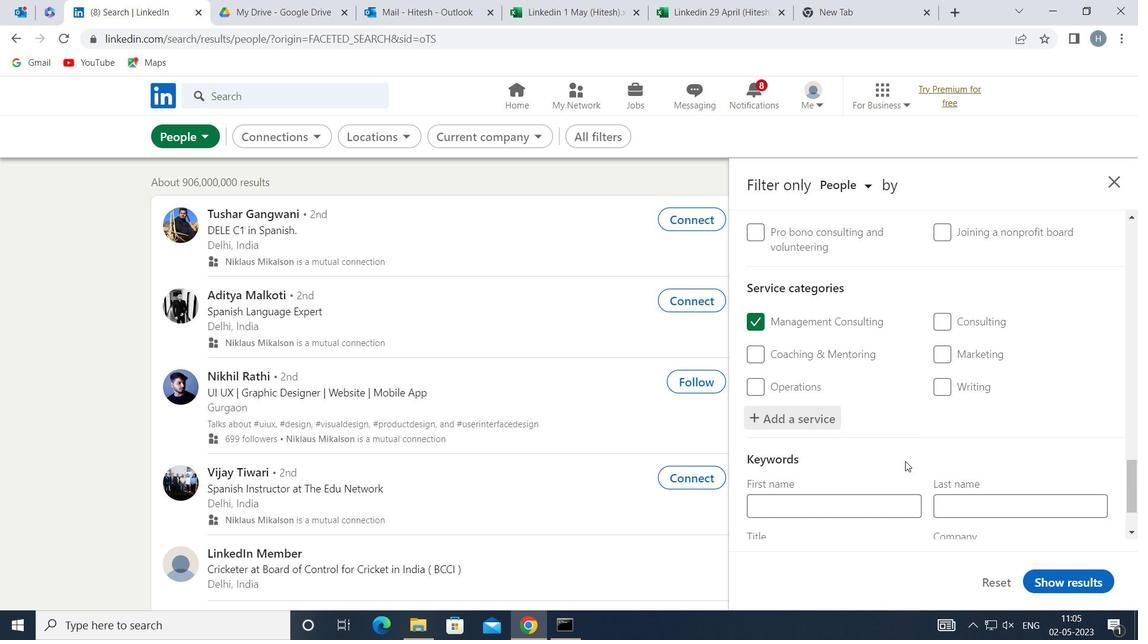 
Action: Mouse scrolled (905, 461) with delta (0, 0)
Screenshot: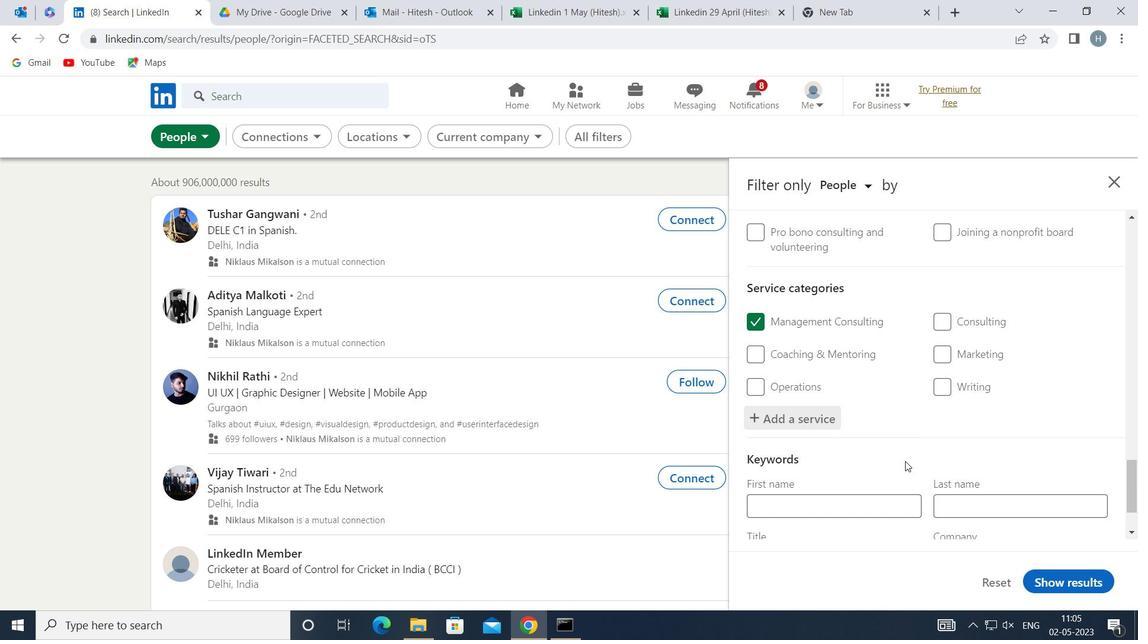 
Action: Mouse scrolled (905, 461) with delta (0, 0)
Screenshot: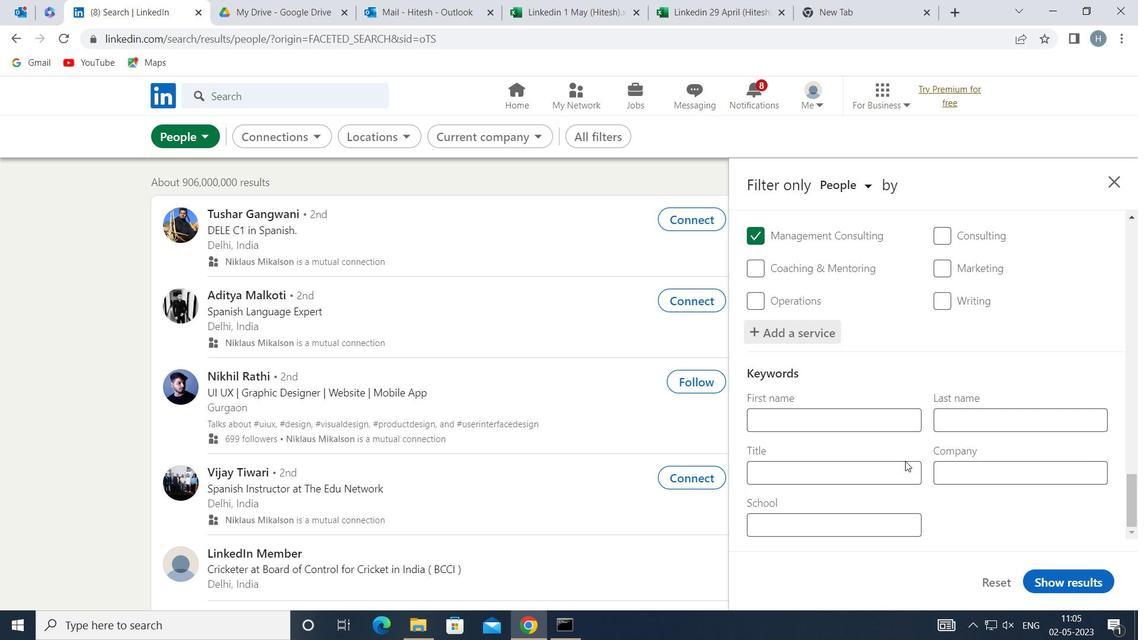 
Action: Mouse moved to (894, 475)
Screenshot: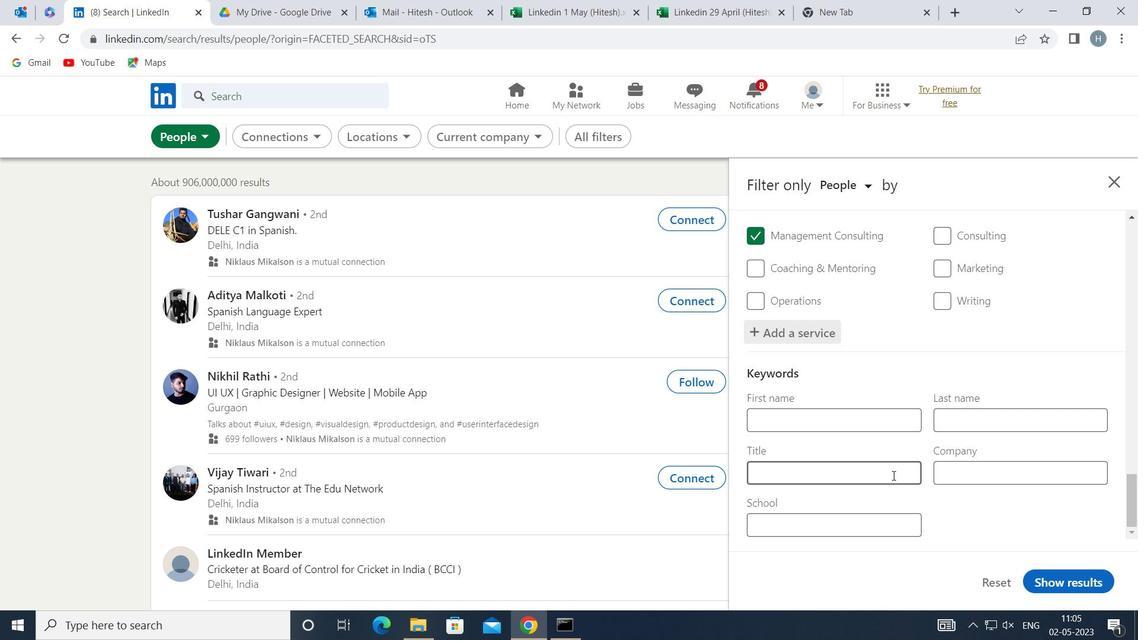 
Action: Mouse pressed left at (894, 475)
Screenshot: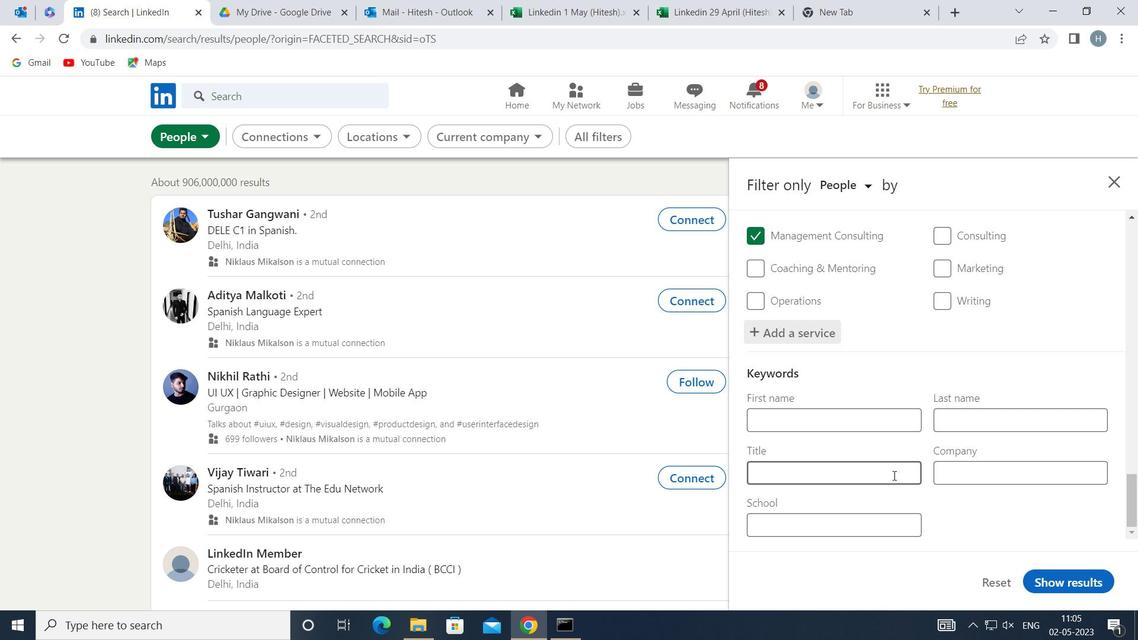 
Action: Mouse moved to (887, 472)
Screenshot: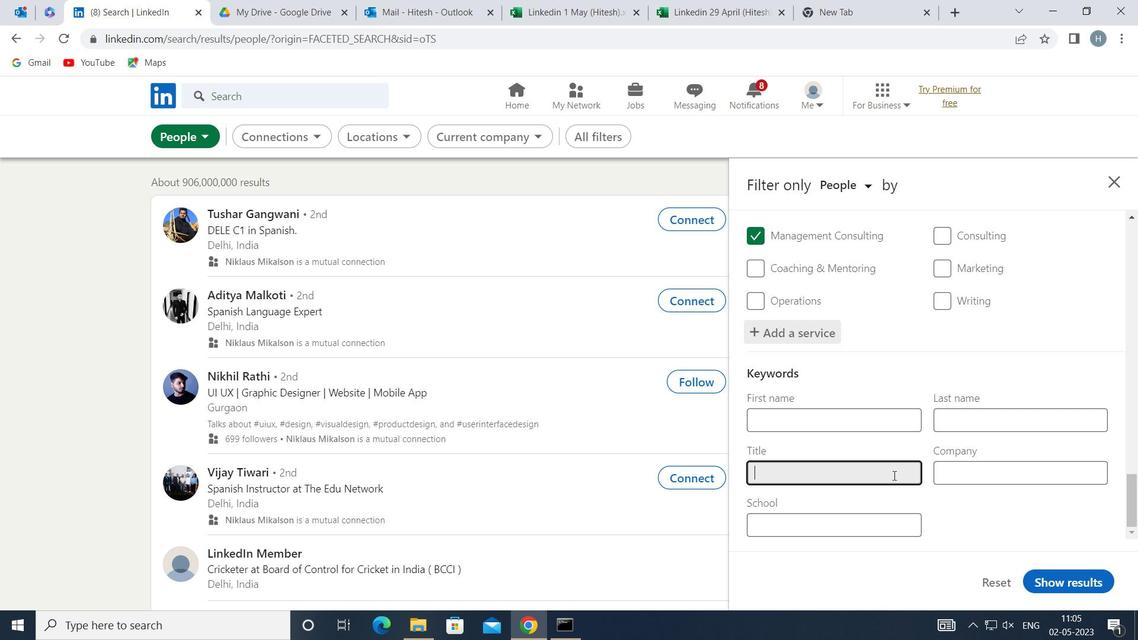 
Action: Key pressed <Key.shift>SALES<Key.space><Key.shift>ASSOCIATE
Screenshot: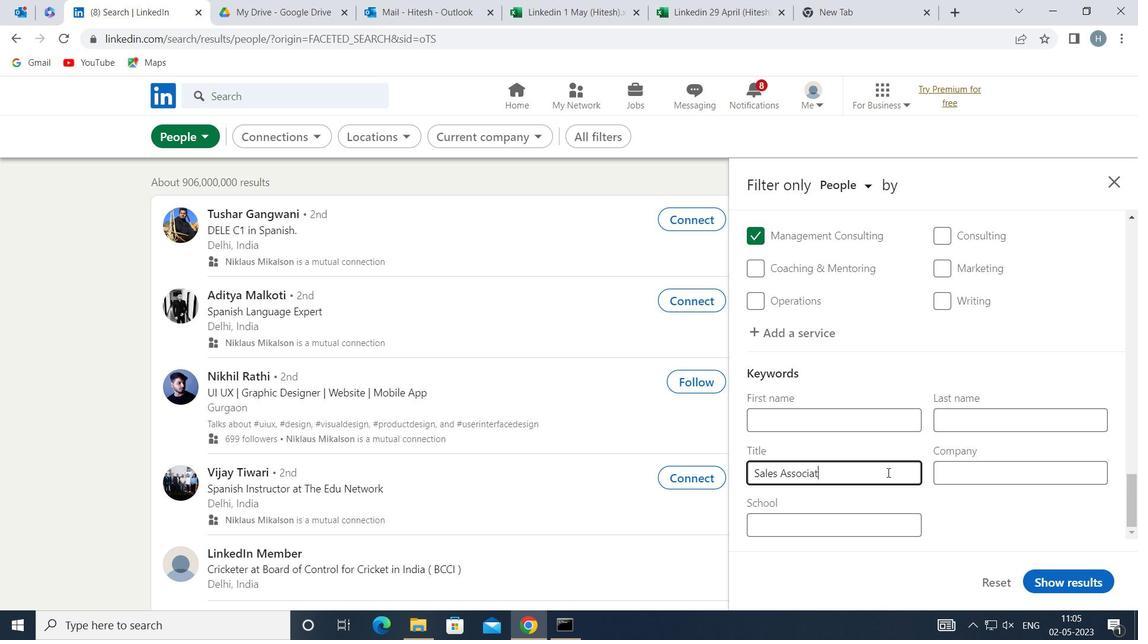 
Action: Mouse moved to (1056, 581)
Screenshot: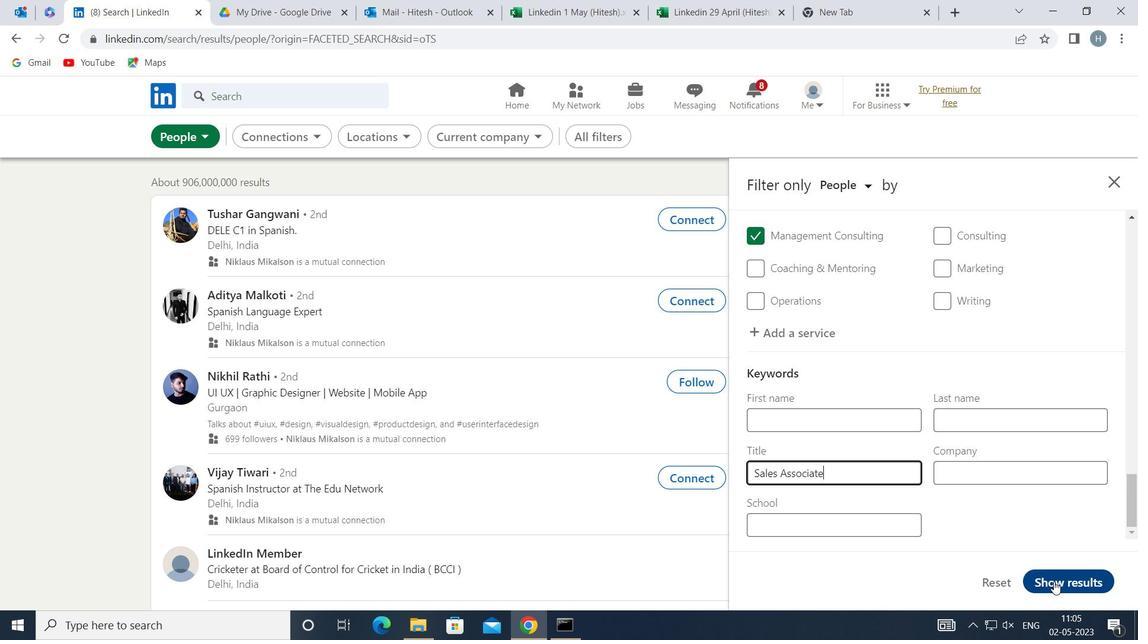 
Action: Mouse pressed left at (1056, 581)
Screenshot: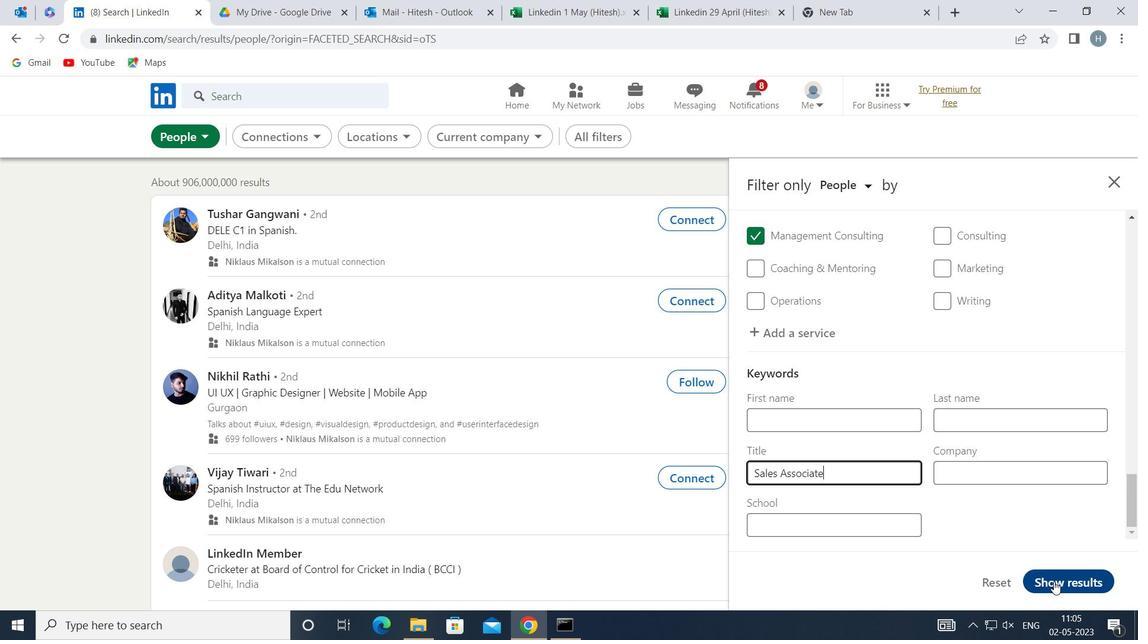 
Action: Mouse moved to (890, 479)
Screenshot: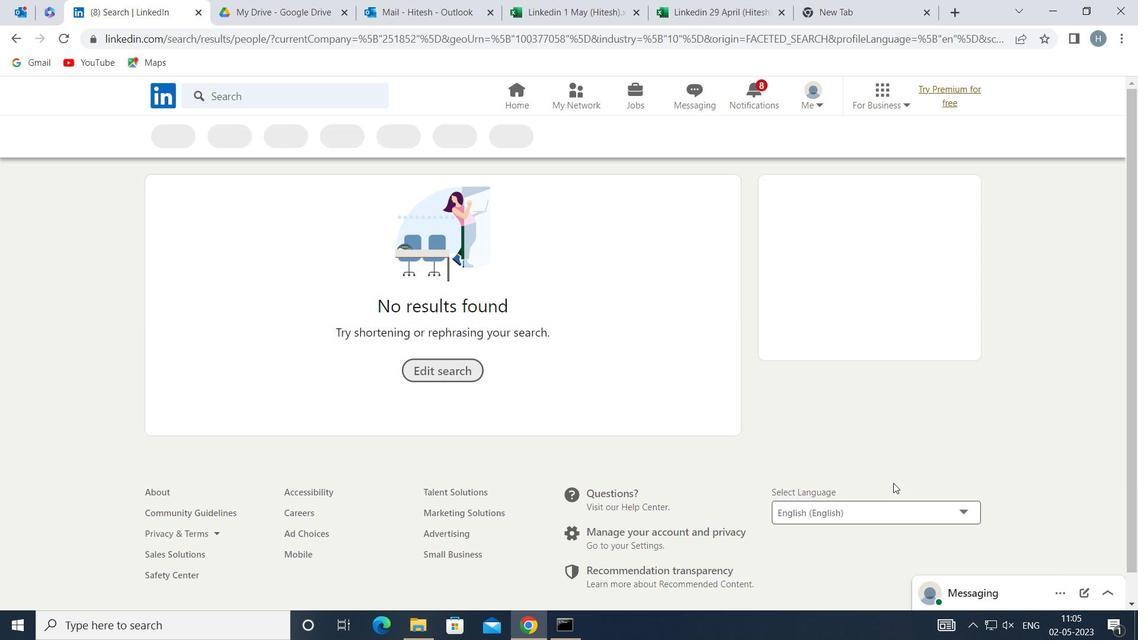
